 Task: Look for space in Zhaoqing, China from 1st August, 2023 to 5th August, 2023 for 1 adult in price range Rs.6000 to Rs.15000. Place can be entire place with 1  bedroom having 1 bed and 1 bathroom. Property type can be house, flat, guest house. Amenities needed are: wifi, washing machine. Booking option can be shelf check-in. Required host language is Chinese (Simplified).
Action: Mouse moved to (286, 154)
Screenshot: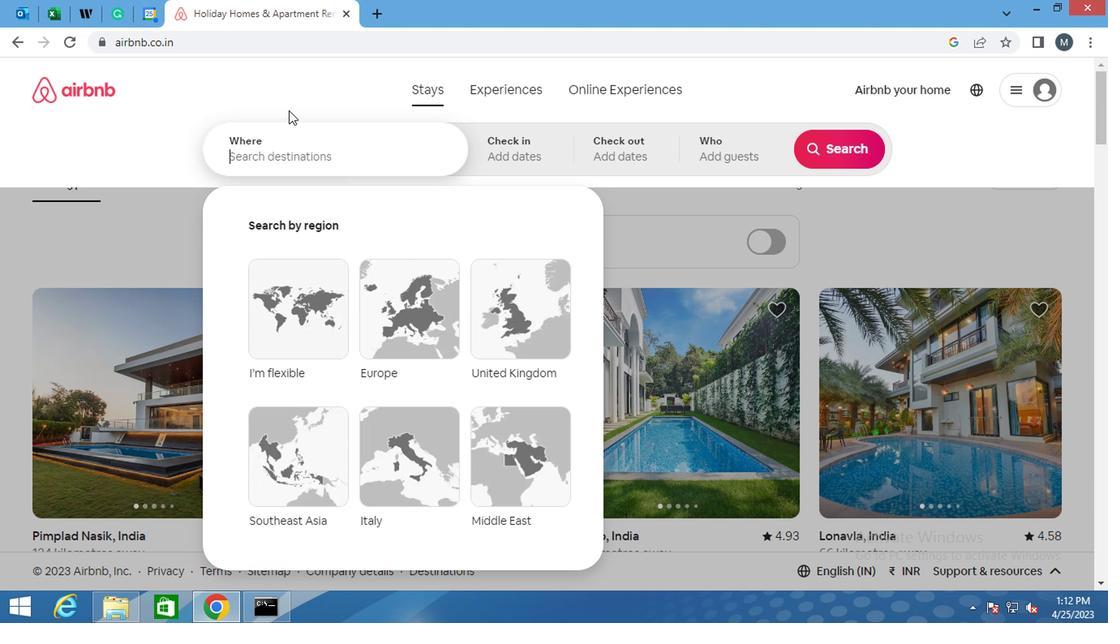 
Action: Mouse pressed left at (286, 154)
Screenshot: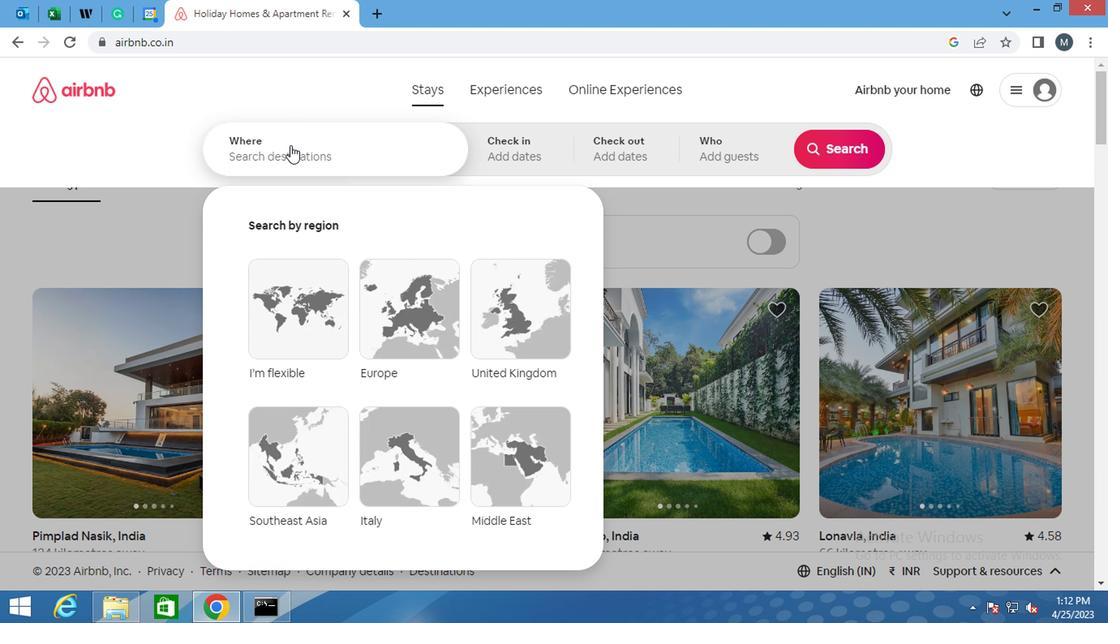 
Action: Mouse moved to (279, 158)
Screenshot: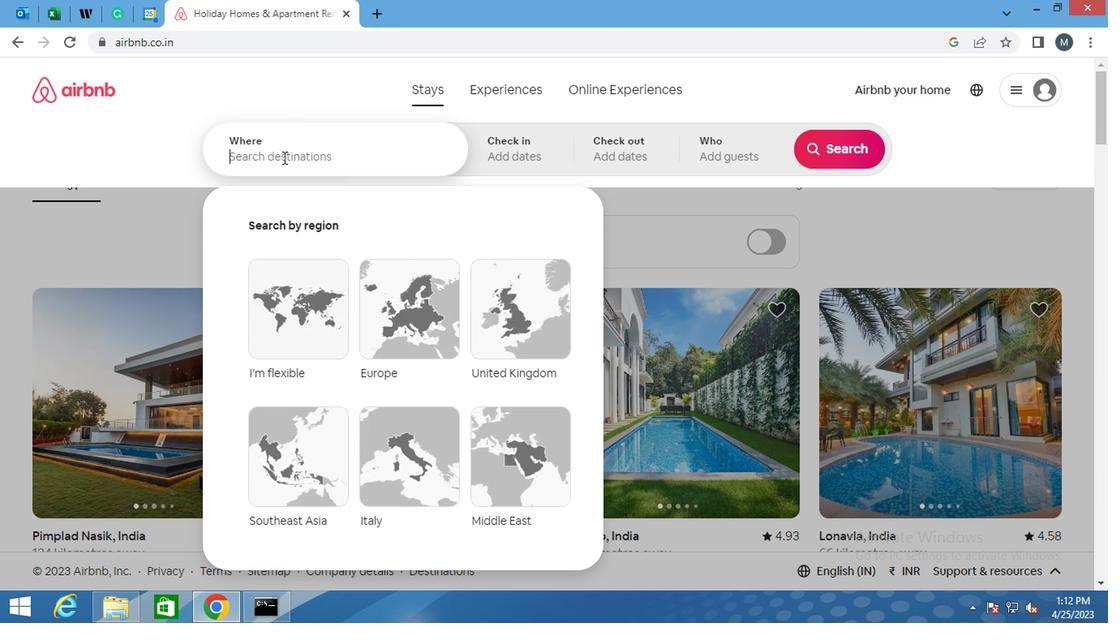 
Action: Key pressed <Key.shift><Key.shift><Key.shift><Key.shift><Key.shift><Key.shift><Key.shift><Key.shift><Key.shift><Key.shift><Key.shift><Key.shift><Key.shift><Key.shift><Key.shift><Key.shift><Key.shift><Key.shift>ZHOQING,<Key.shift>CHINA<Key.enter>
Screenshot: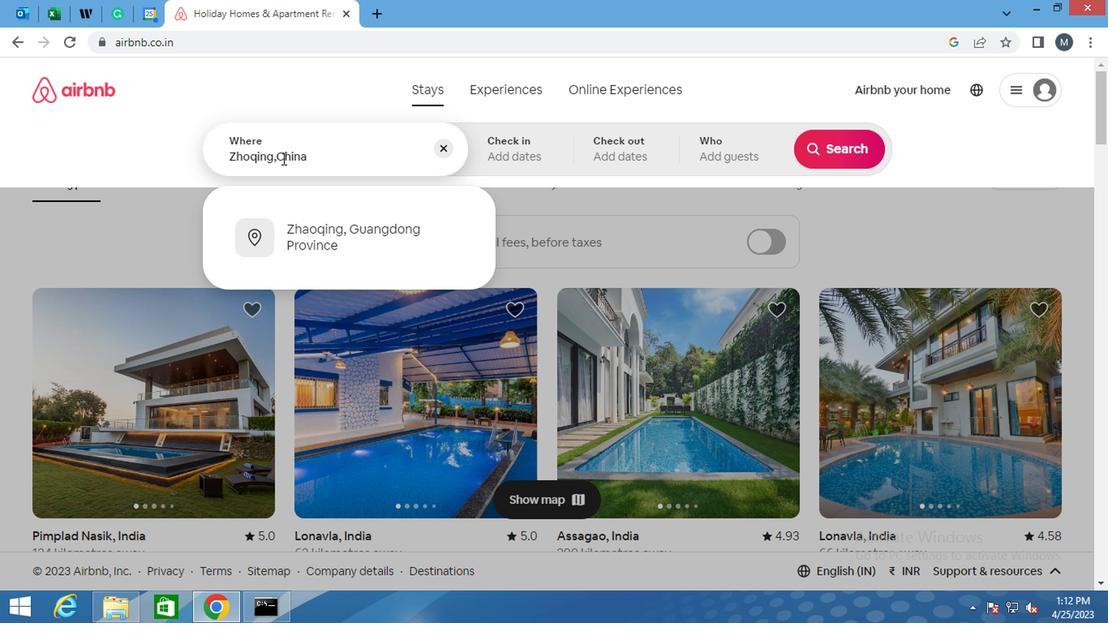 
Action: Mouse moved to (819, 274)
Screenshot: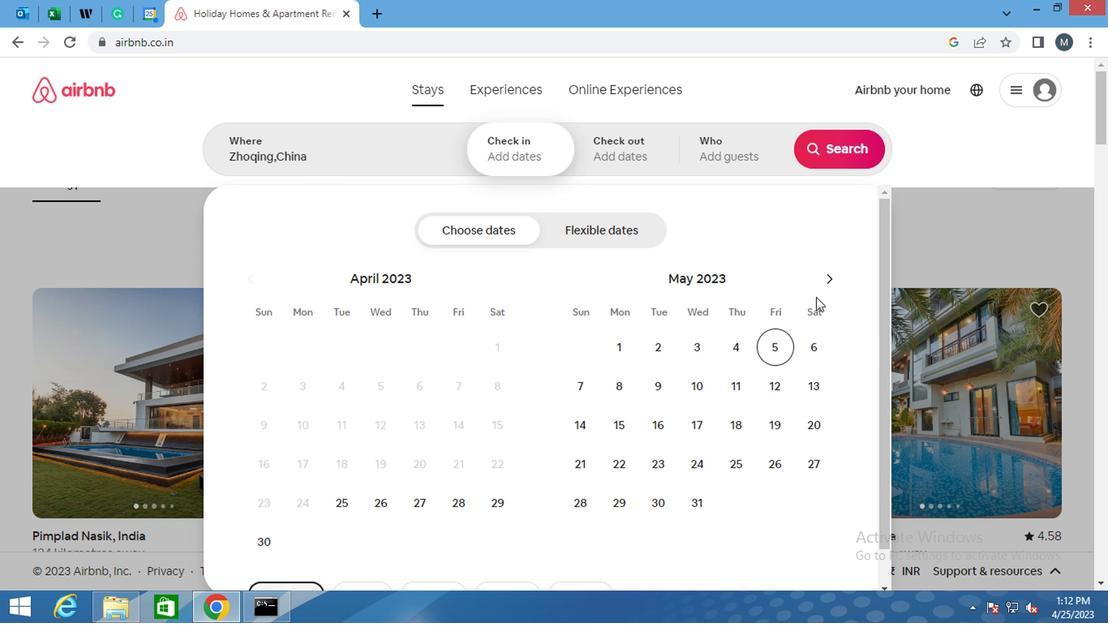 
Action: Mouse pressed left at (819, 274)
Screenshot: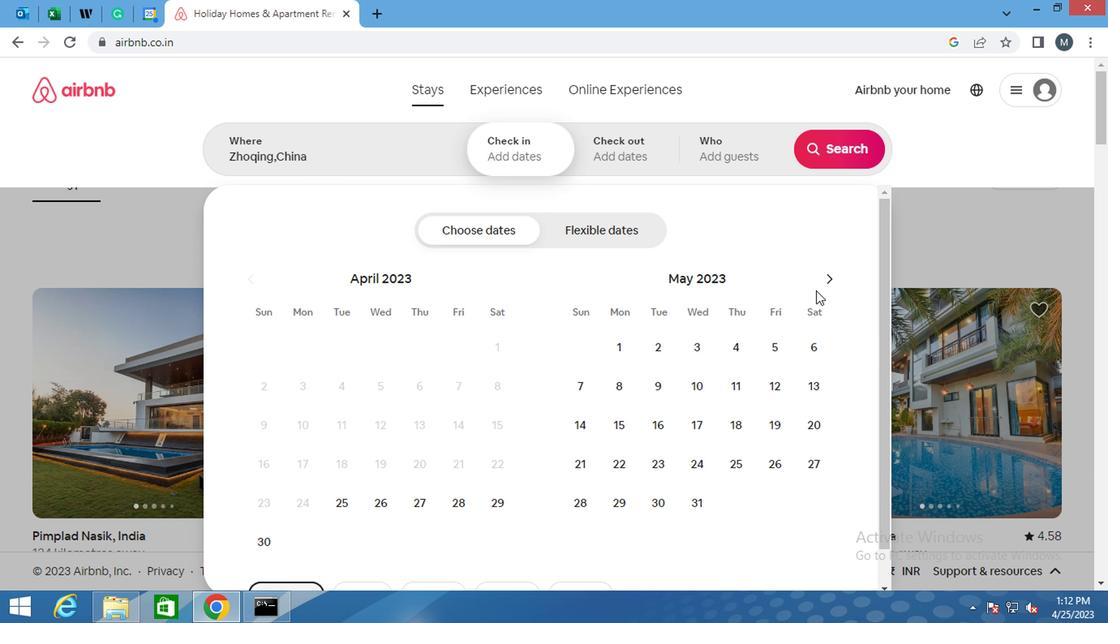 
Action: Mouse moved to (820, 274)
Screenshot: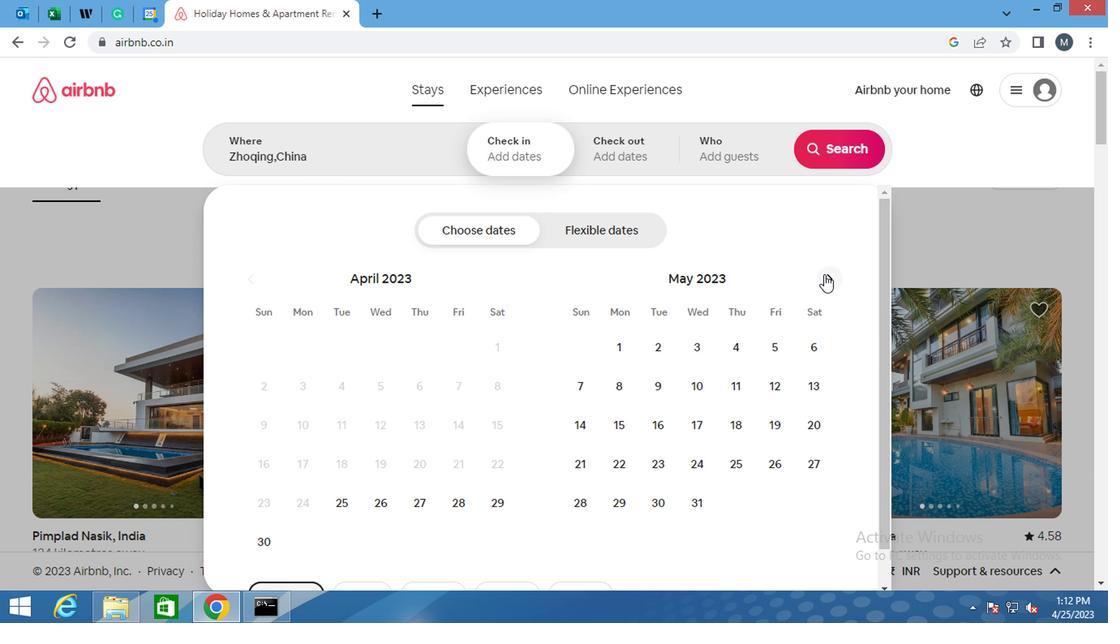 
Action: Mouse pressed left at (820, 274)
Screenshot: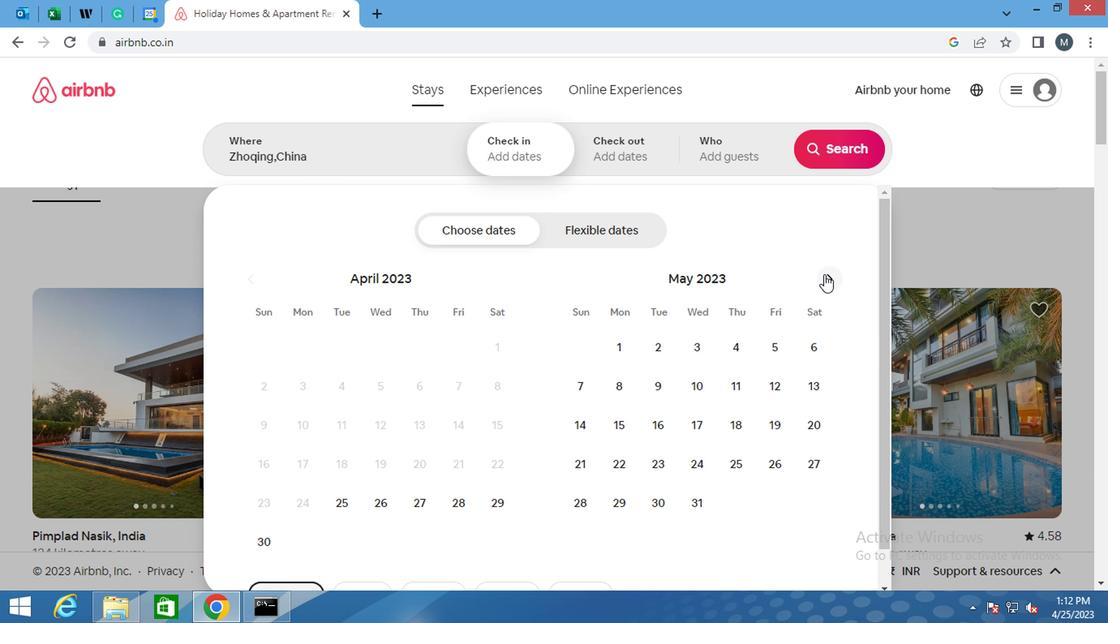 
Action: Mouse moved to (831, 272)
Screenshot: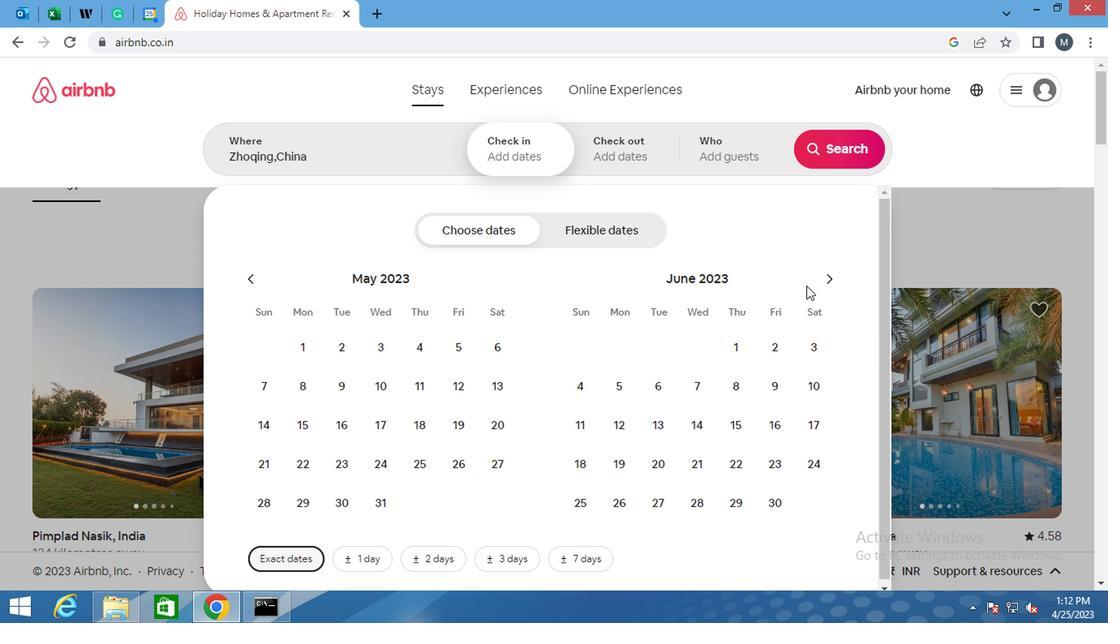 
Action: Mouse pressed left at (831, 272)
Screenshot: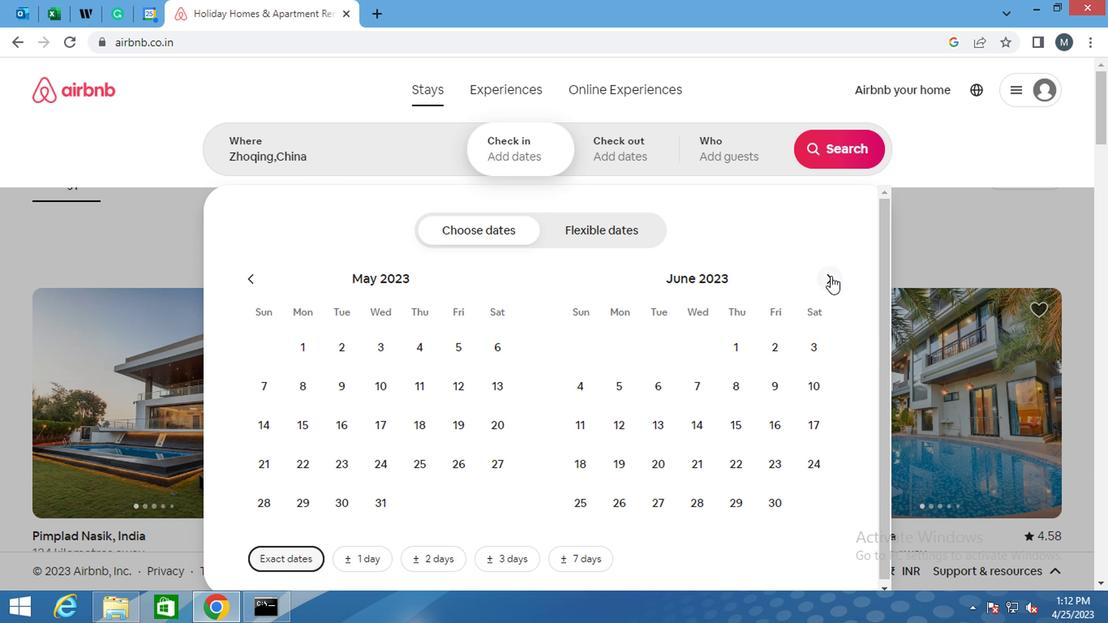 
Action: Mouse moved to (824, 274)
Screenshot: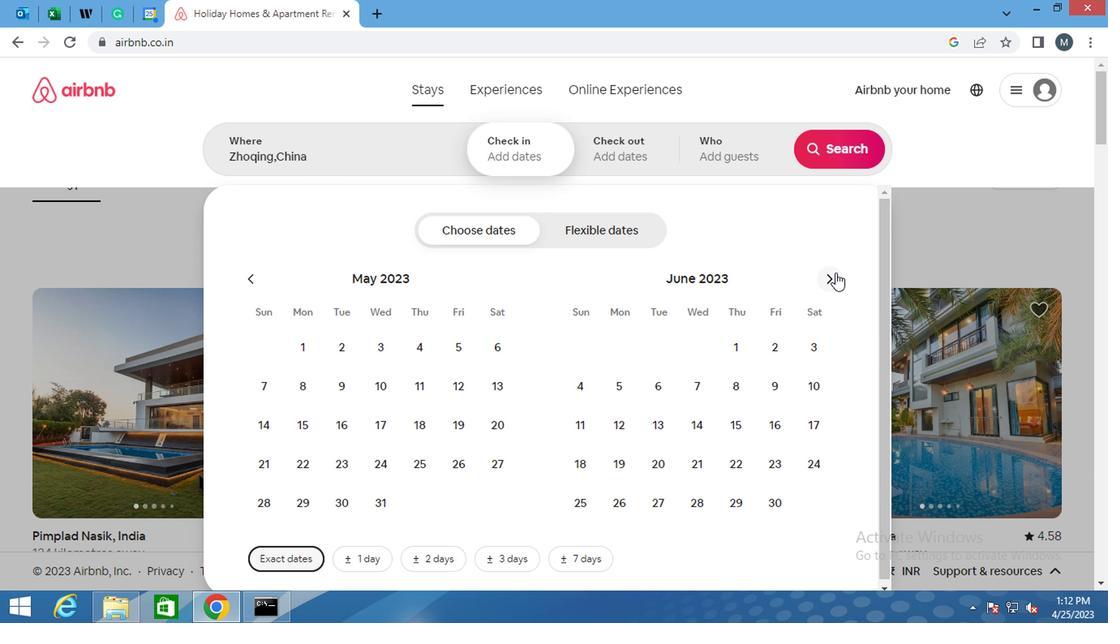 
Action: Mouse pressed left at (824, 274)
Screenshot: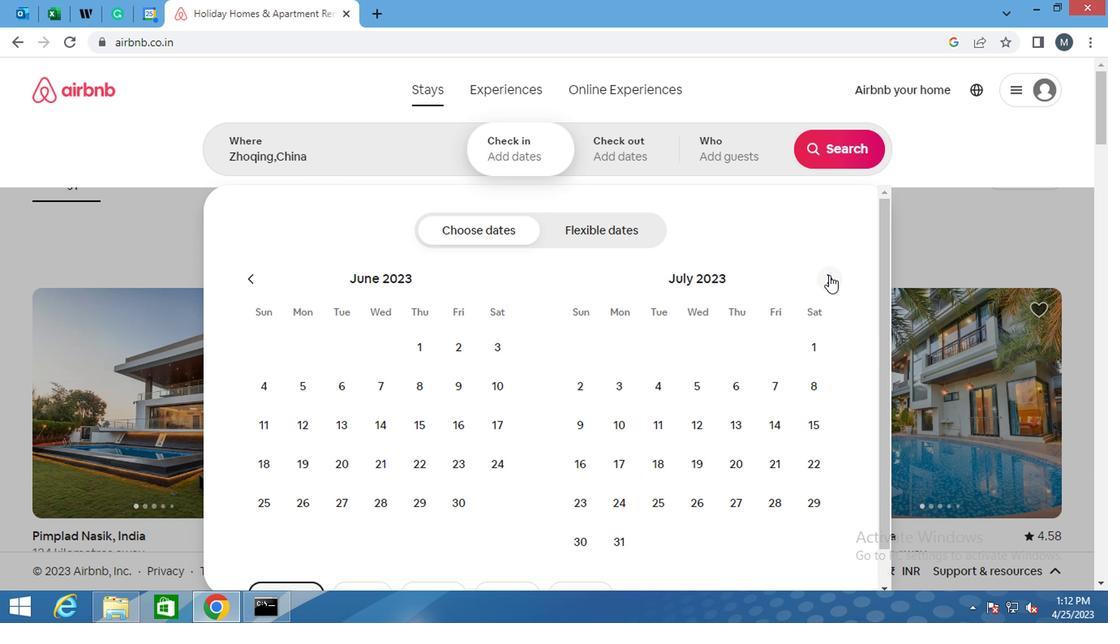 
Action: Mouse moved to (665, 343)
Screenshot: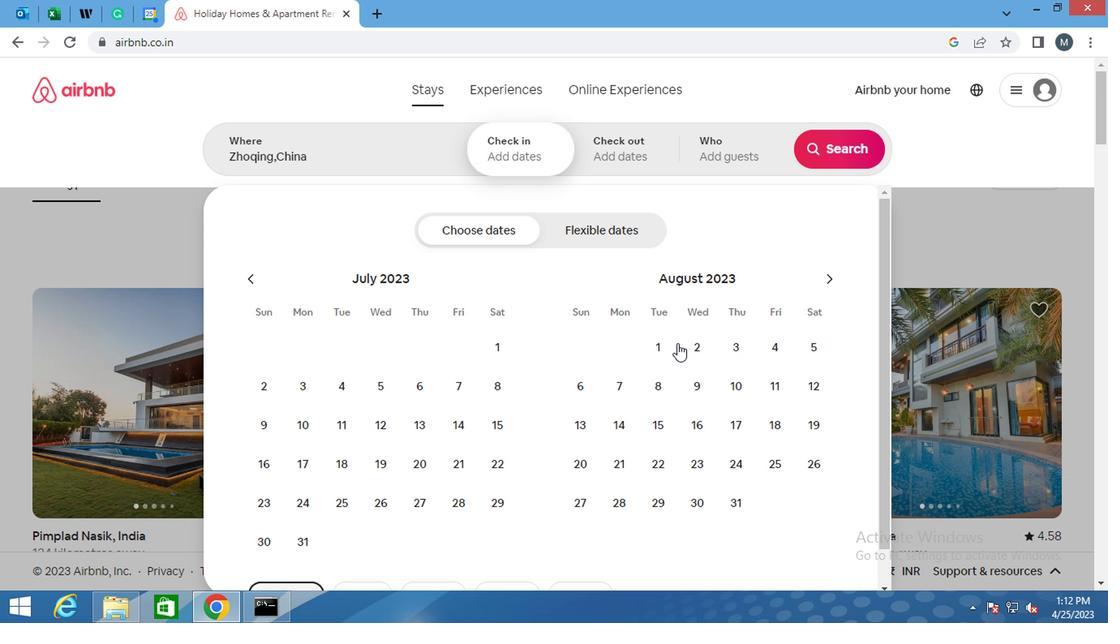 
Action: Mouse pressed left at (665, 343)
Screenshot: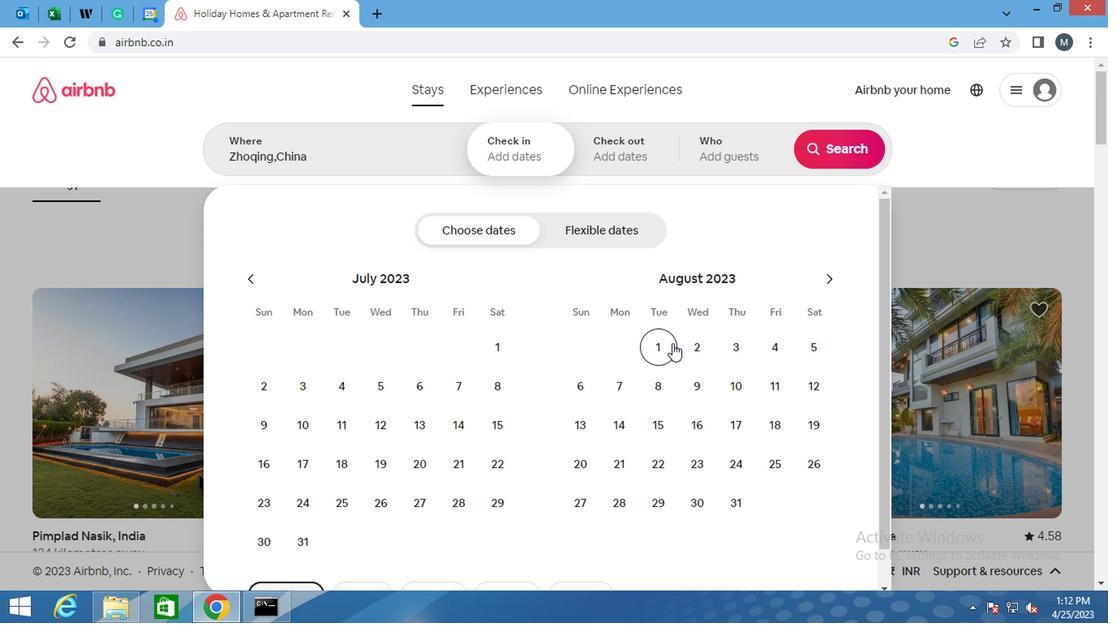 
Action: Mouse moved to (805, 345)
Screenshot: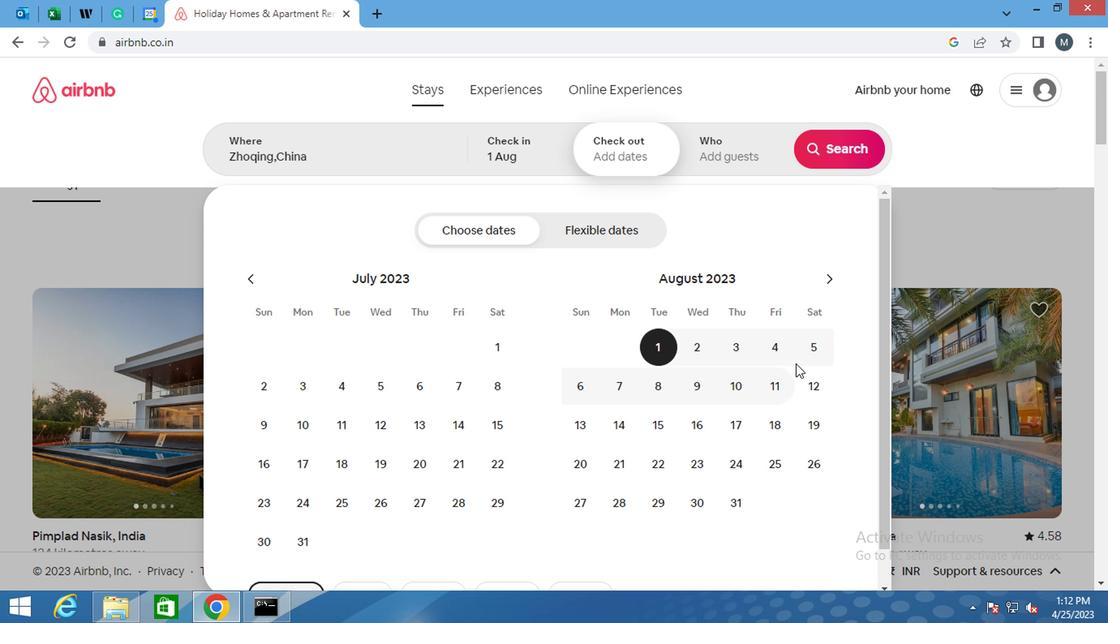 
Action: Mouse pressed left at (805, 345)
Screenshot: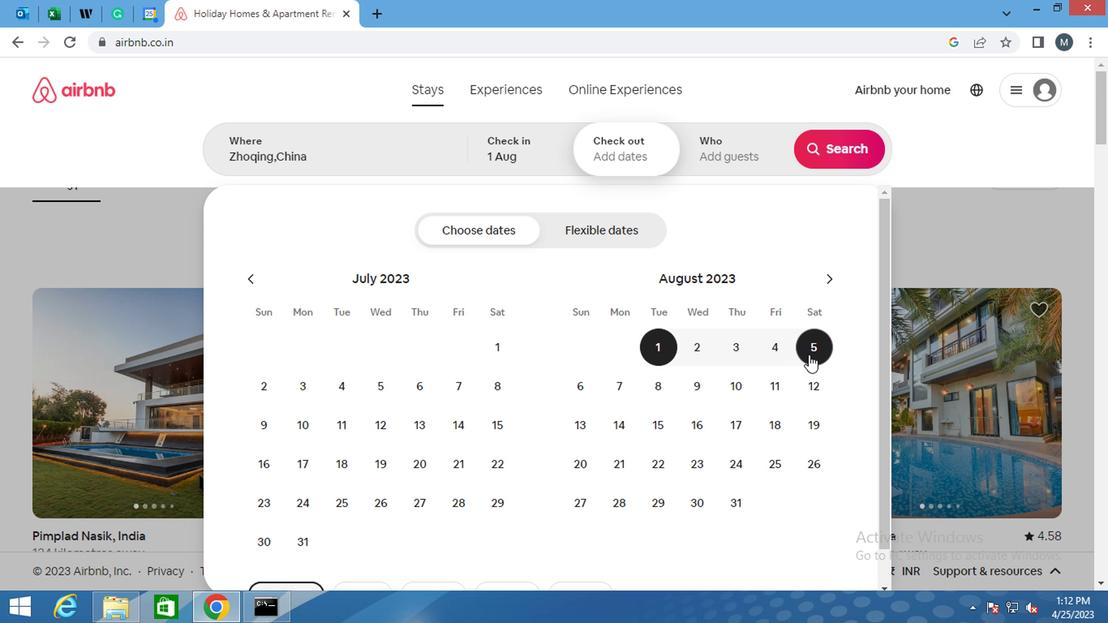 
Action: Mouse moved to (764, 151)
Screenshot: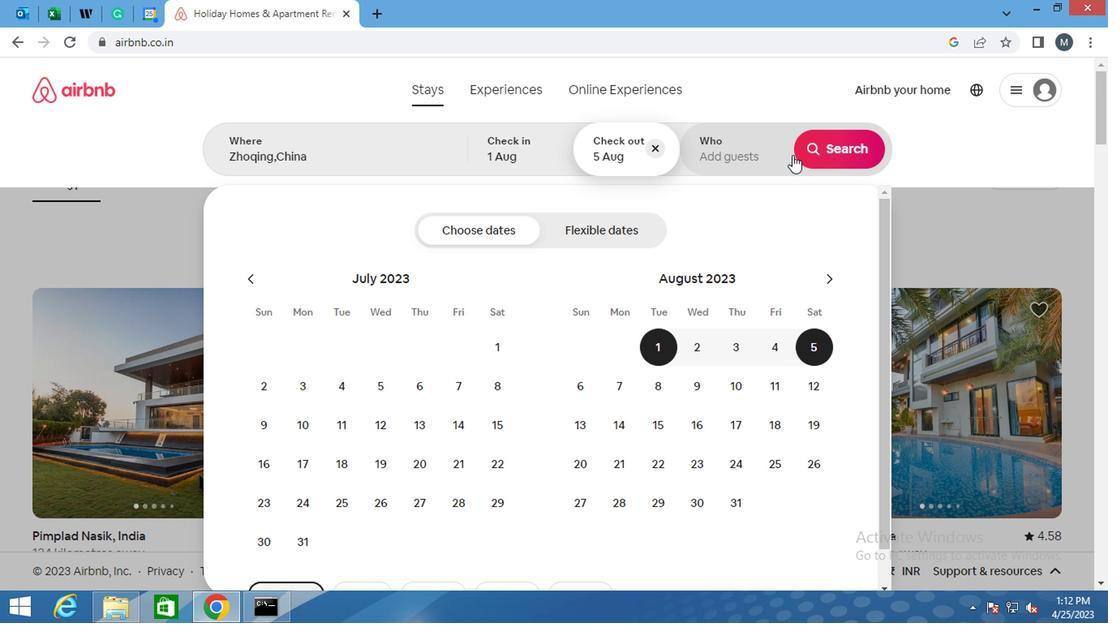 
Action: Mouse pressed left at (764, 151)
Screenshot: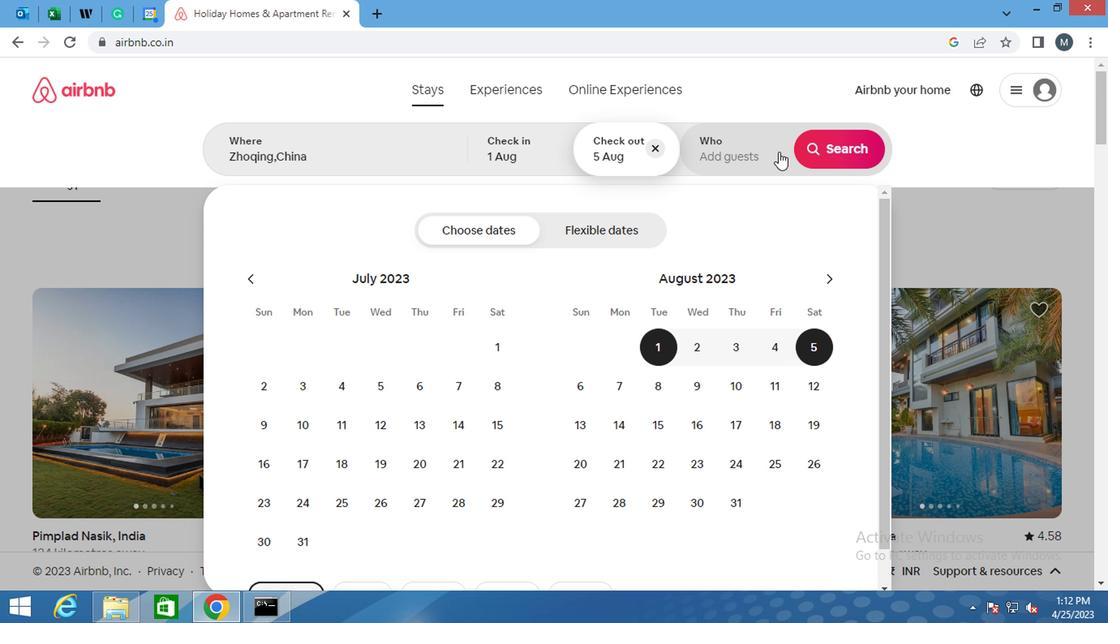 
Action: Mouse moved to (837, 238)
Screenshot: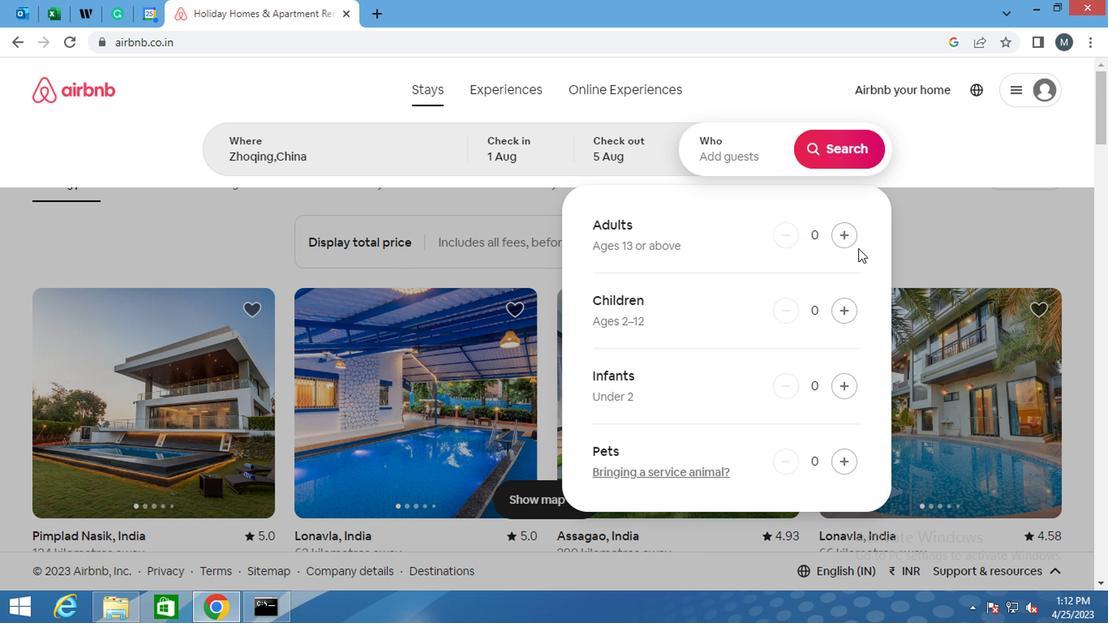 
Action: Mouse pressed left at (837, 238)
Screenshot: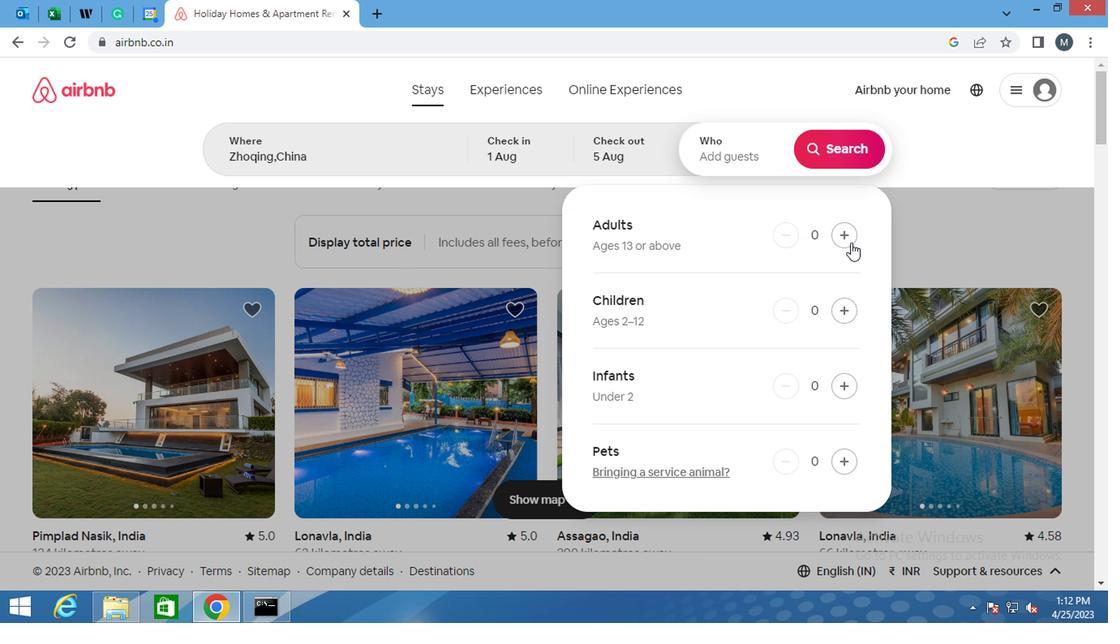
Action: Mouse moved to (852, 151)
Screenshot: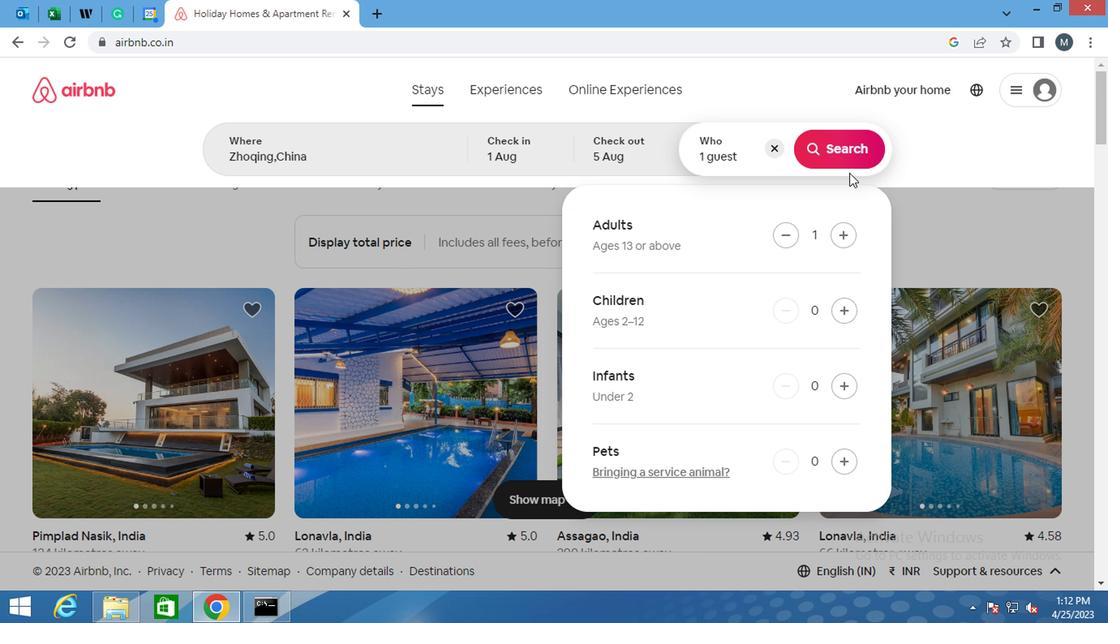 
Action: Mouse pressed left at (852, 151)
Screenshot: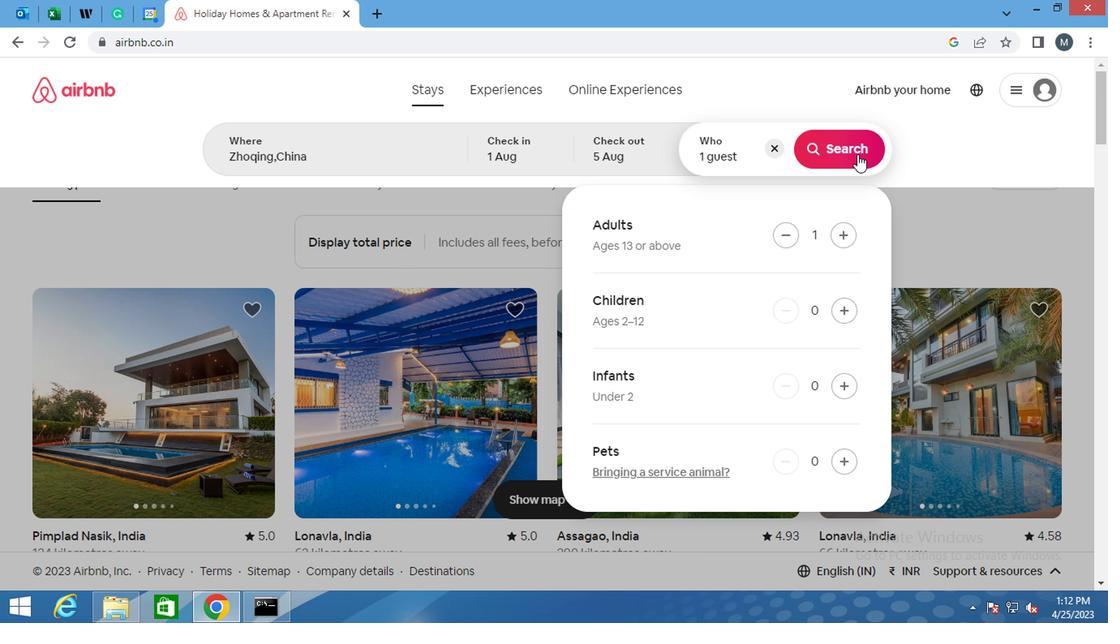 
Action: Mouse moved to (1019, 159)
Screenshot: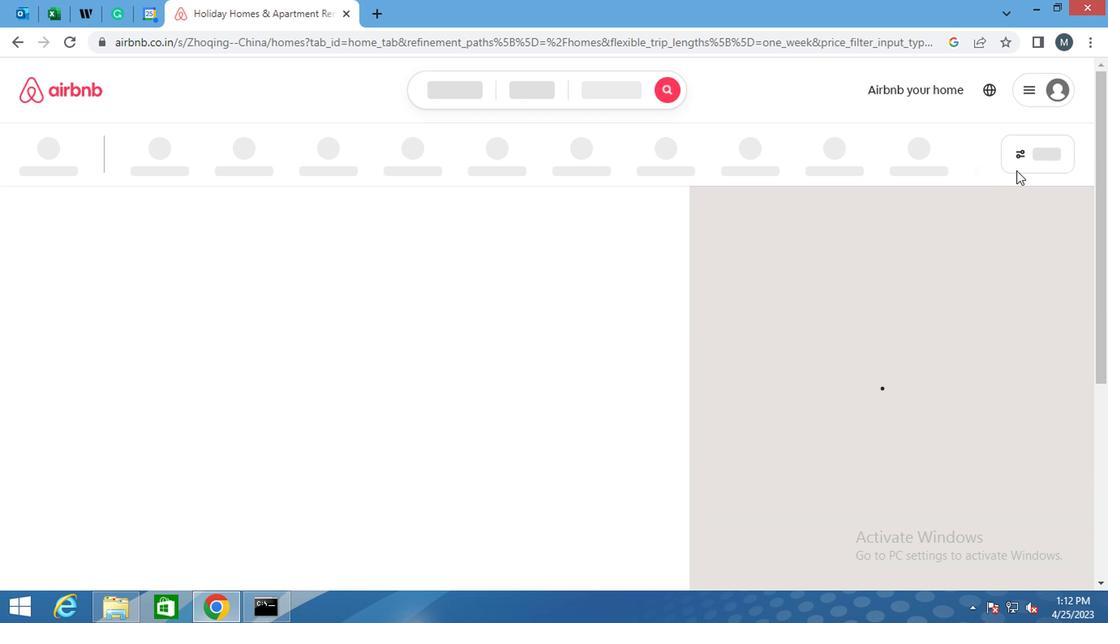 
Action: Mouse pressed left at (1019, 159)
Screenshot: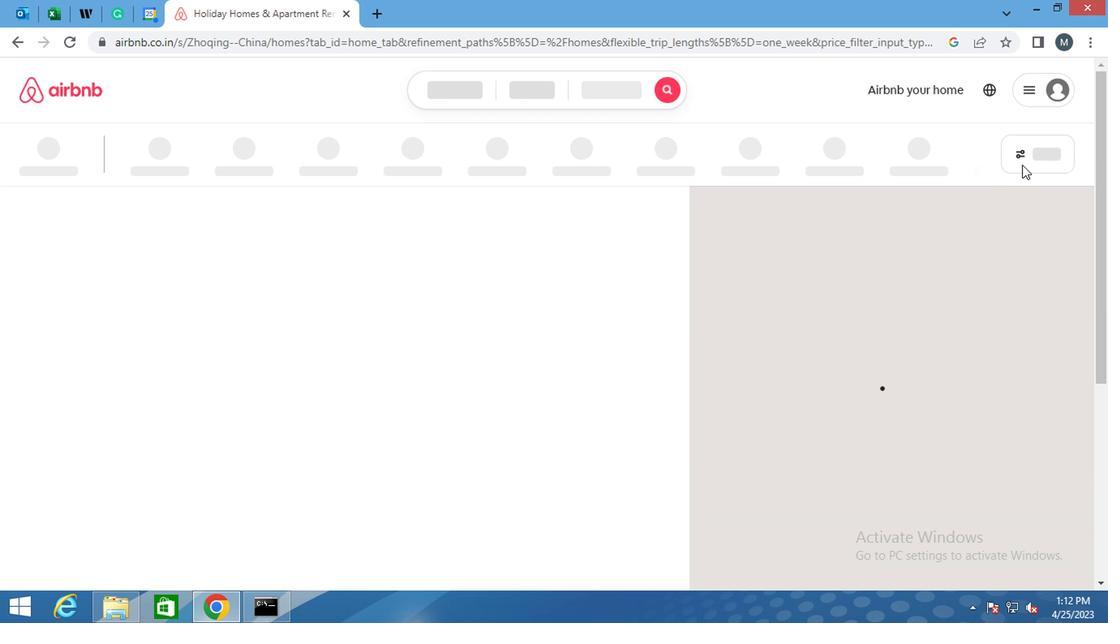 
Action: Mouse moved to (419, 256)
Screenshot: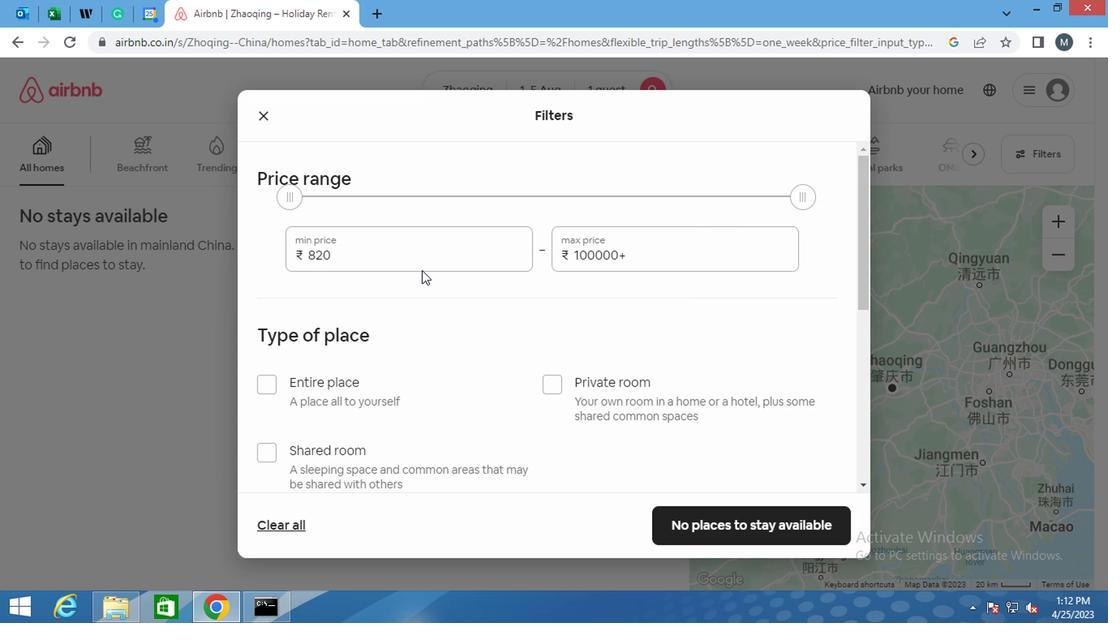 
Action: Mouse pressed left at (419, 256)
Screenshot: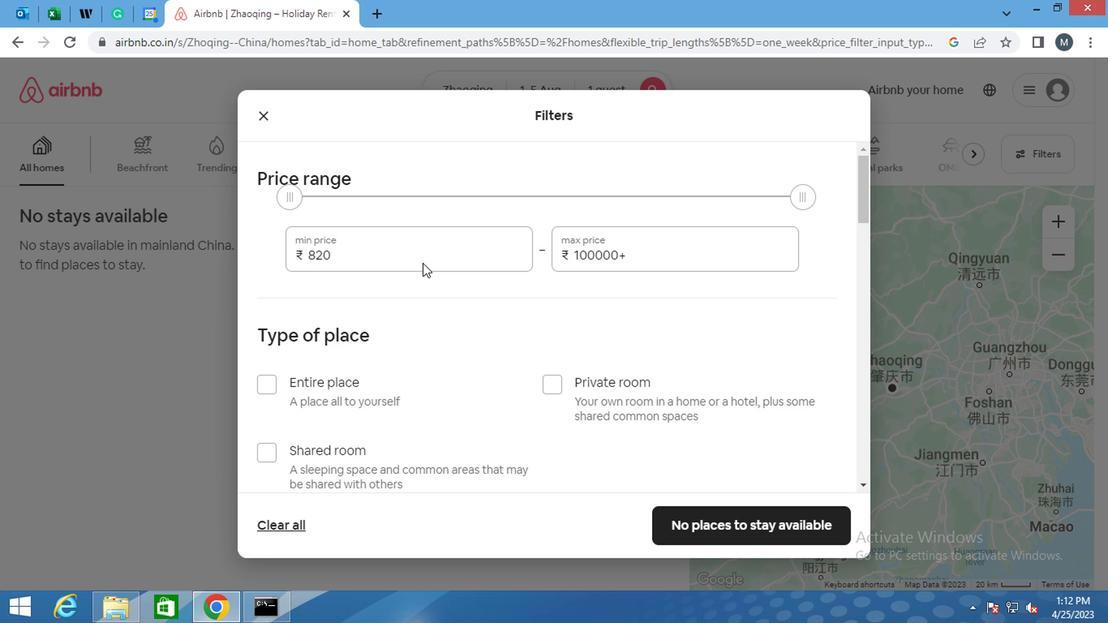 
Action: Mouse moved to (418, 260)
Screenshot: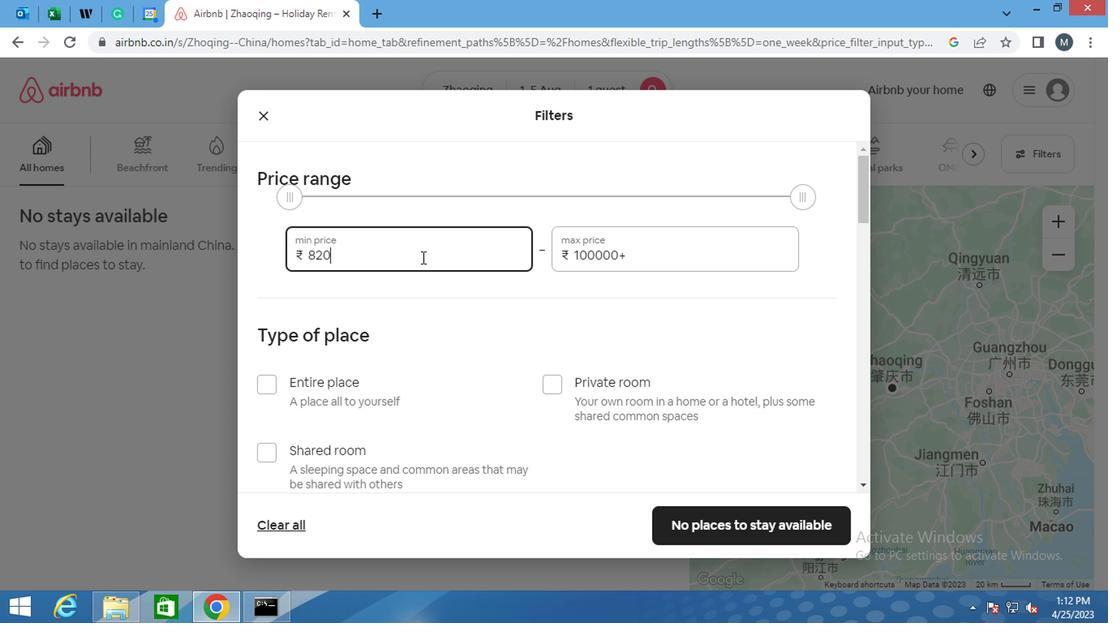 
Action: Key pressed <Key.backspace><Key.backspace><Key.backspace>
Screenshot: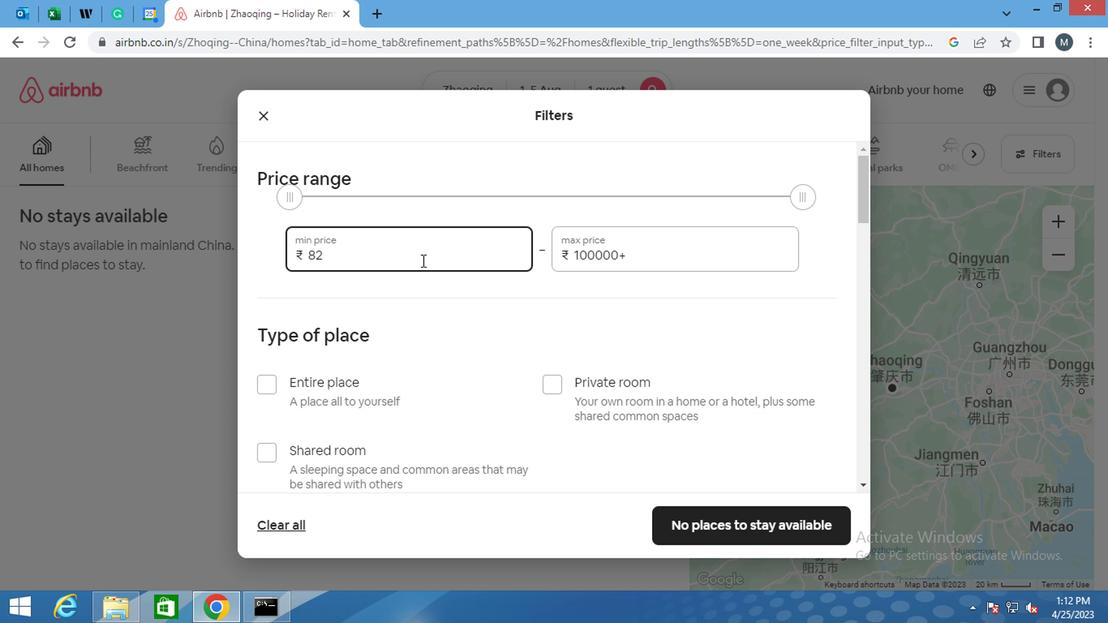
Action: Mouse moved to (420, 262)
Screenshot: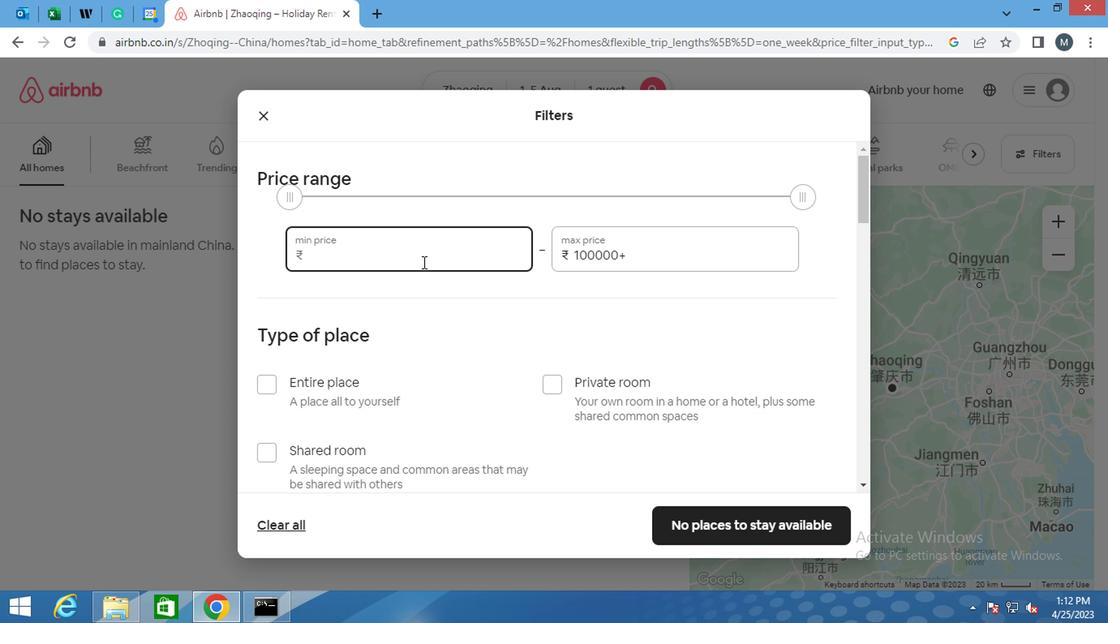 
Action: Key pressed 6
Screenshot: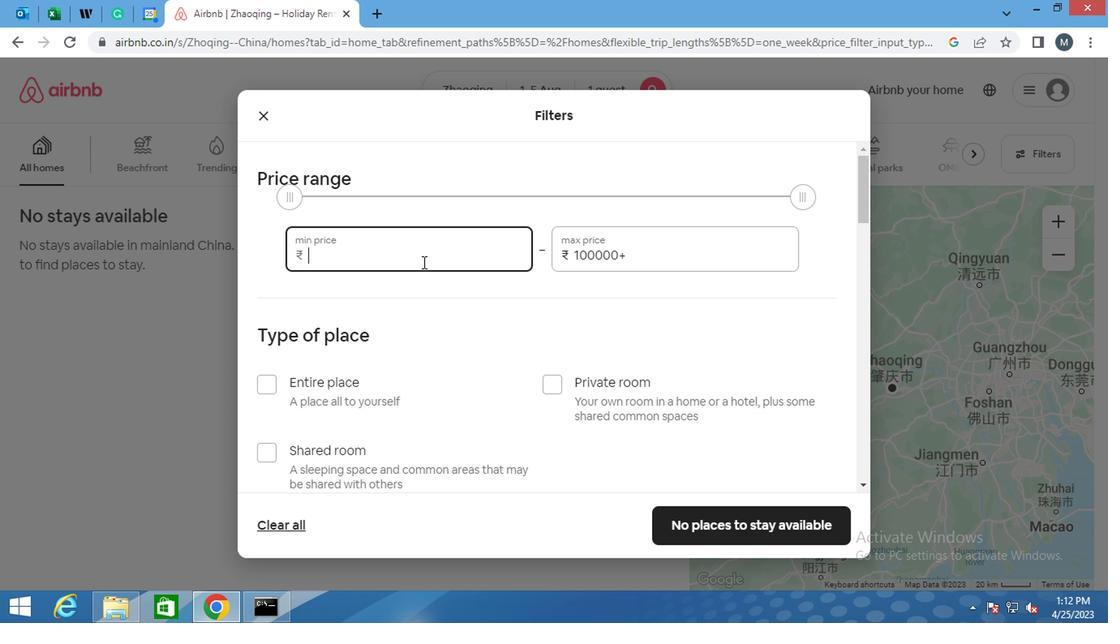 
Action: Mouse moved to (420, 262)
Screenshot: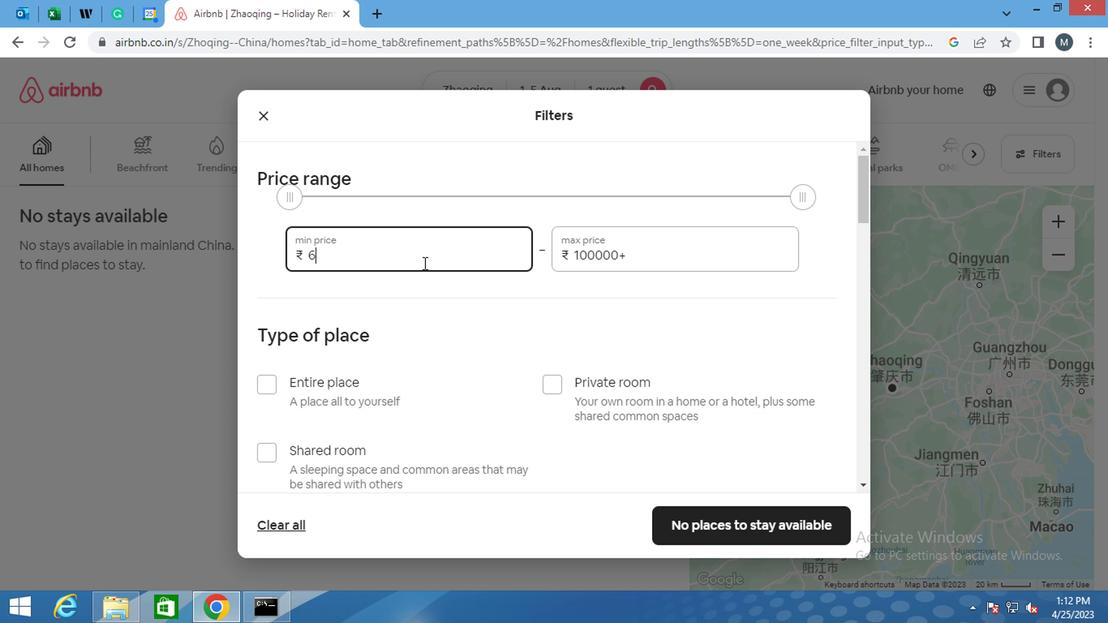 
Action: Key pressed 0
Screenshot: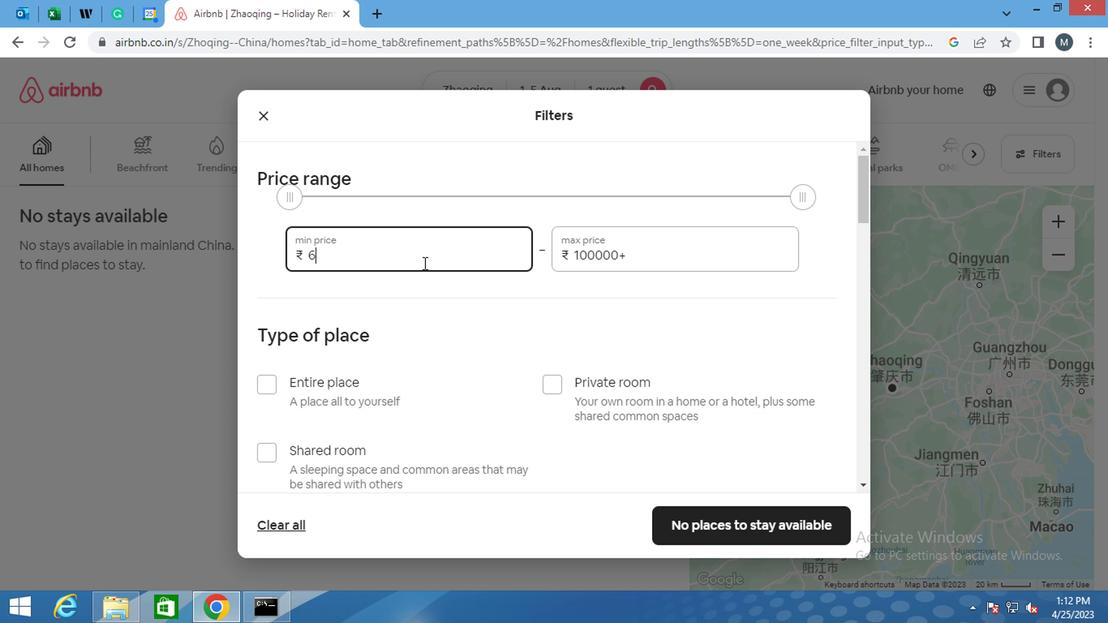 
Action: Mouse moved to (419, 263)
Screenshot: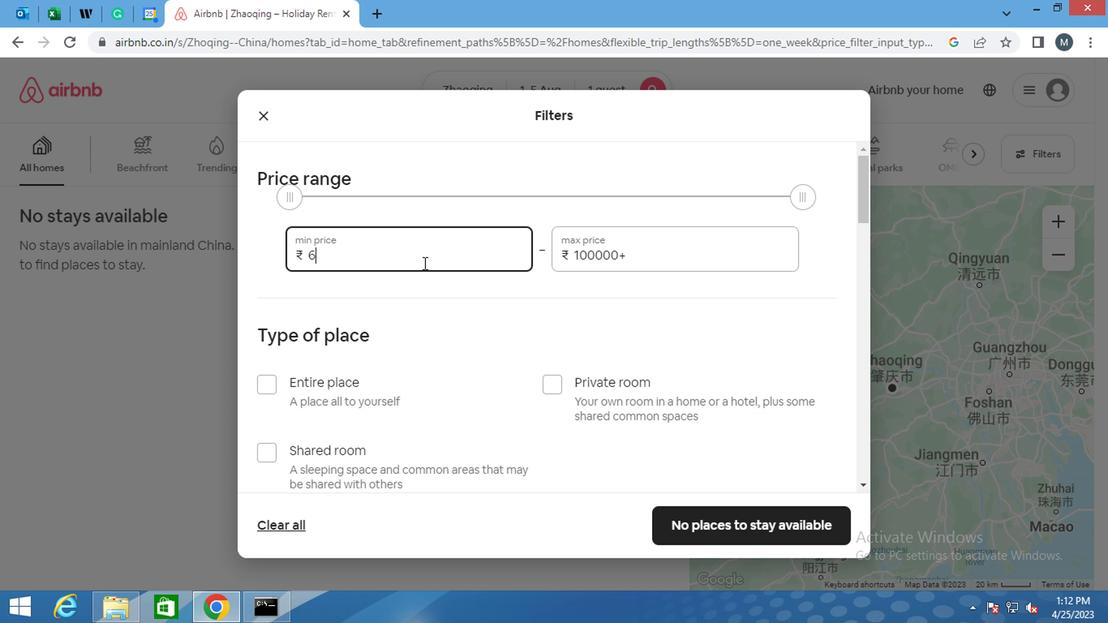 
Action: Key pressed 00
Screenshot: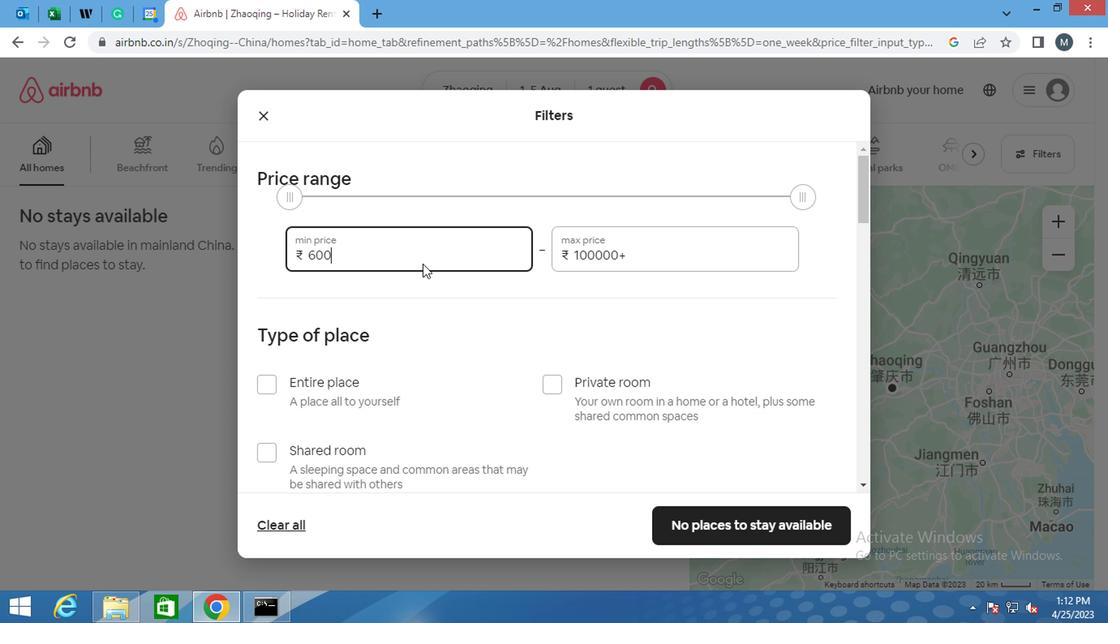 
Action: Mouse moved to (641, 249)
Screenshot: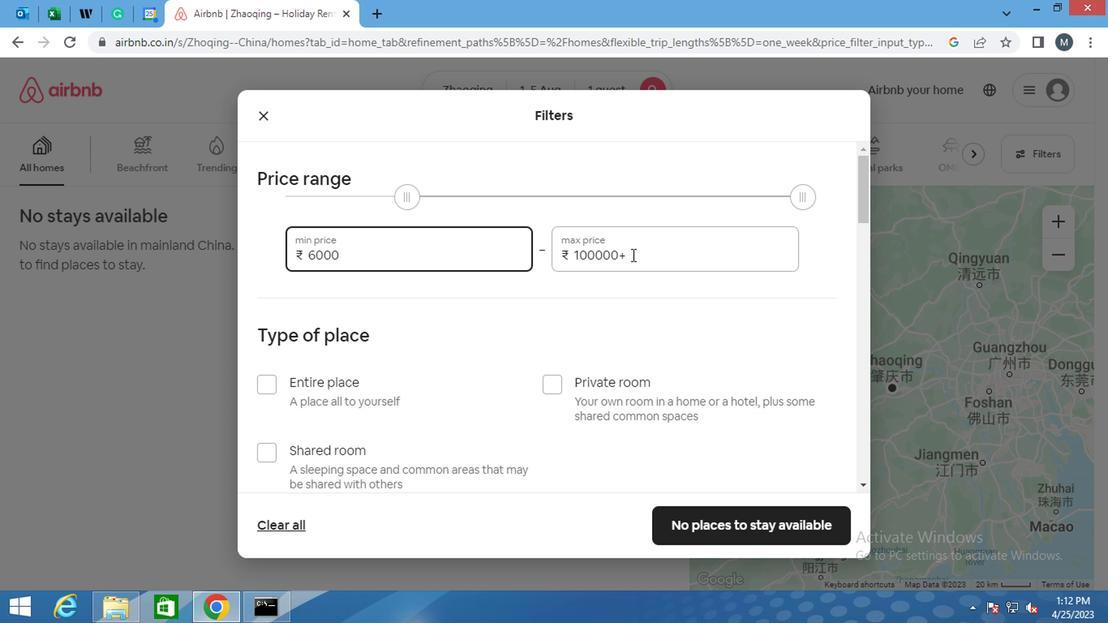 
Action: Mouse pressed left at (641, 249)
Screenshot: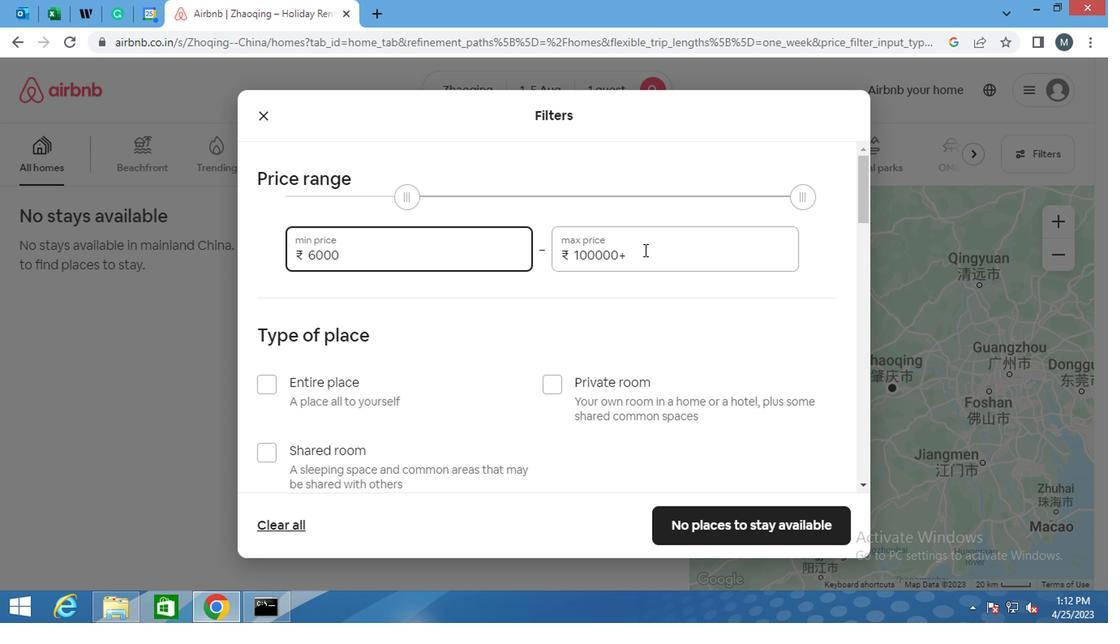 
Action: Mouse moved to (624, 270)
Screenshot: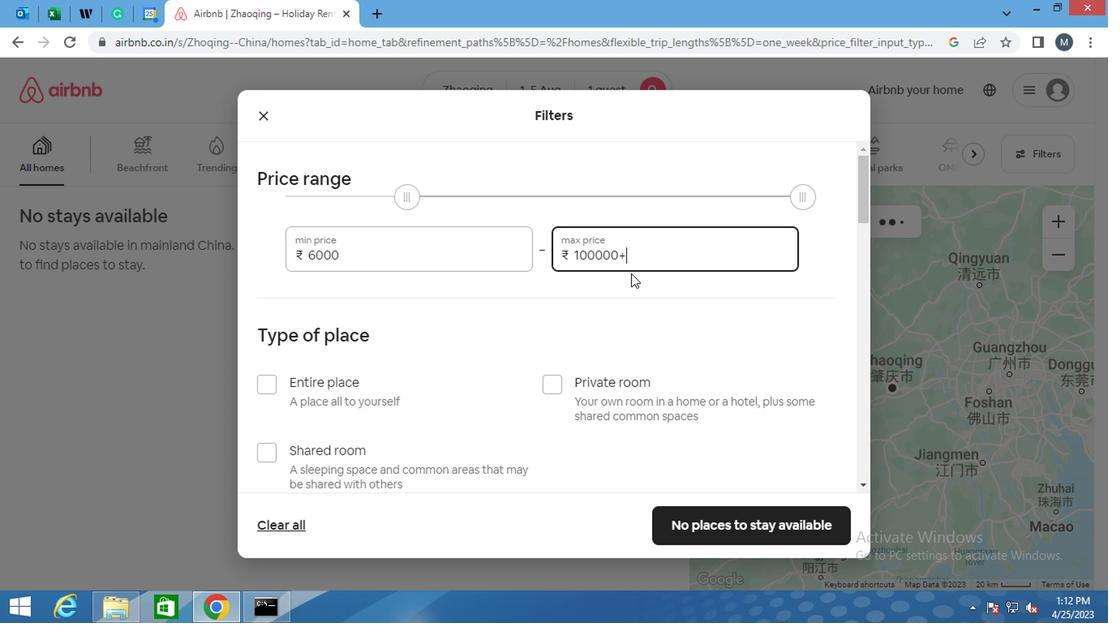 
Action: Key pressed <Key.backspace><Key.backspace><Key.backspace><Key.backspace>
Screenshot: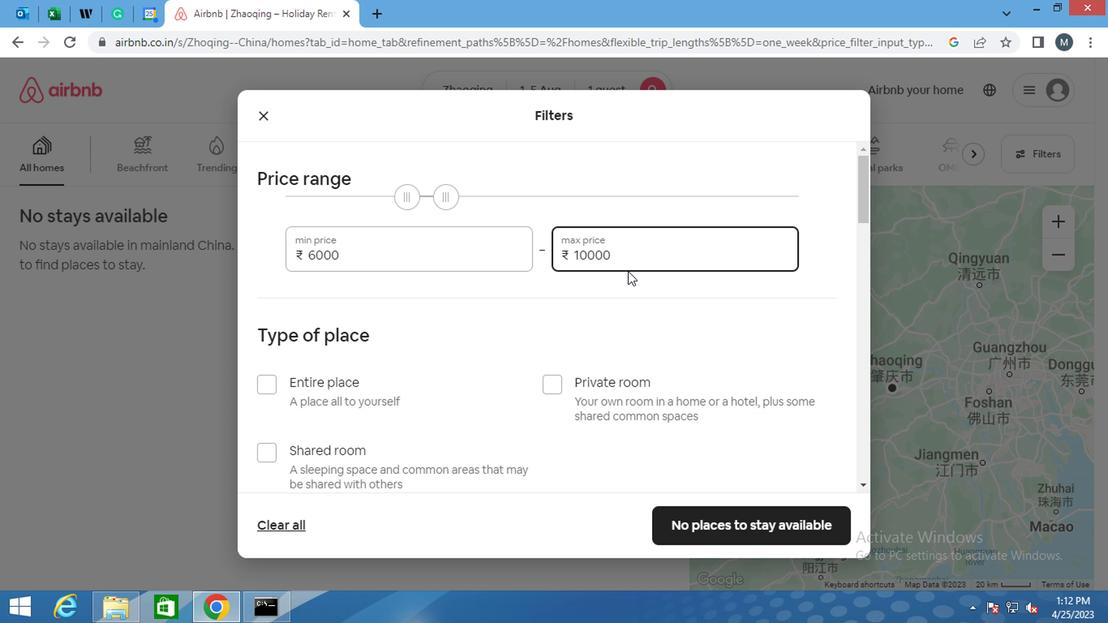 
Action: Mouse moved to (624, 270)
Screenshot: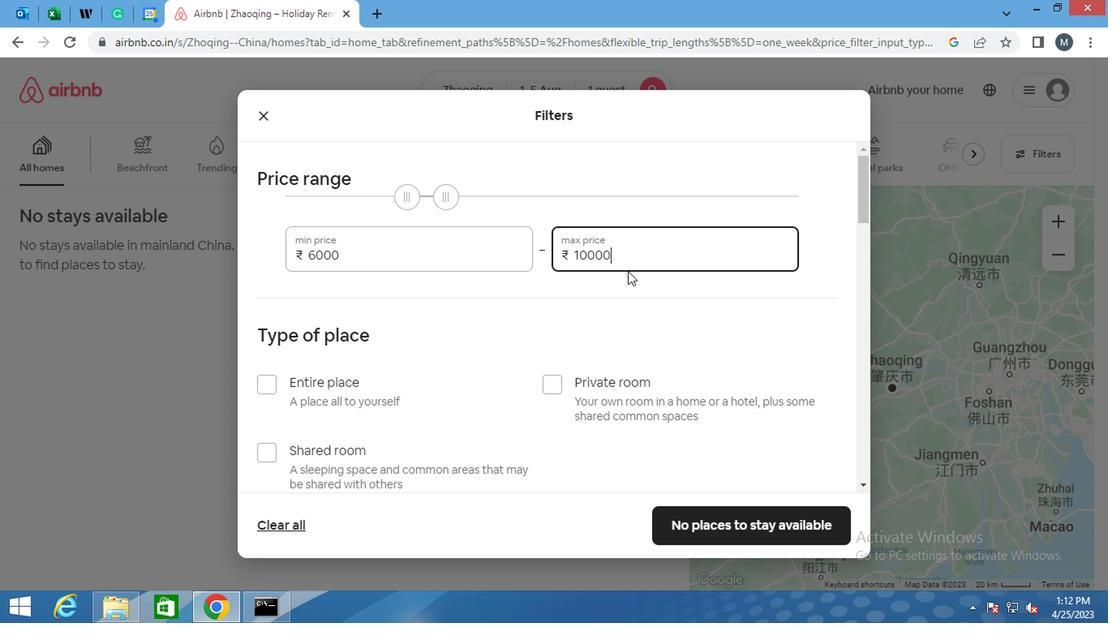 
Action: Key pressed <Key.backspace><Key.backspace>
Screenshot: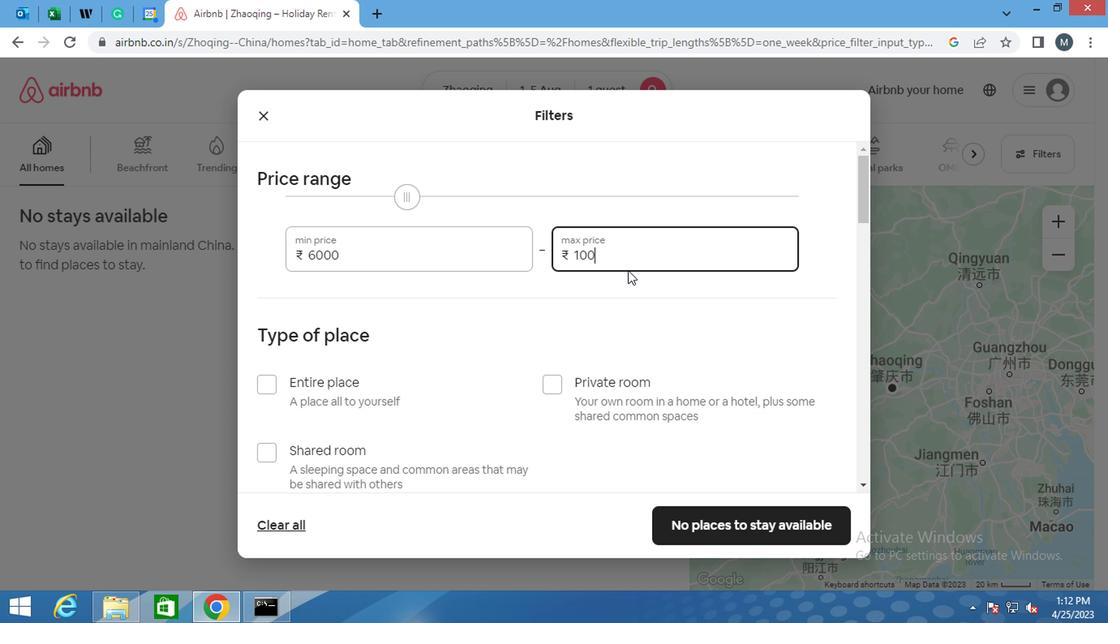 
Action: Mouse moved to (624, 270)
Screenshot: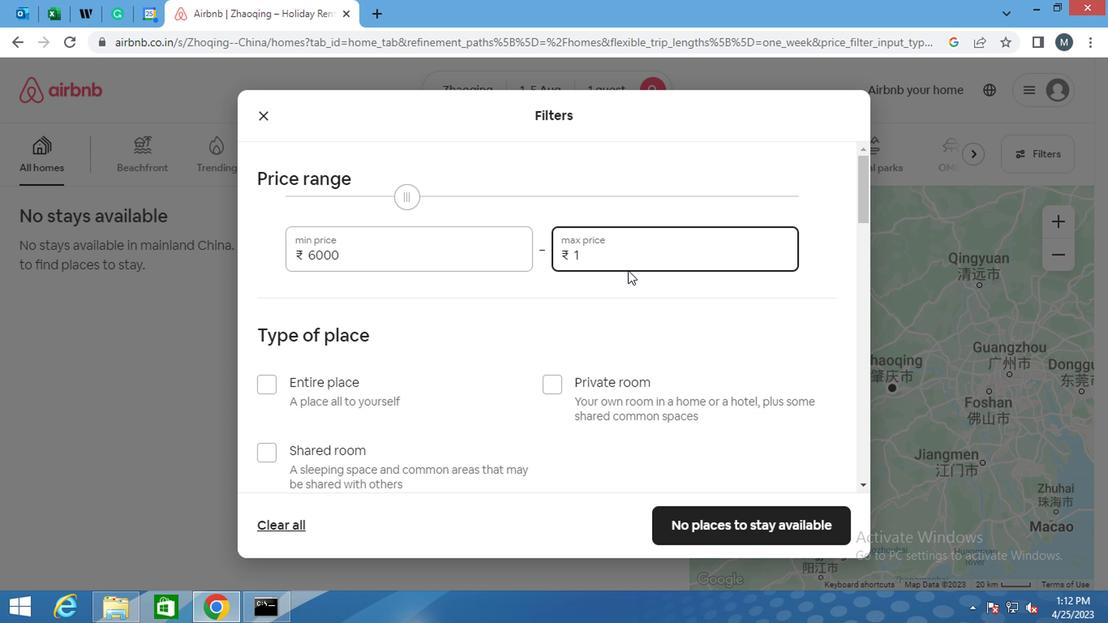 
Action: Key pressed 5000
Screenshot: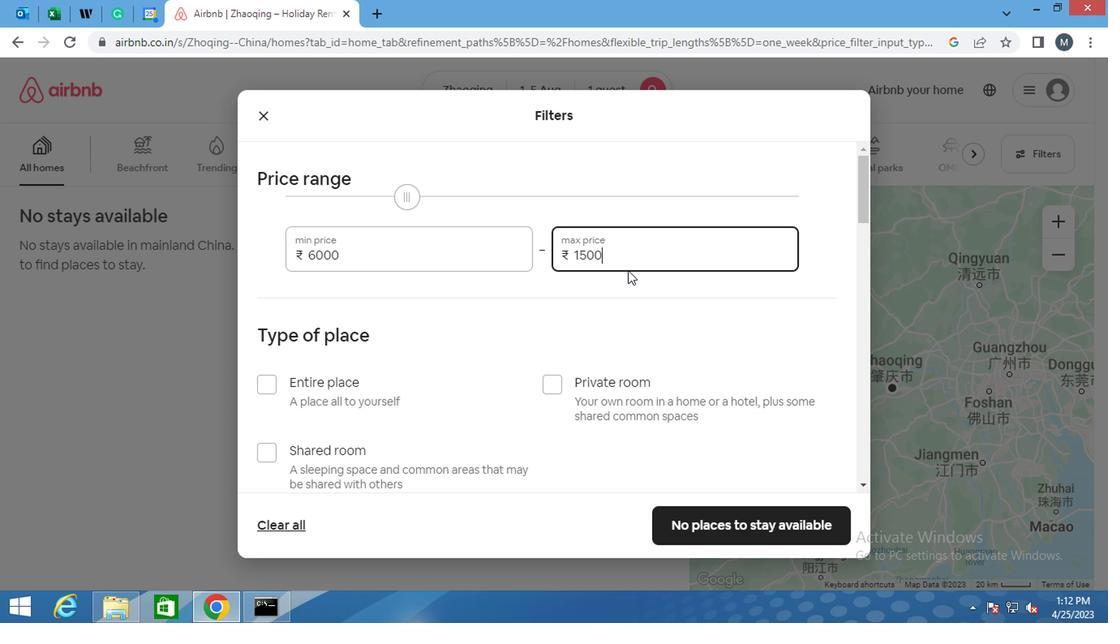 
Action: Mouse moved to (328, 342)
Screenshot: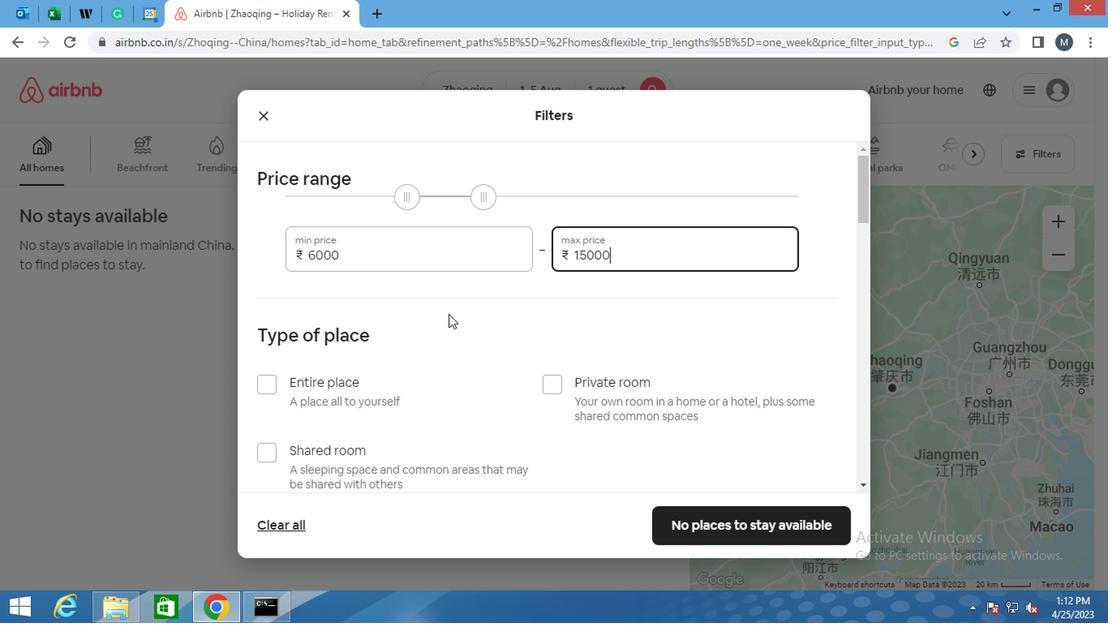 
Action: Mouse scrolled (328, 341) with delta (0, 0)
Screenshot: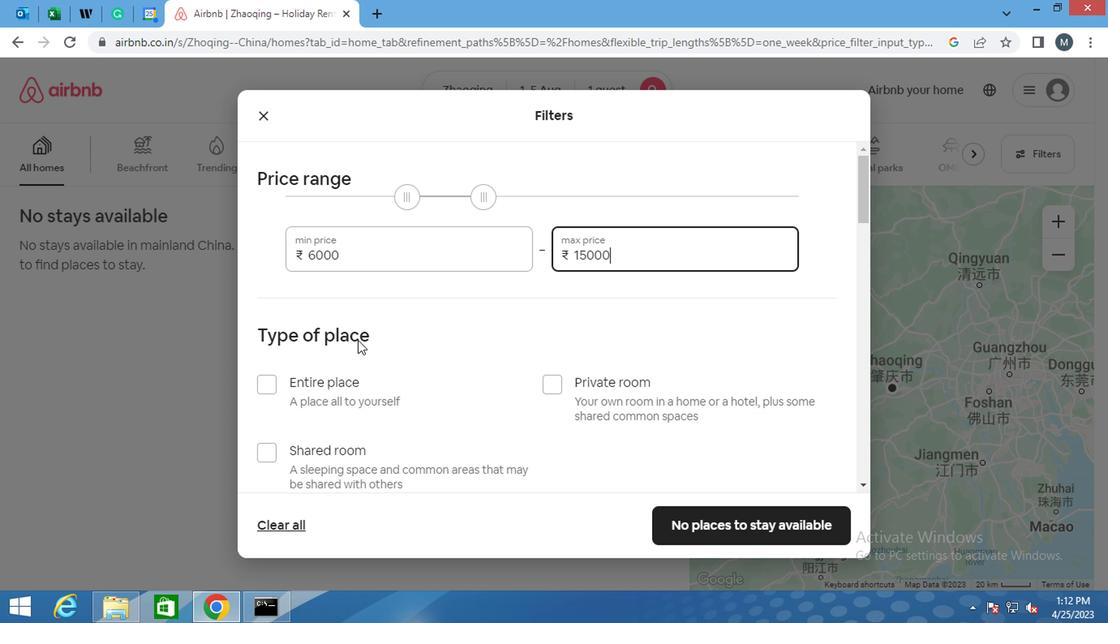 
Action: Mouse scrolled (328, 341) with delta (0, 0)
Screenshot: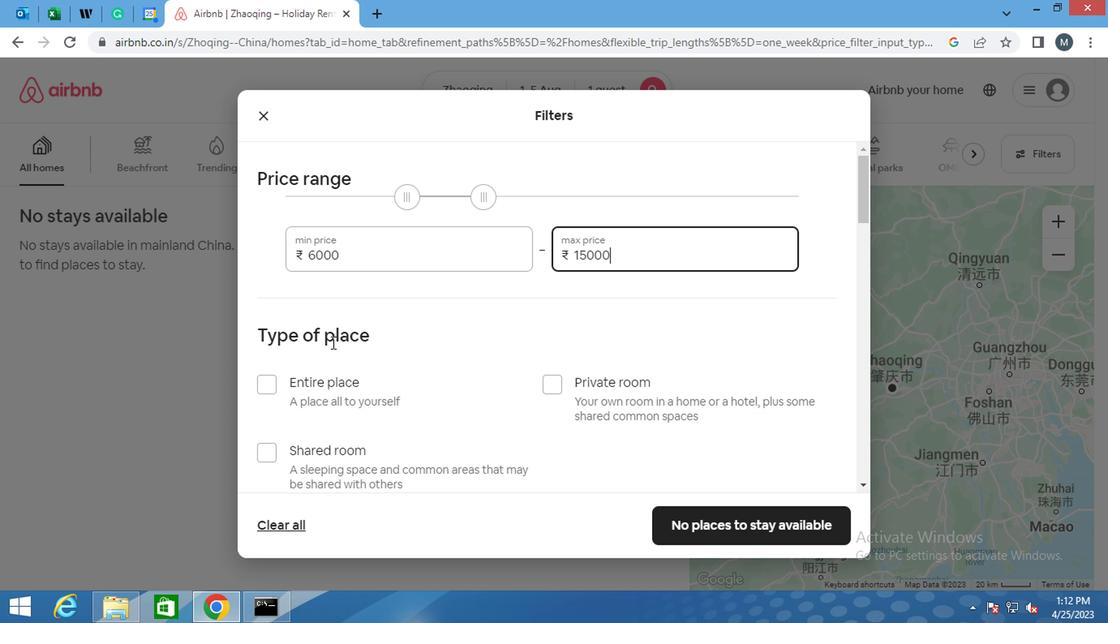 
Action: Mouse moved to (270, 222)
Screenshot: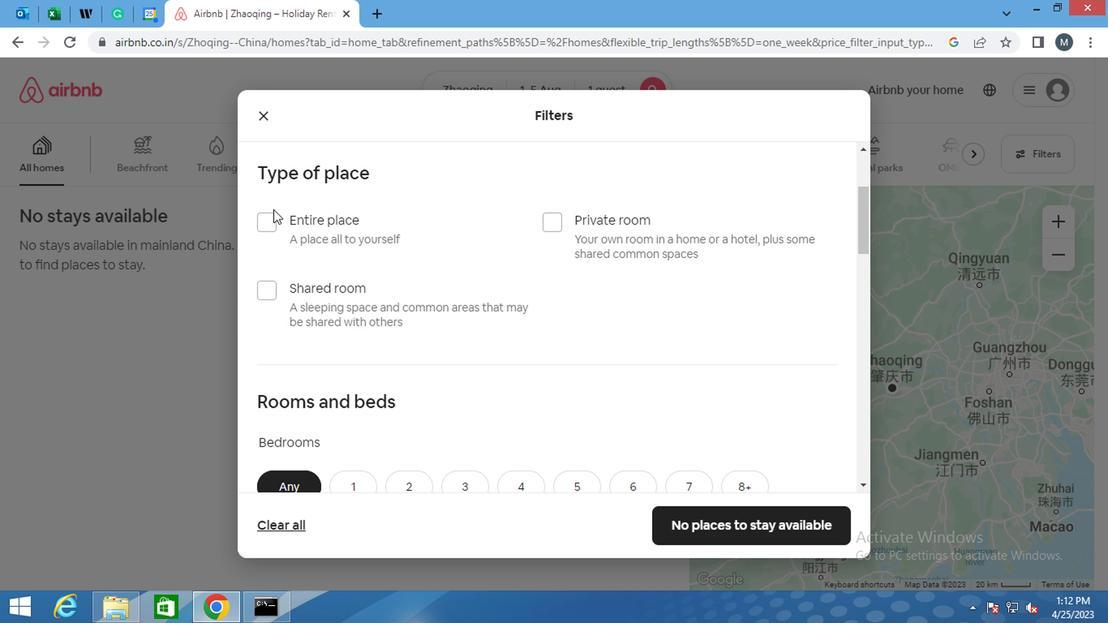 
Action: Mouse pressed left at (270, 222)
Screenshot: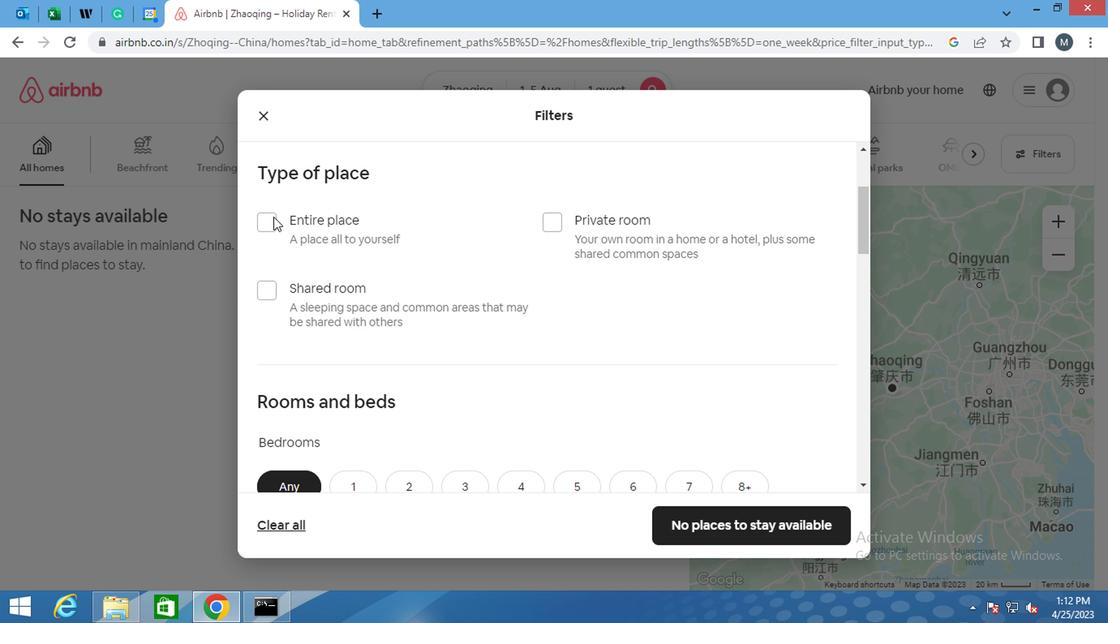 
Action: Mouse moved to (437, 320)
Screenshot: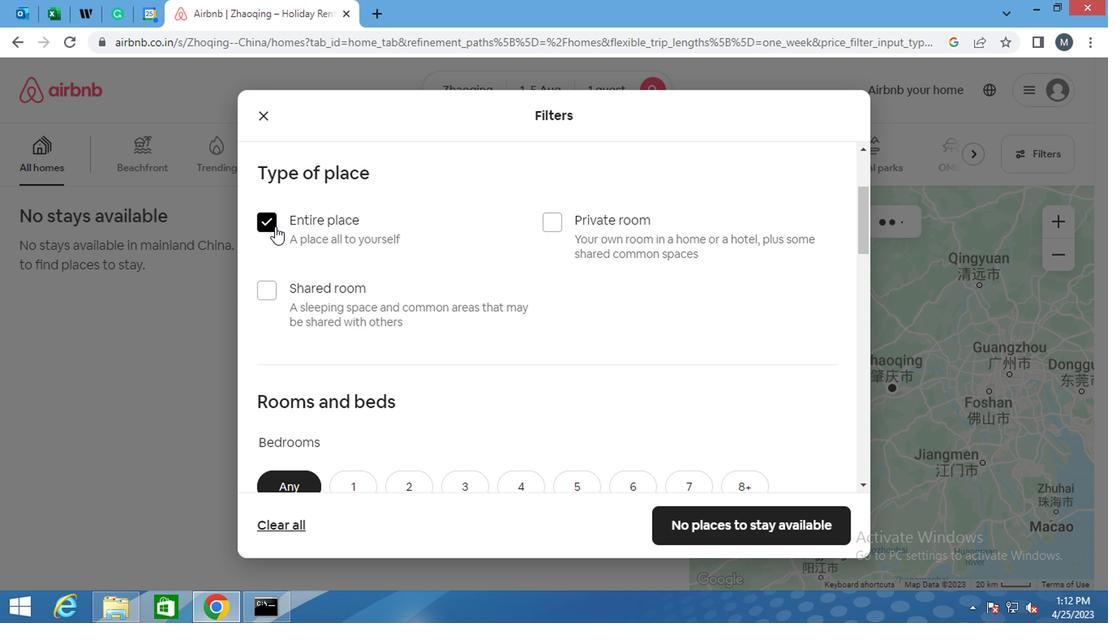 
Action: Mouse scrolled (437, 319) with delta (0, 0)
Screenshot: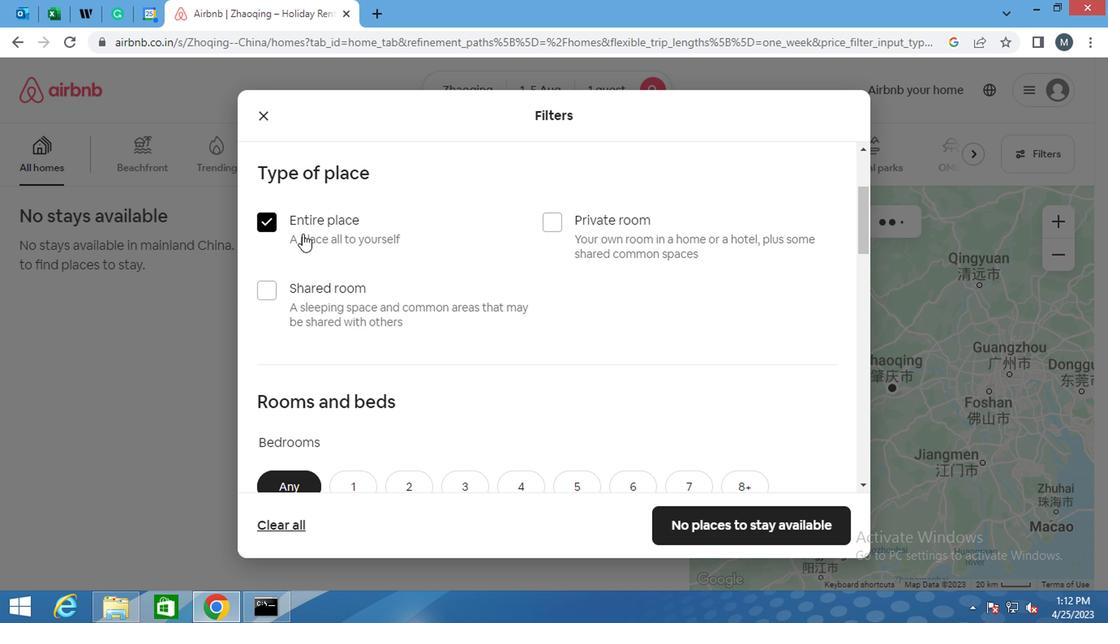 
Action: Mouse moved to (437, 325)
Screenshot: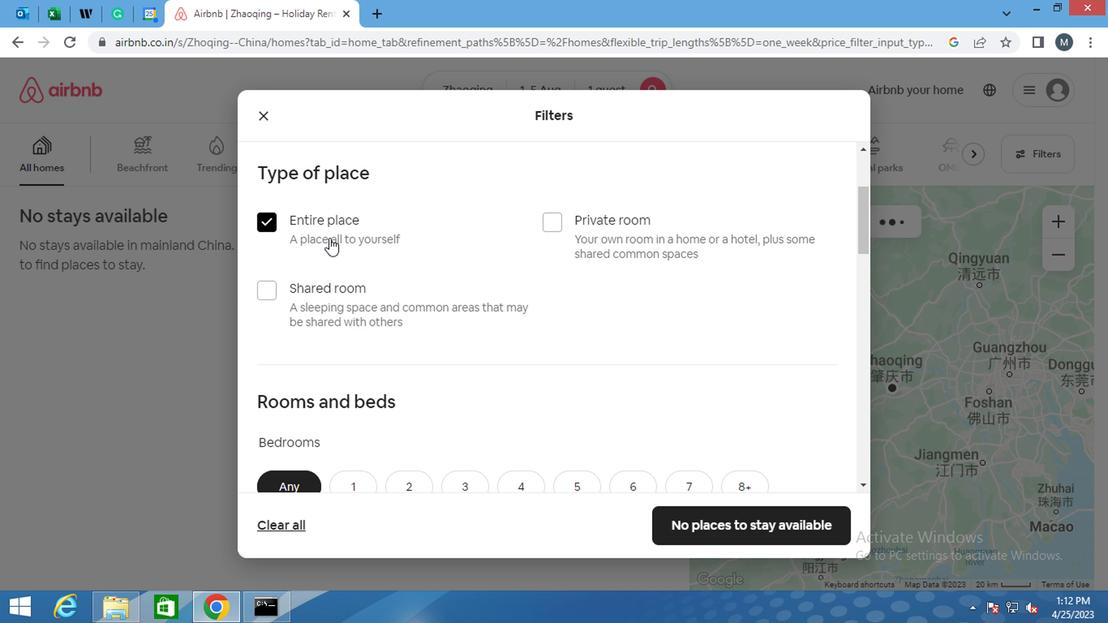 
Action: Mouse scrolled (437, 324) with delta (0, -1)
Screenshot: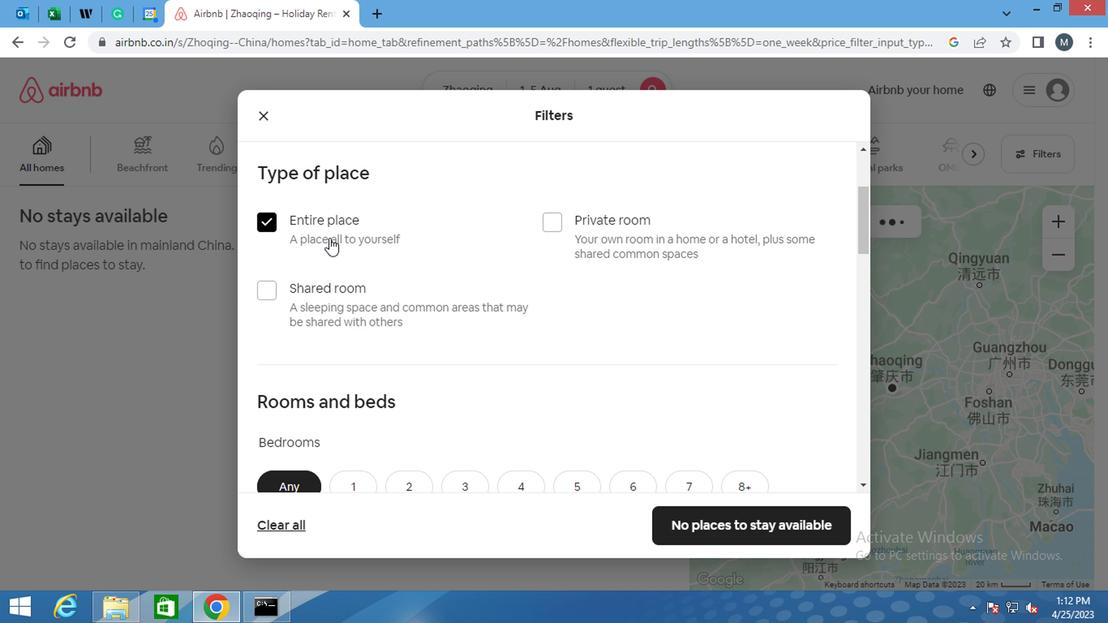 
Action: Mouse moved to (339, 314)
Screenshot: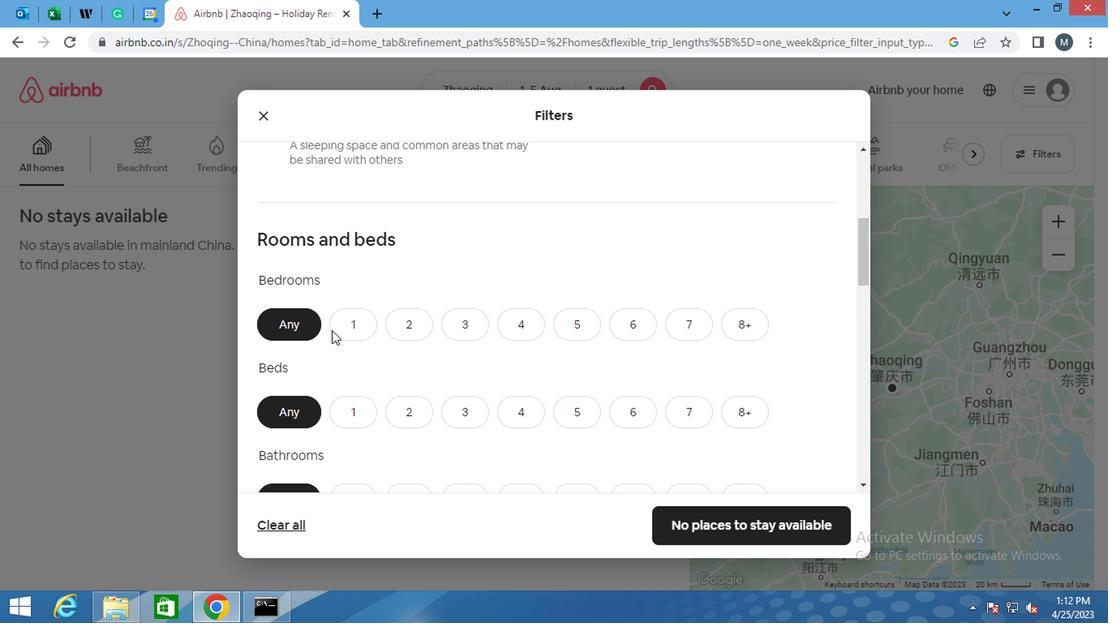 
Action: Mouse pressed left at (339, 314)
Screenshot: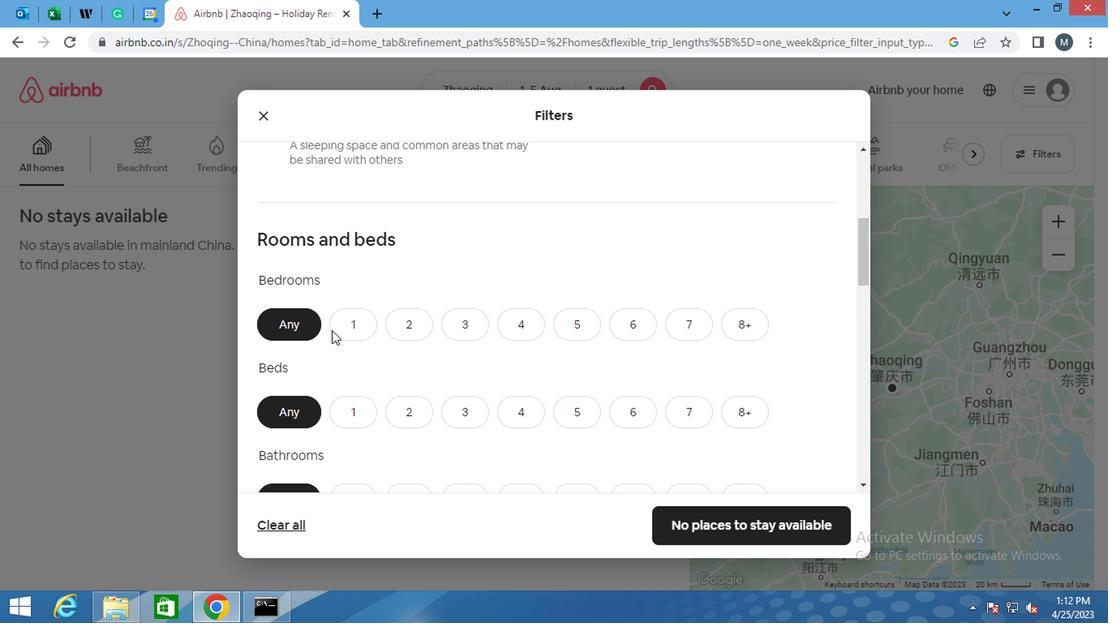 
Action: Mouse moved to (353, 429)
Screenshot: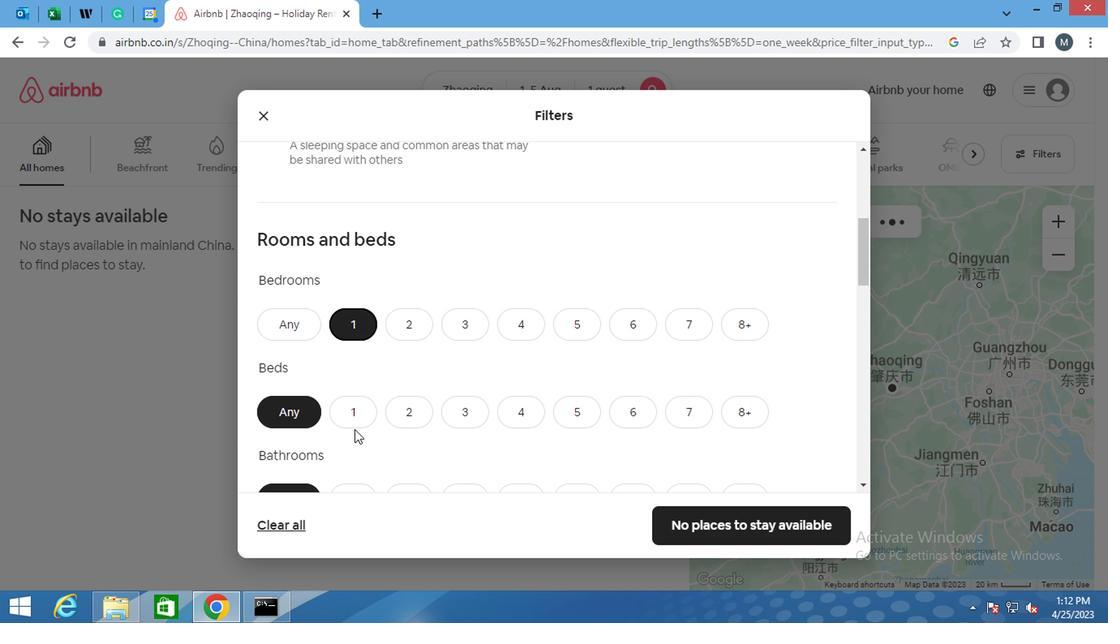 
Action: Mouse pressed left at (353, 429)
Screenshot: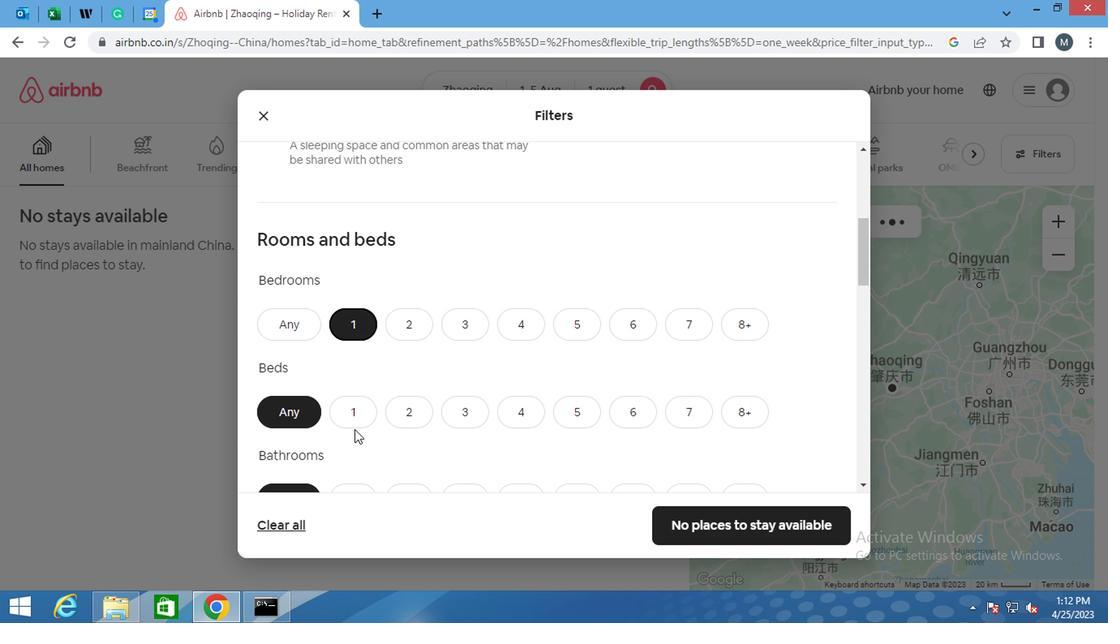 
Action: Mouse moved to (353, 415)
Screenshot: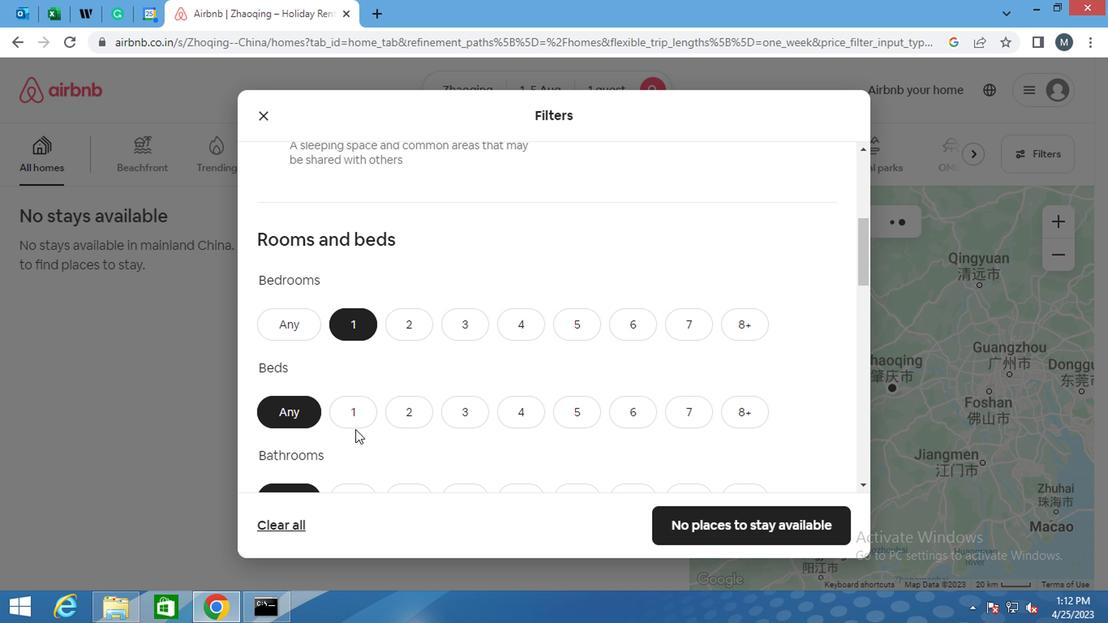 
Action: Mouse pressed left at (353, 415)
Screenshot: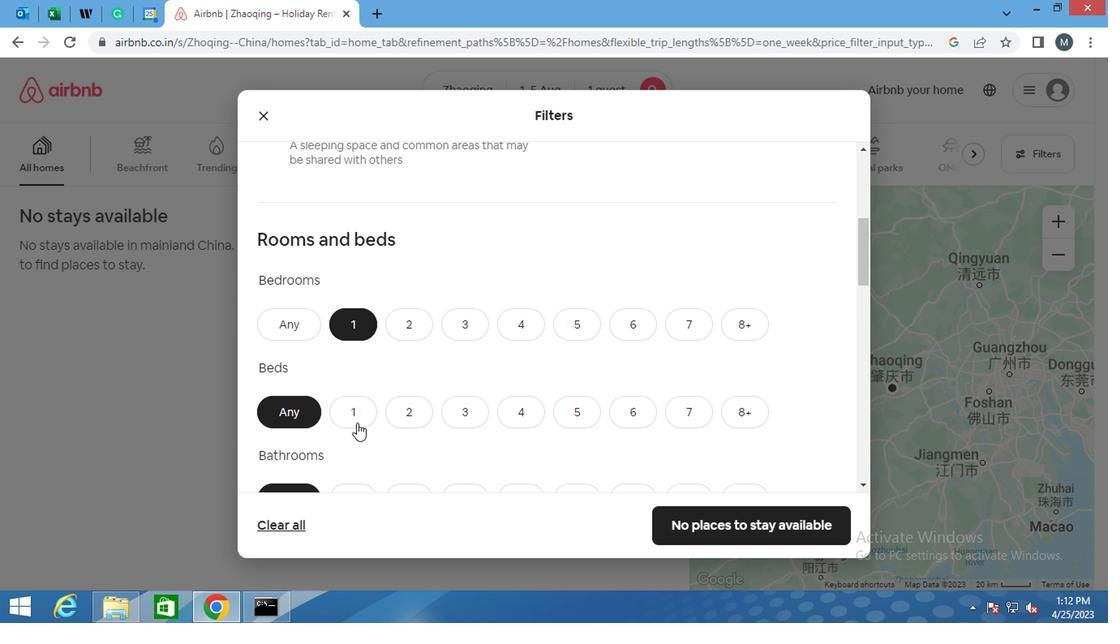 
Action: Mouse moved to (367, 416)
Screenshot: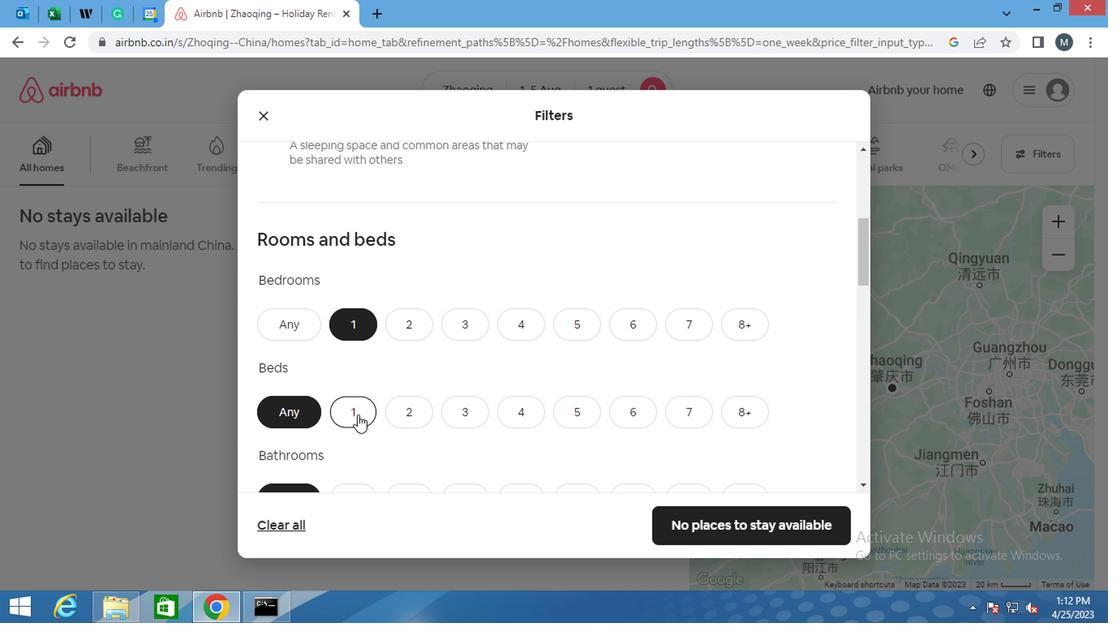 
Action: Mouse scrolled (367, 415) with delta (0, 0)
Screenshot: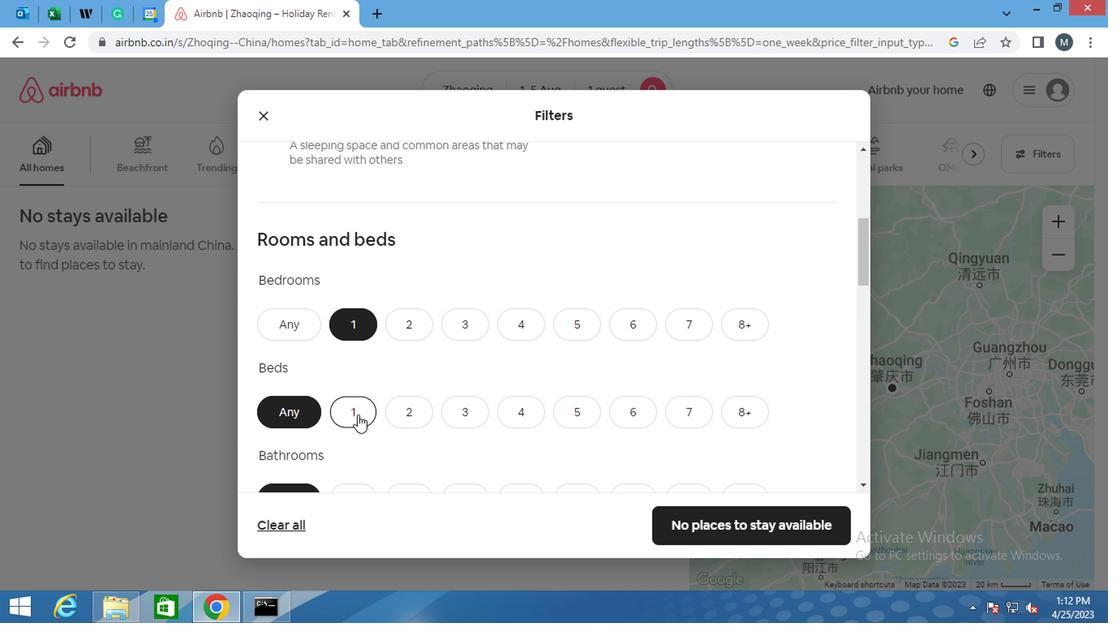 
Action: Mouse moved to (367, 419)
Screenshot: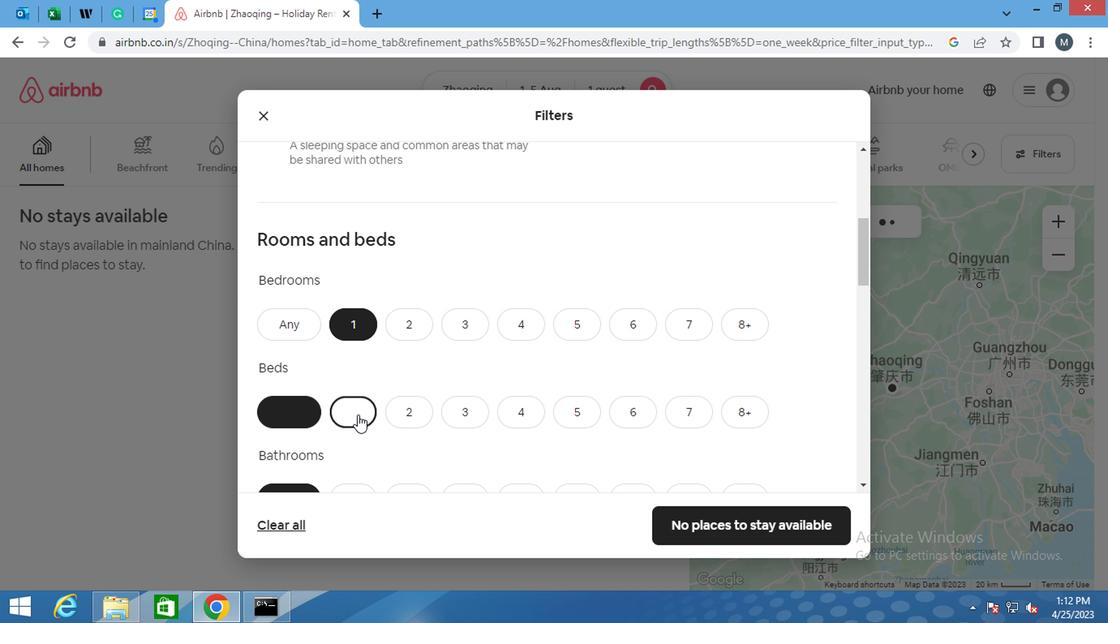 
Action: Mouse scrolled (367, 418) with delta (0, -1)
Screenshot: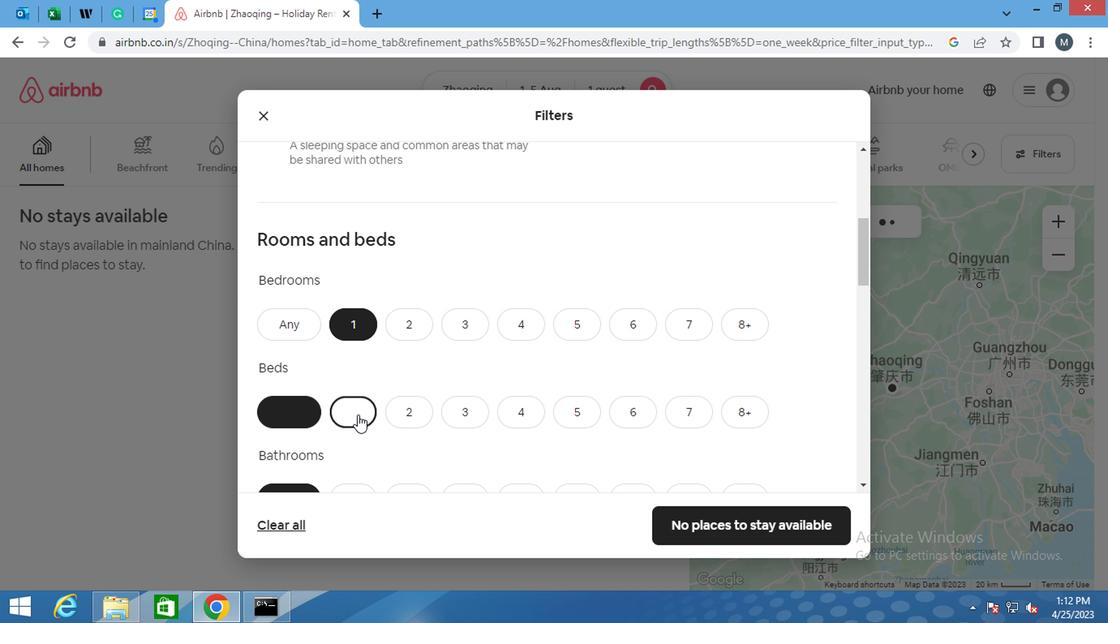 
Action: Mouse moved to (341, 342)
Screenshot: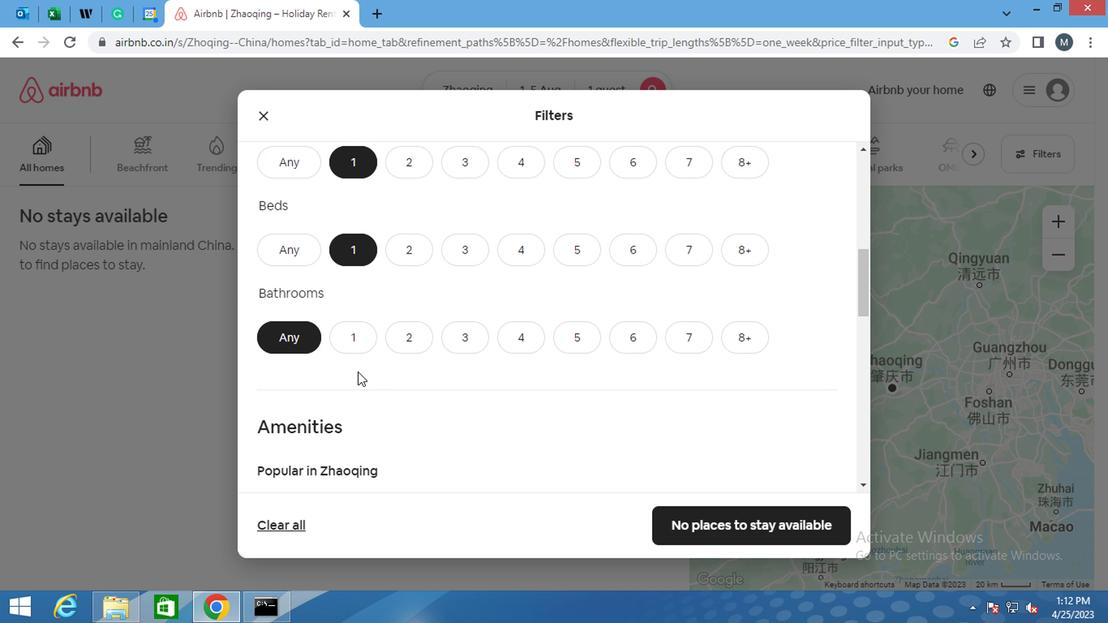 
Action: Mouse pressed left at (341, 342)
Screenshot: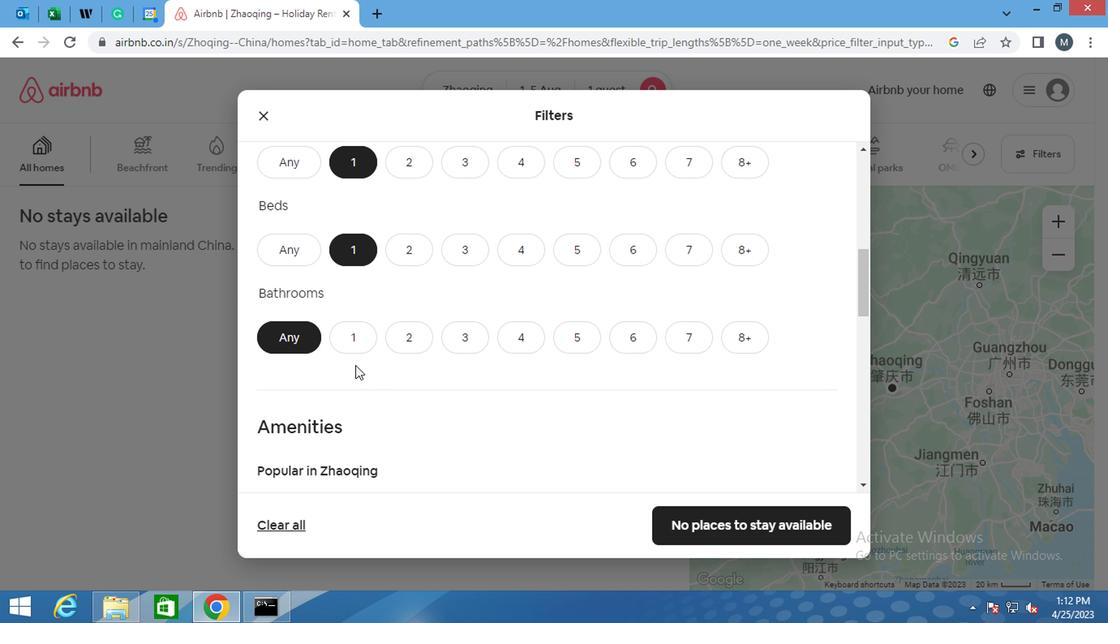 
Action: Mouse moved to (424, 335)
Screenshot: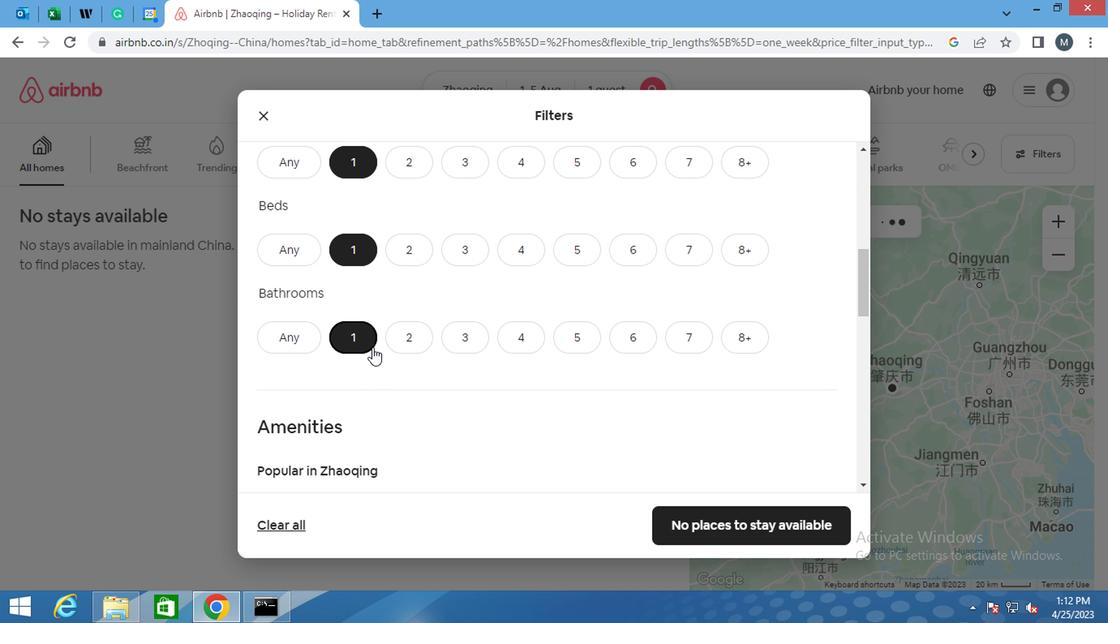 
Action: Mouse scrolled (424, 334) with delta (0, -1)
Screenshot: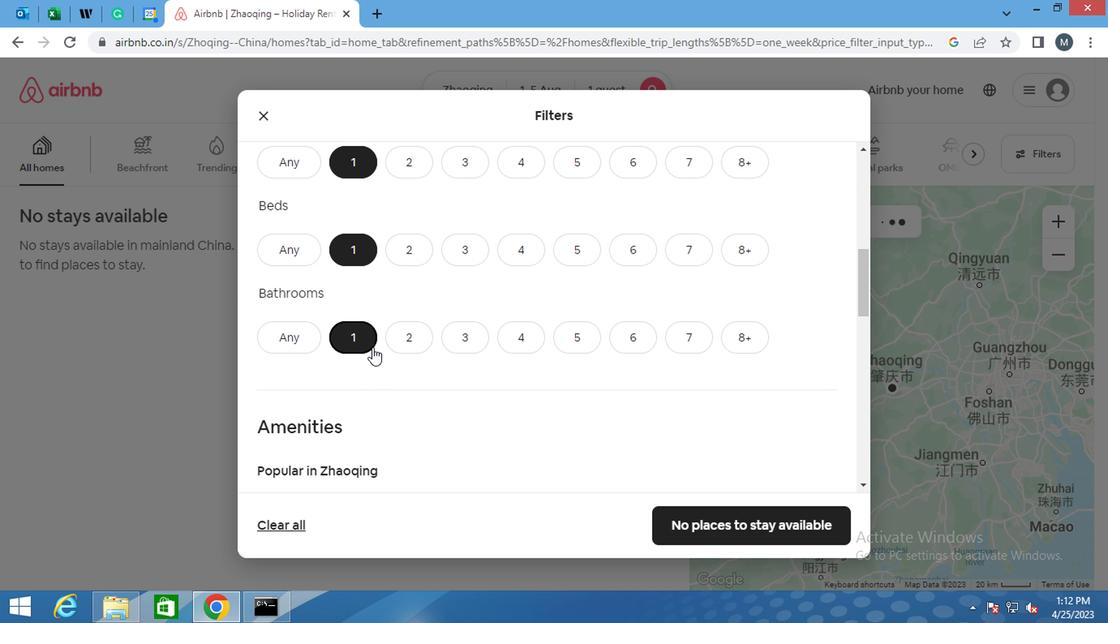 
Action: Mouse moved to (424, 340)
Screenshot: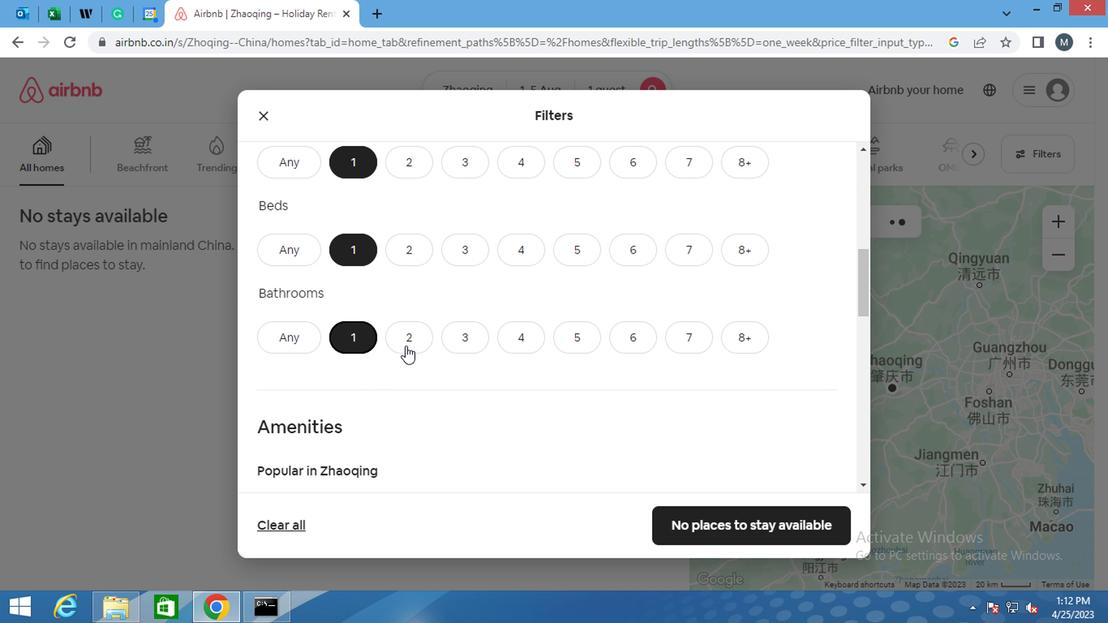 
Action: Mouse scrolled (424, 340) with delta (0, 0)
Screenshot: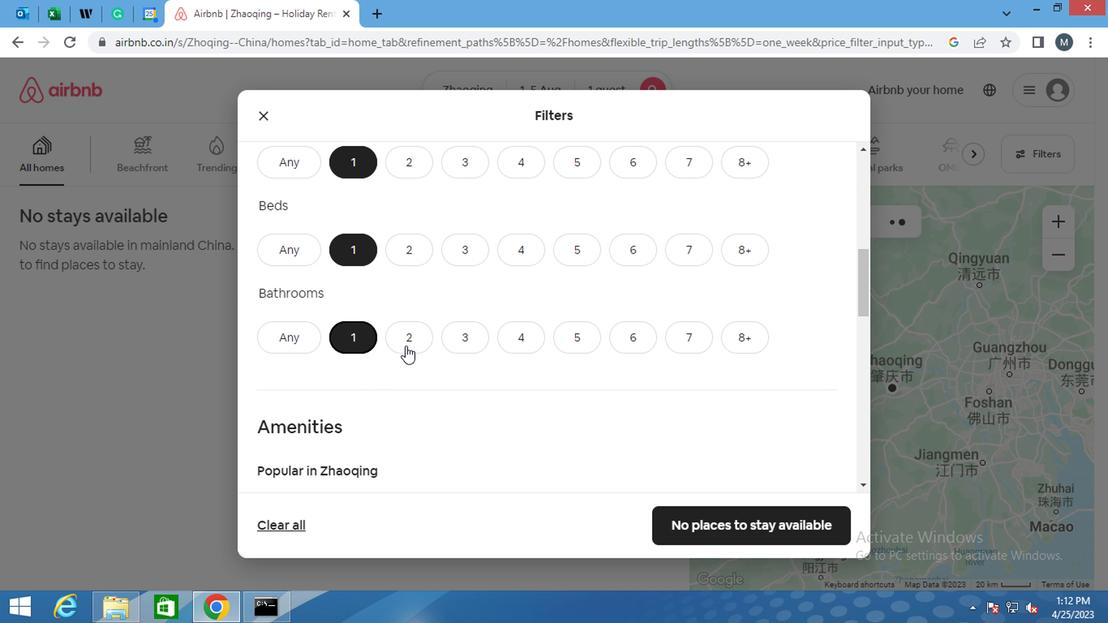 
Action: Mouse moved to (424, 342)
Screenshot: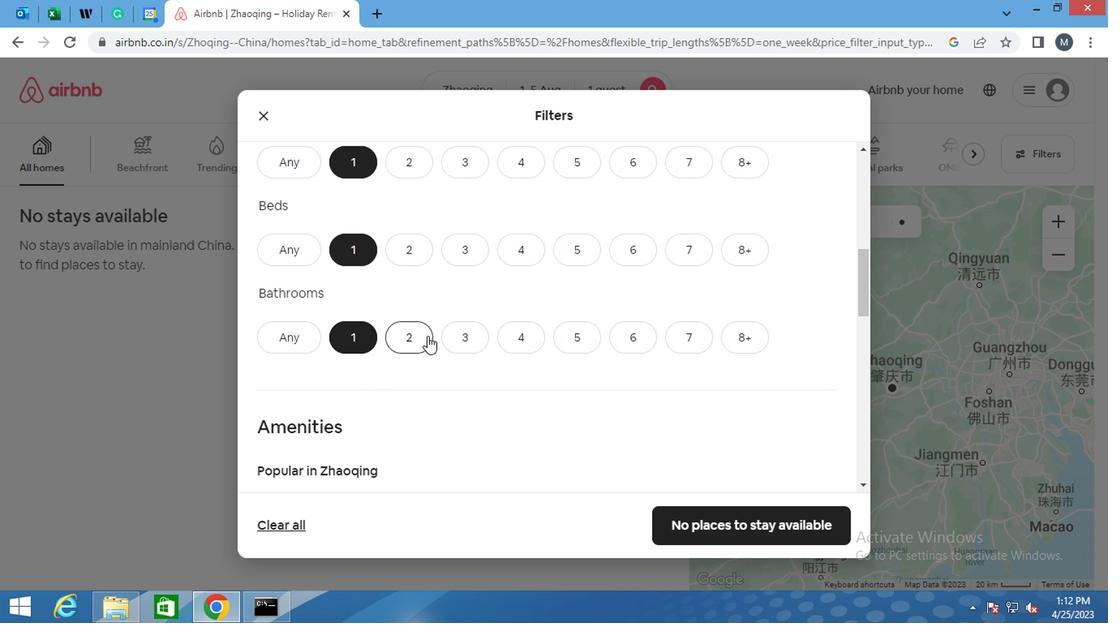 
Action: Mouse scrolled (424, 341) with delta (0, 0)
Screenshot: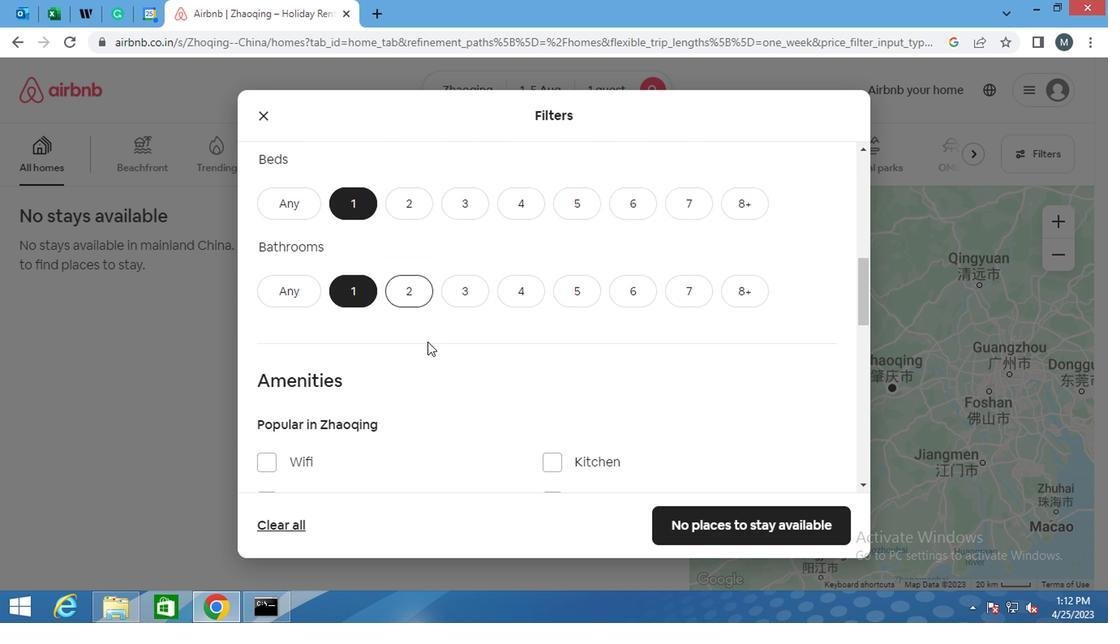 
Action: Mouse moved to (258, 262)
Screenshot: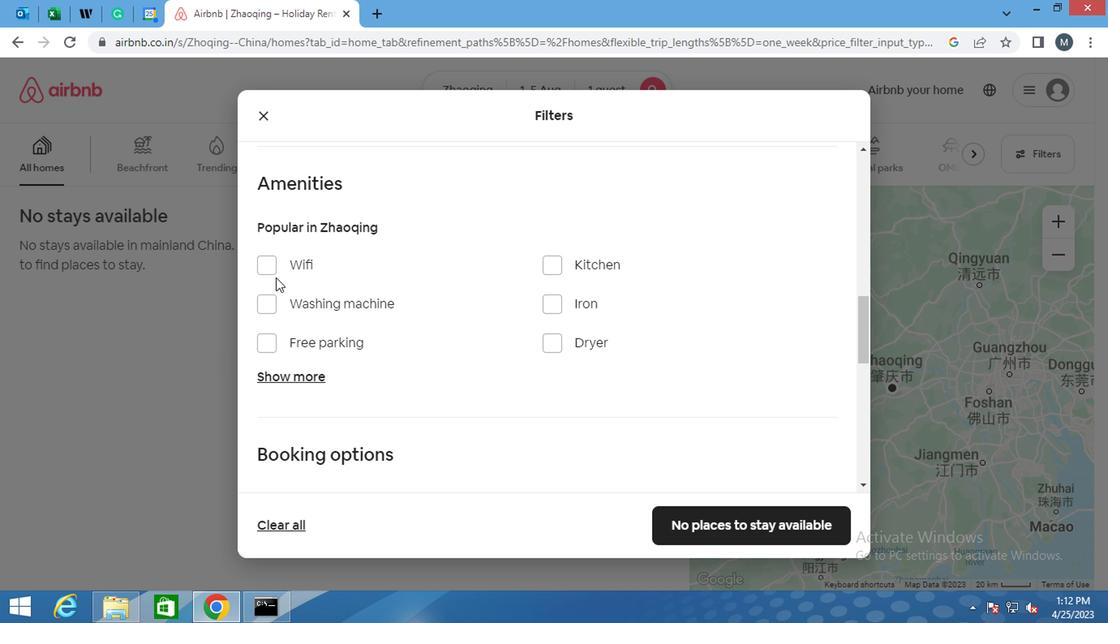 
Action: Mouse pressed left at (258, 262)
Screenshot: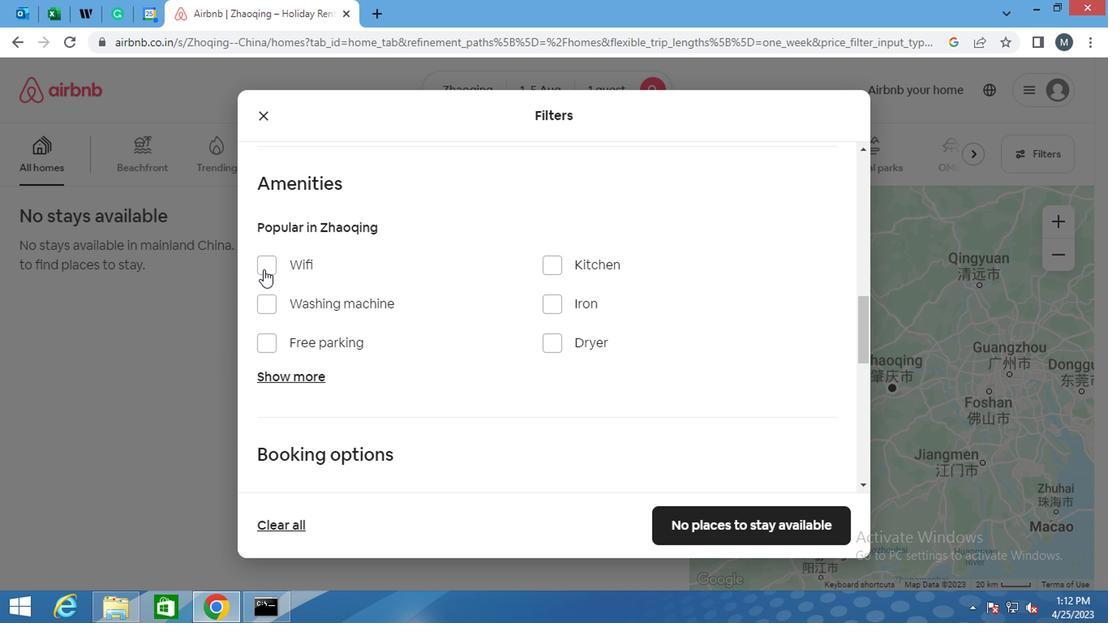 
Action: Mouse moved to (264, 311)
Screenshot: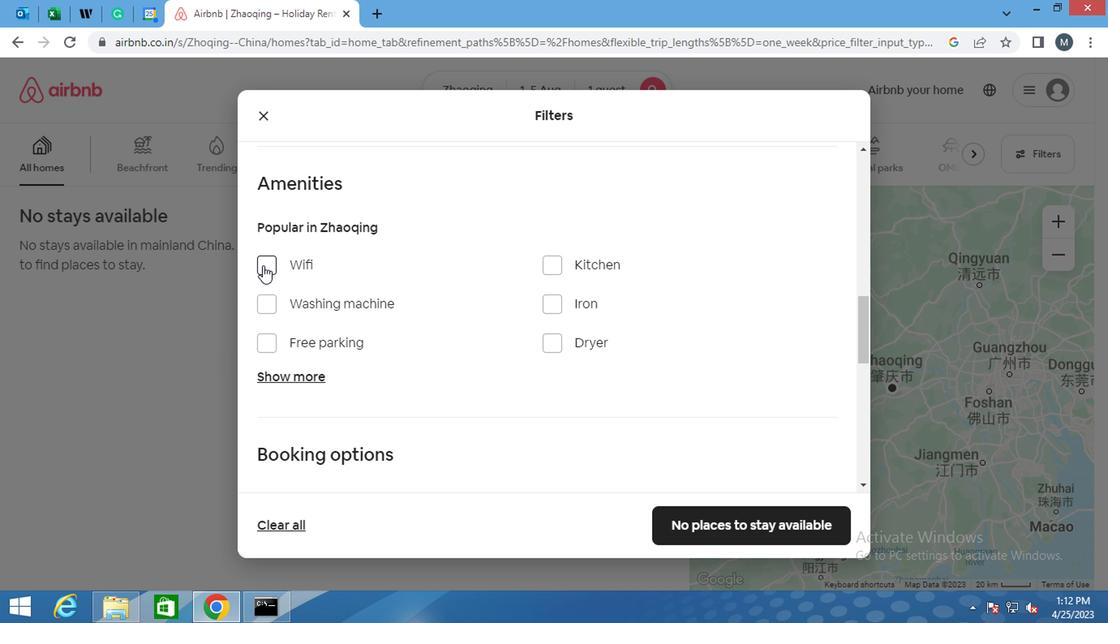 
Action: Mouse pressed left at (264, 311)
Screenshot: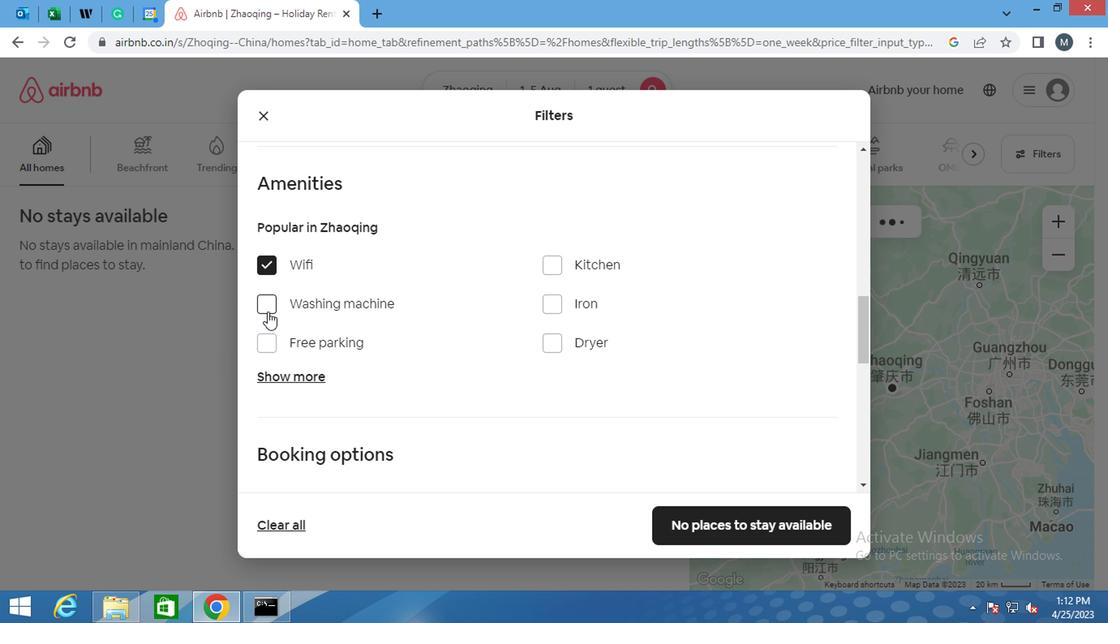 
Action: Mouse moved to (385, 279)
Screenshot: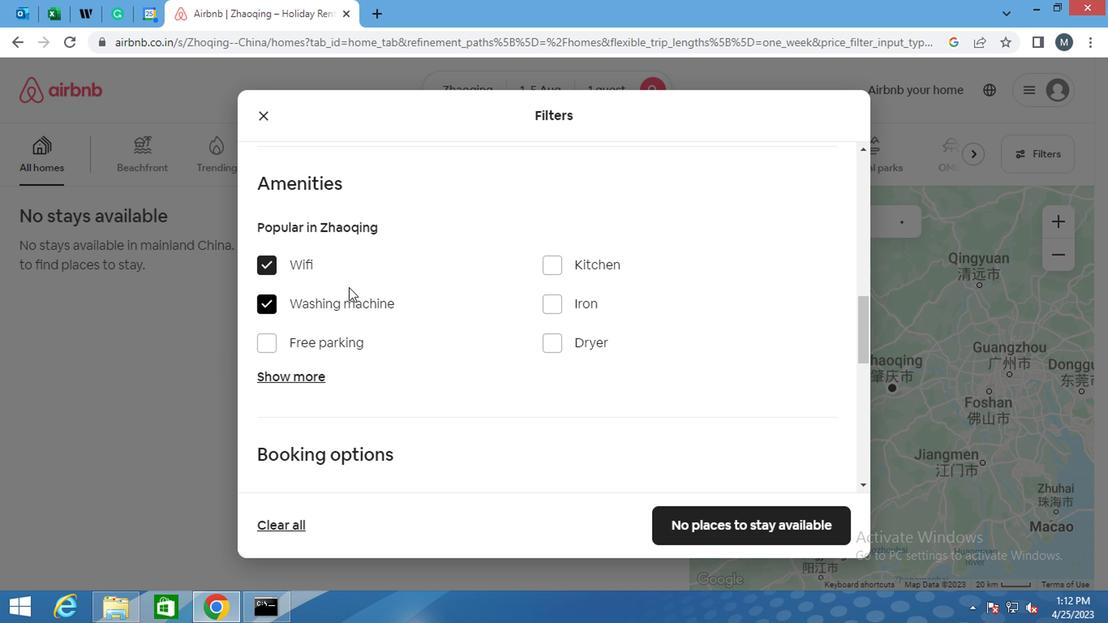 
Action: Mouse scrolled (385, 278) with delta (0, -1)
Screenshot: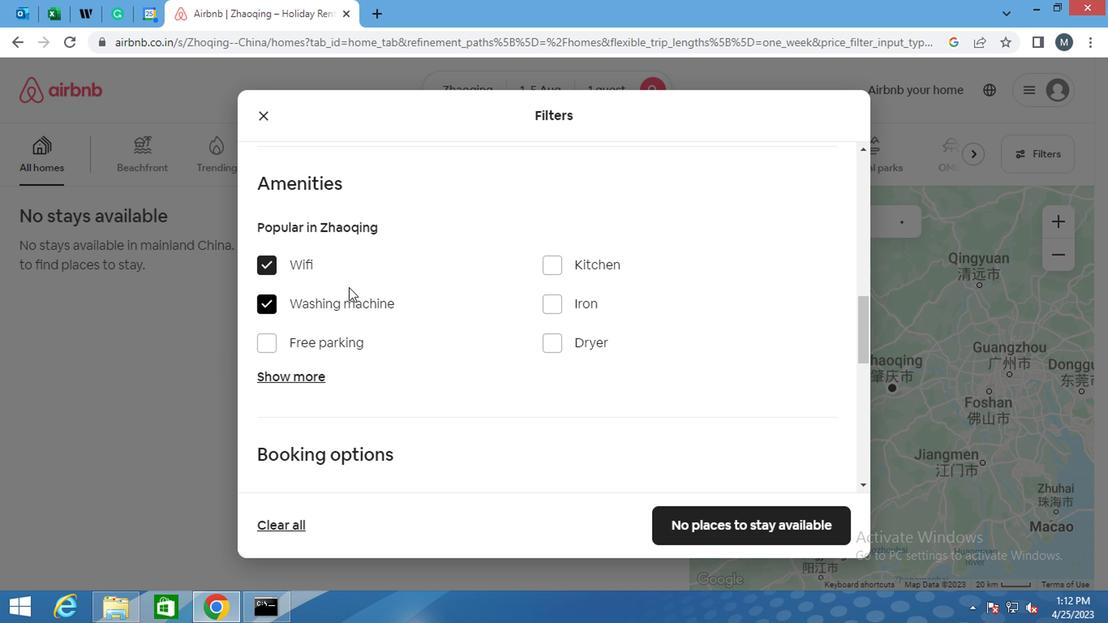 
Action: Mouse moved to (381, 290)
Screenshot: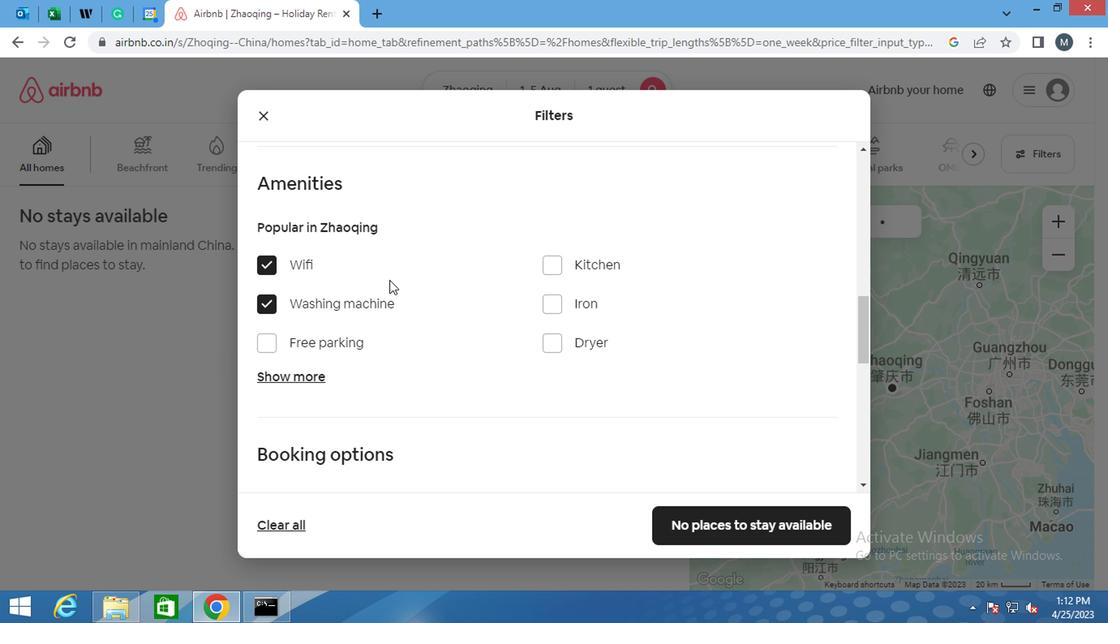 
Action: Mouse scrolled (381, 289) with delta (0, 0)
Screenshot: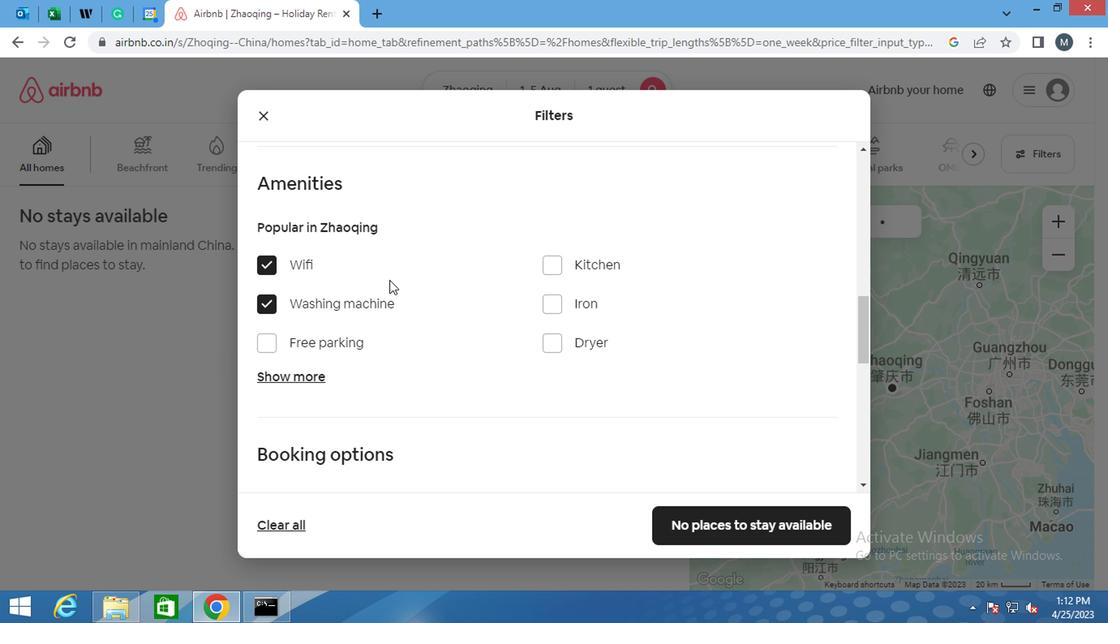 
Action: Mouse moved to (373, 305)
Screenshot: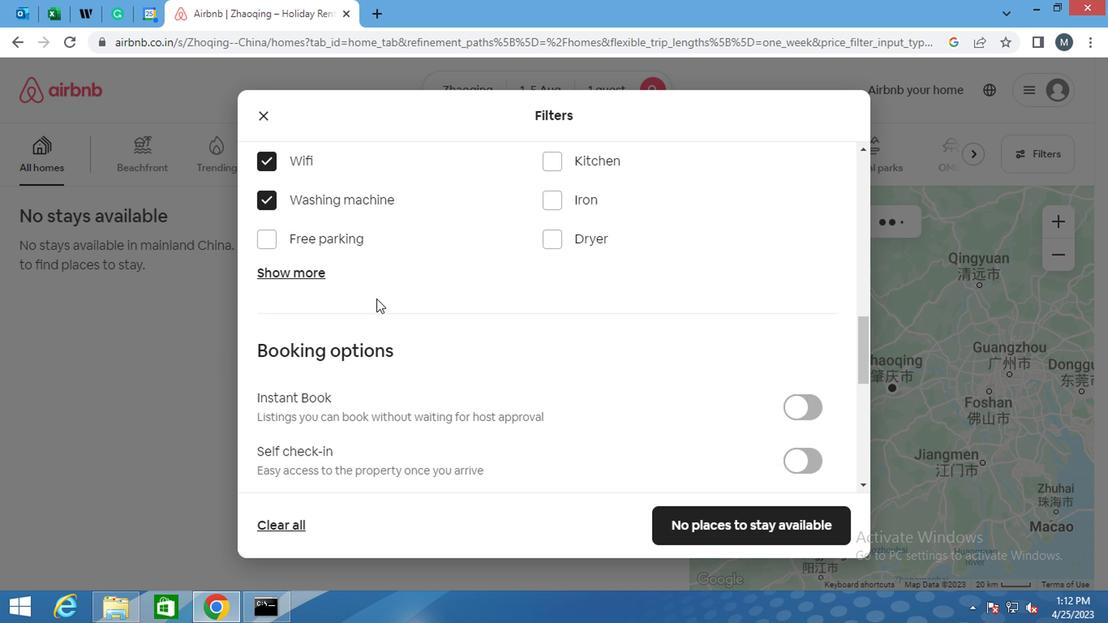
Action: Mouse scrolled (373, 304) with delta (0, -1)
Screenshot: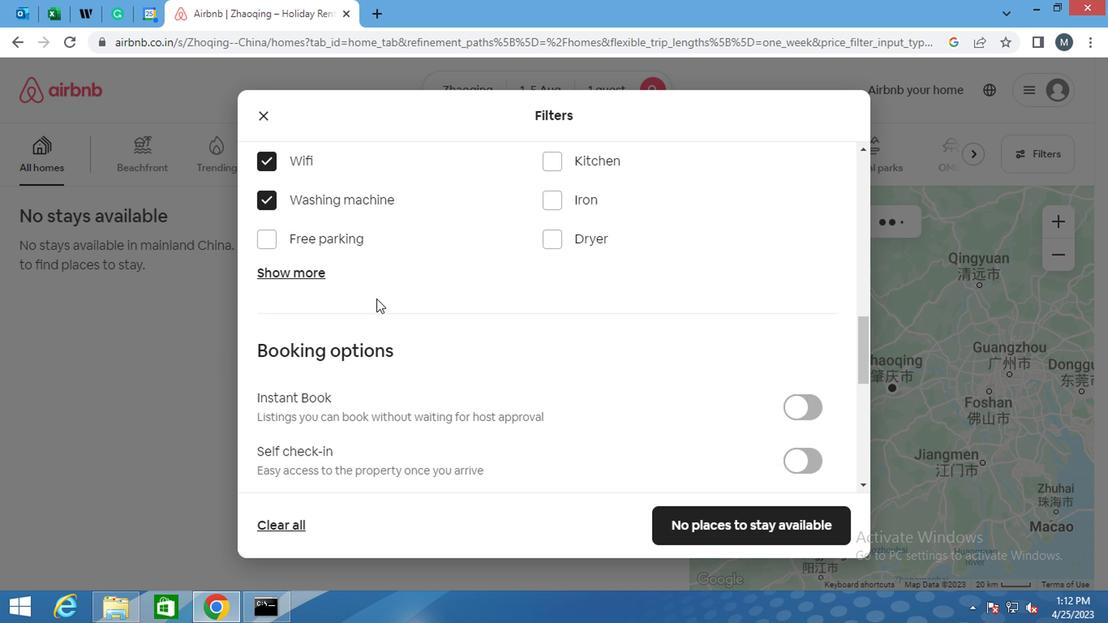 
Action: Mouse moved to (793, 326)
Screenshot: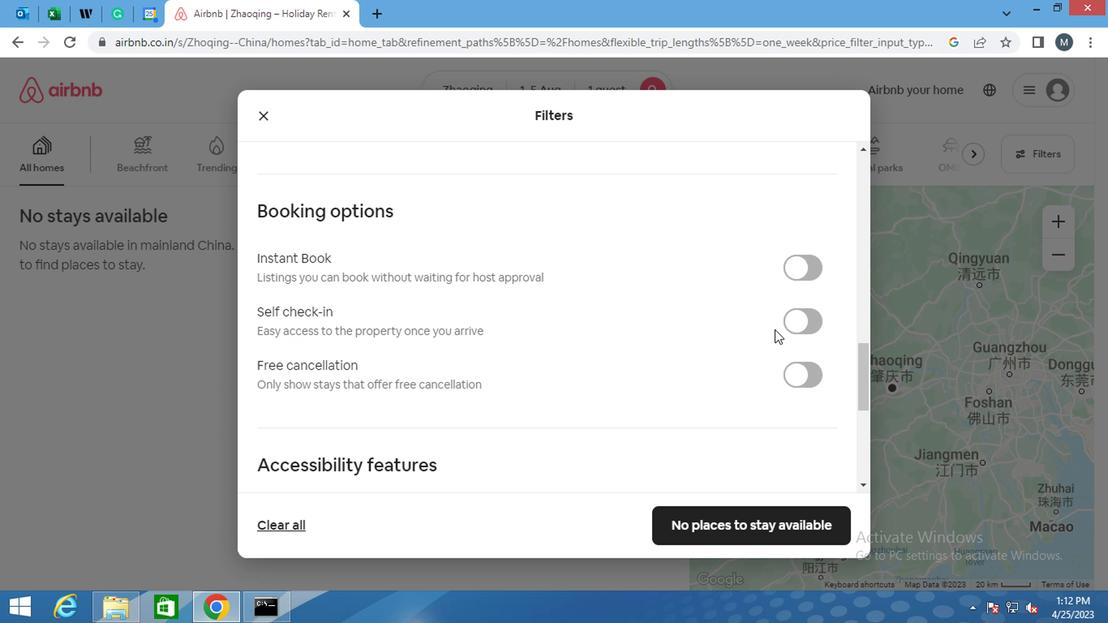 
Action: Mouse pressed left at (793, 326)
Screenshot: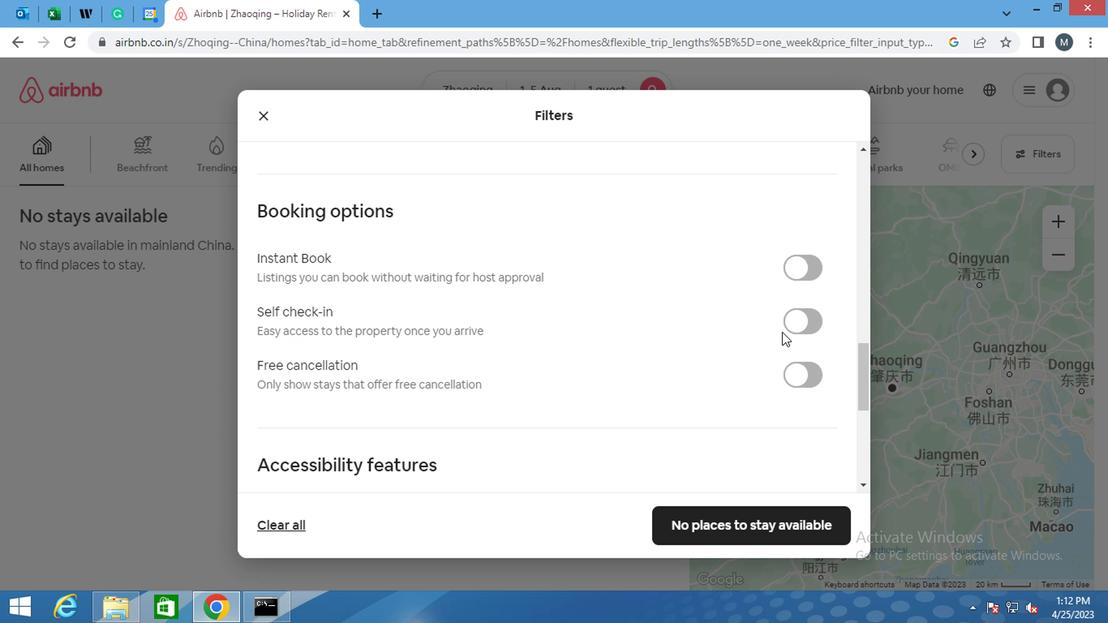 
Action: Mouse moved to (686, 314)
Screenshot: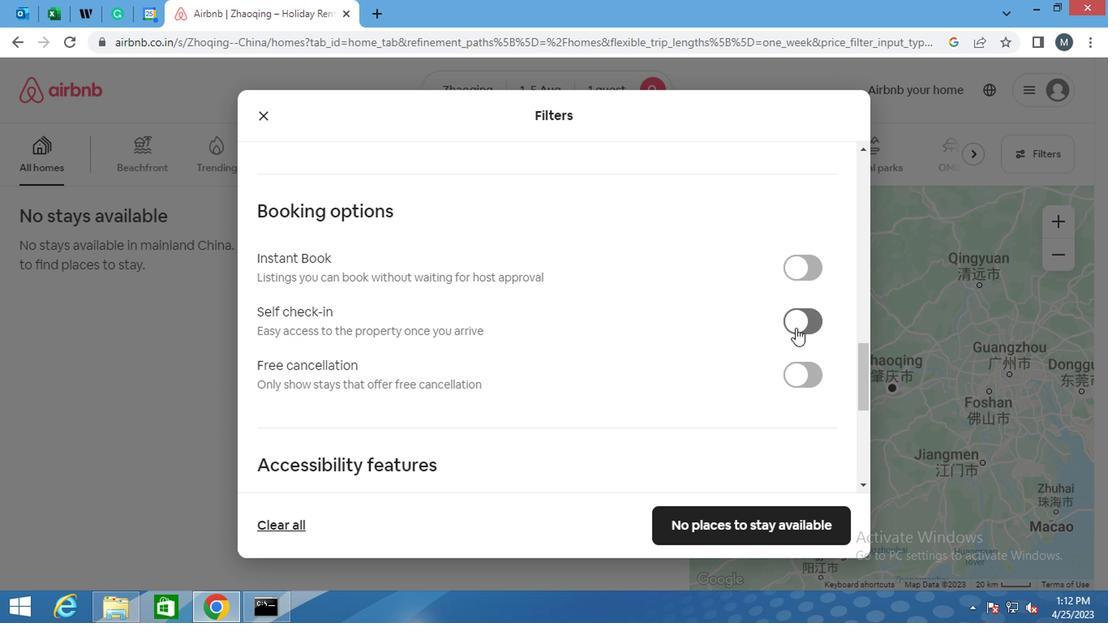 
Action: Mouse scrolled (686, 314) with delta (0, 0)
Screenshot: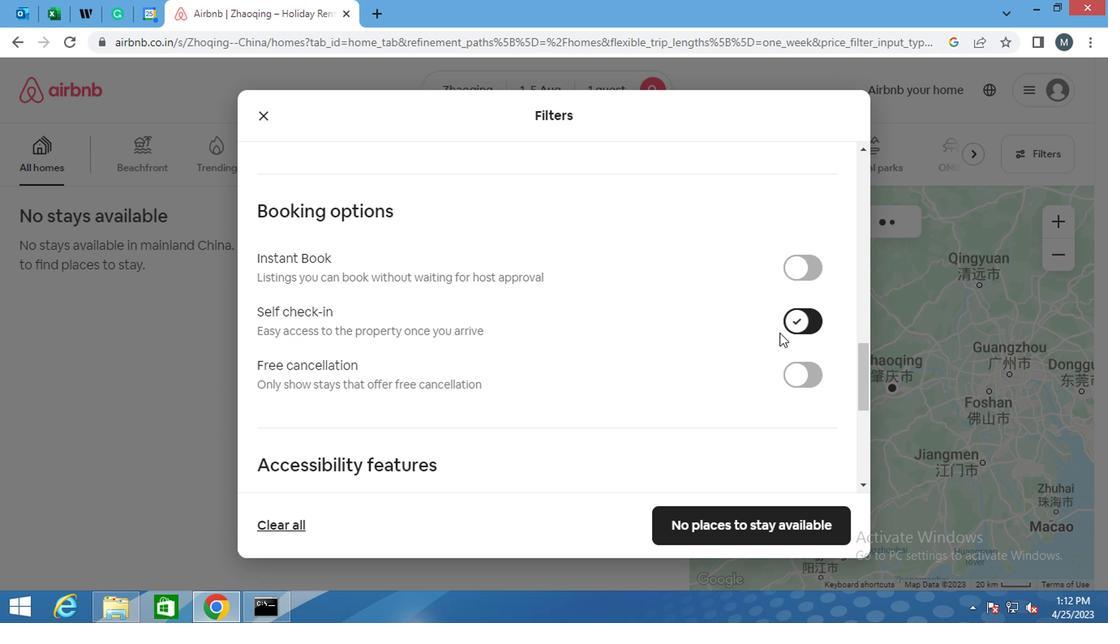 
Action: Mouse moved to (686, 316)
Screenshot: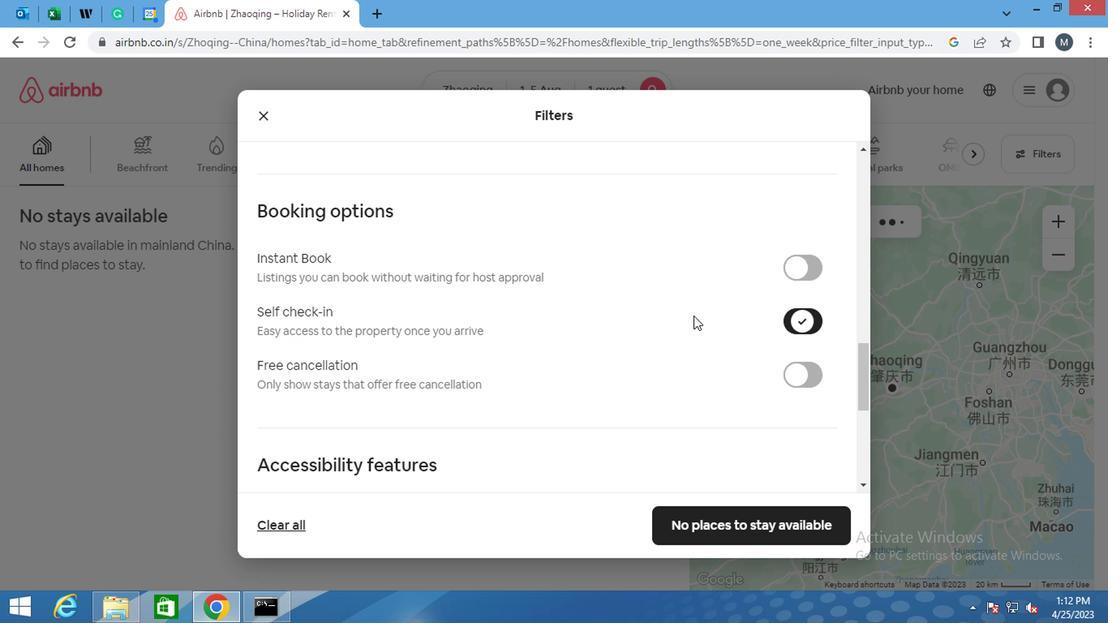 
Action: Mouse scrolled (686, 315) with delta (0, 0)
Screenshot: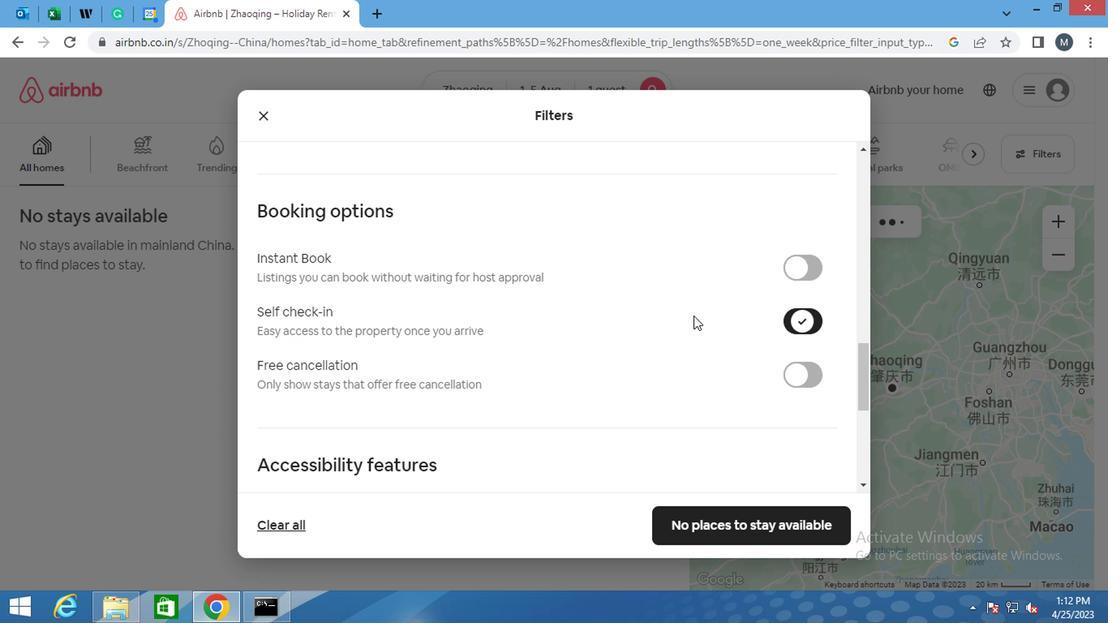 
Action: Mouse moved to (677, 323)
Screenshot: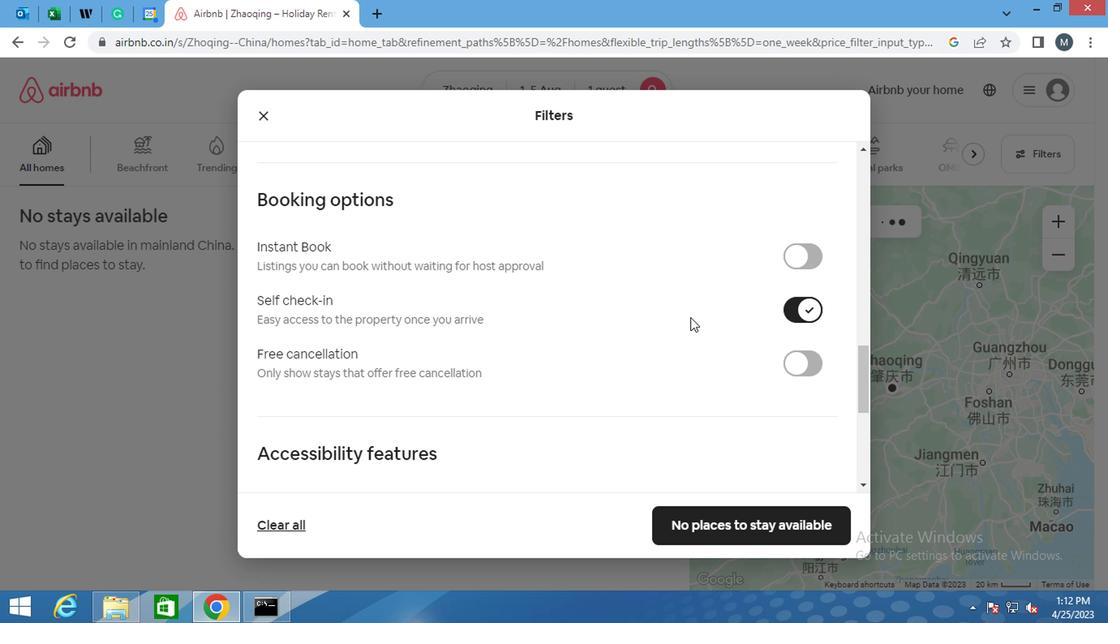 
Action: Mouse scrolled (677, 322) with delta (0, -1)
Screenshot: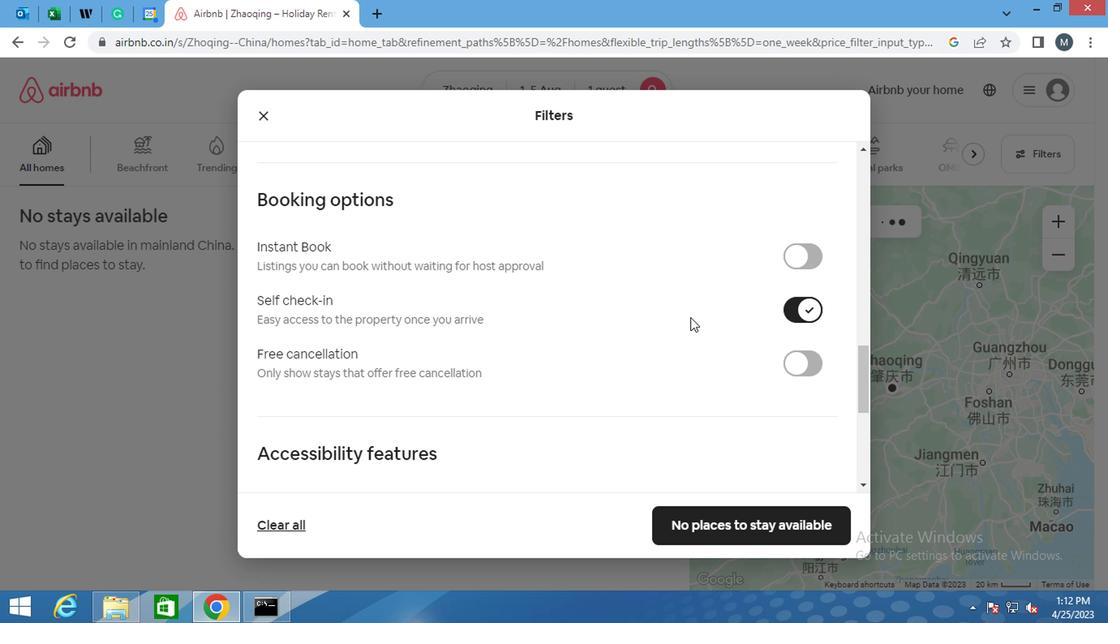 
Action: Mouse moved to (676, 328)
Screenshot: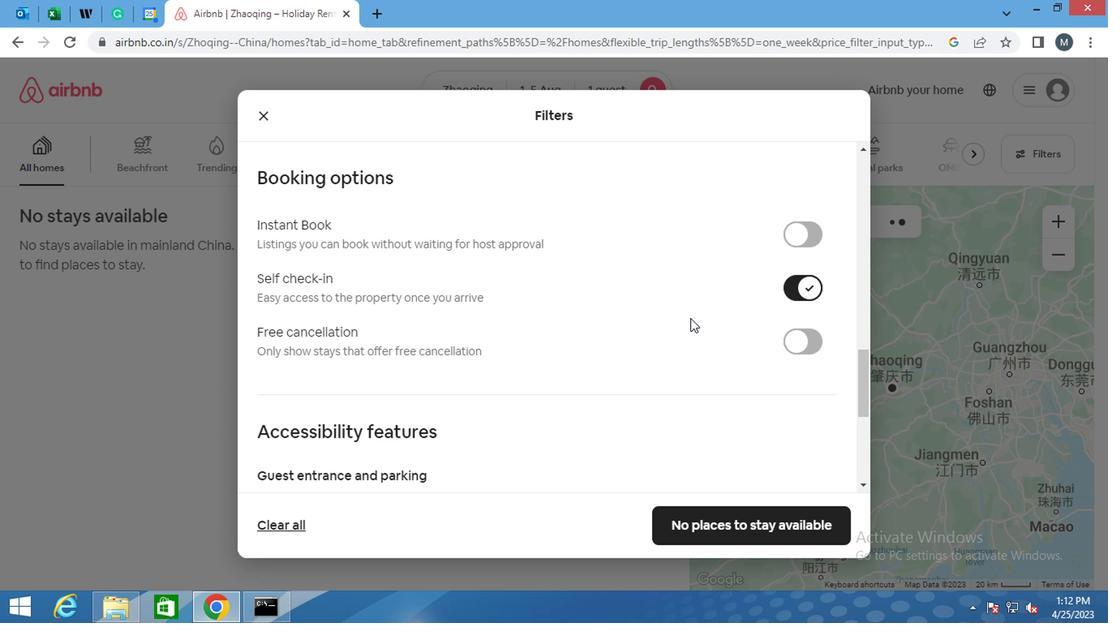 
Action: Mouse scrolled (676, 327) with delta (0, 0)
Screenshot: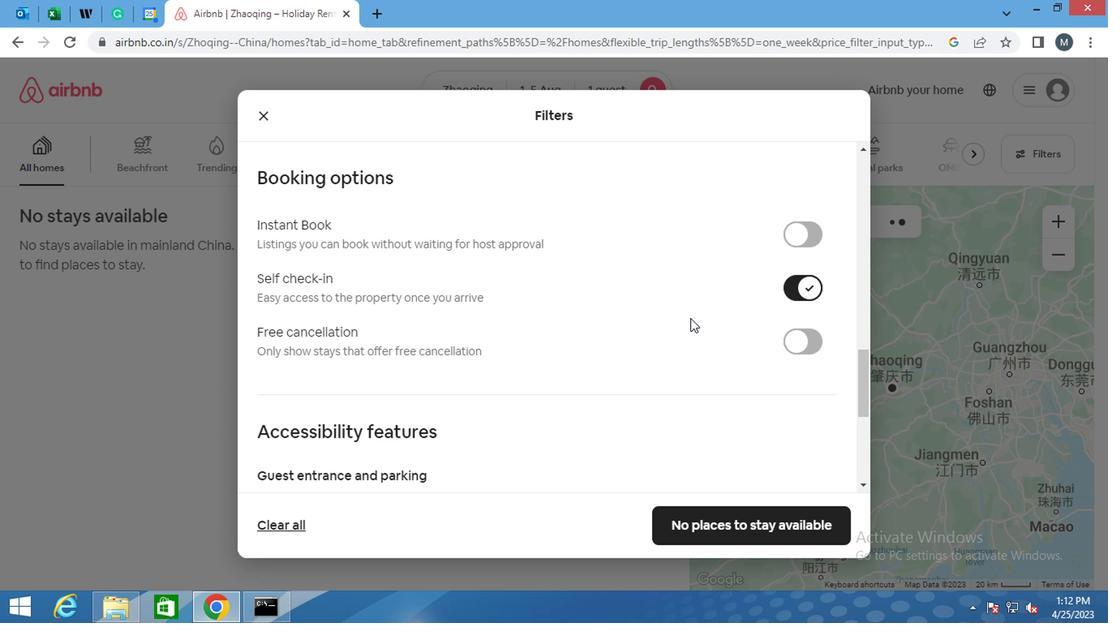 
Action: Mouse moved to (682, 406)
Screenshot: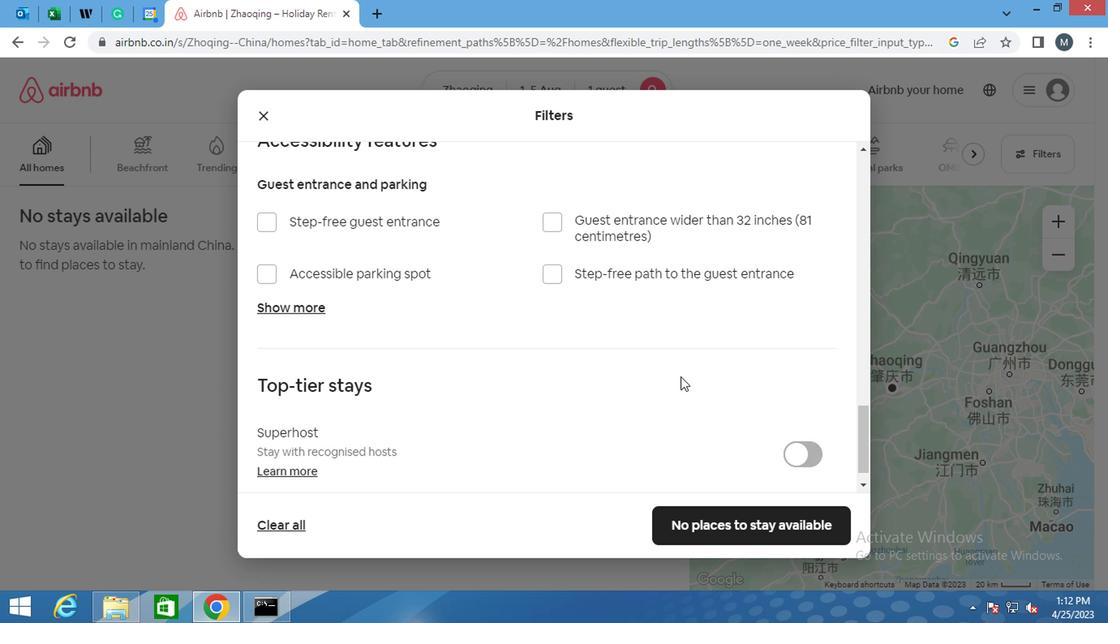 
Action: Mouse scrolled (682, 405) with delta (0, 0)
Screenshot: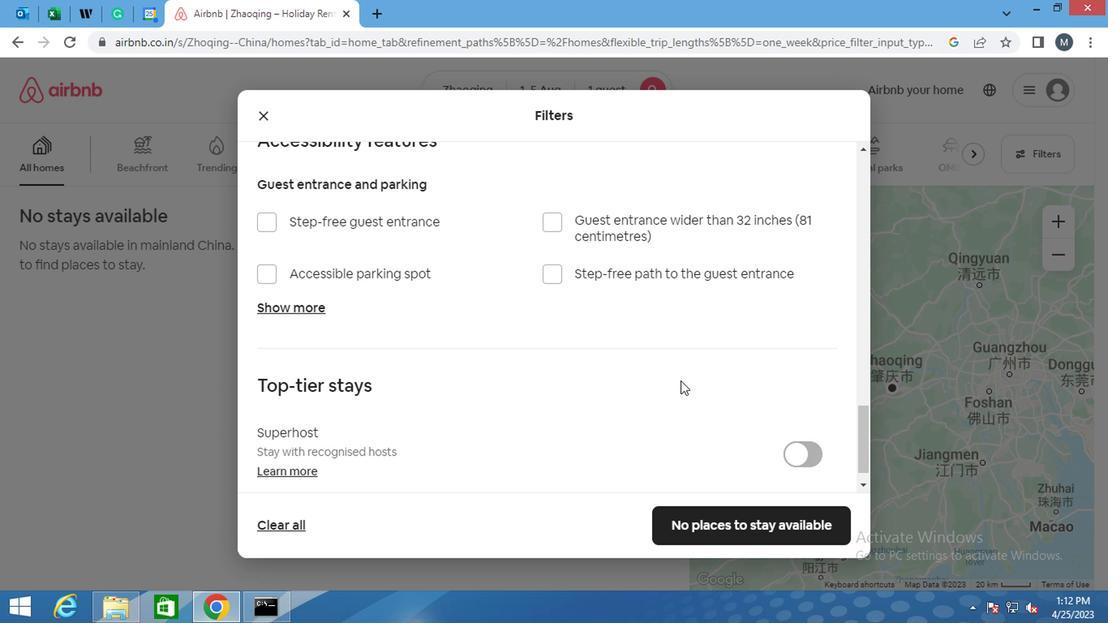 
Action: Mouse moved to (644, 399)
Screenshot: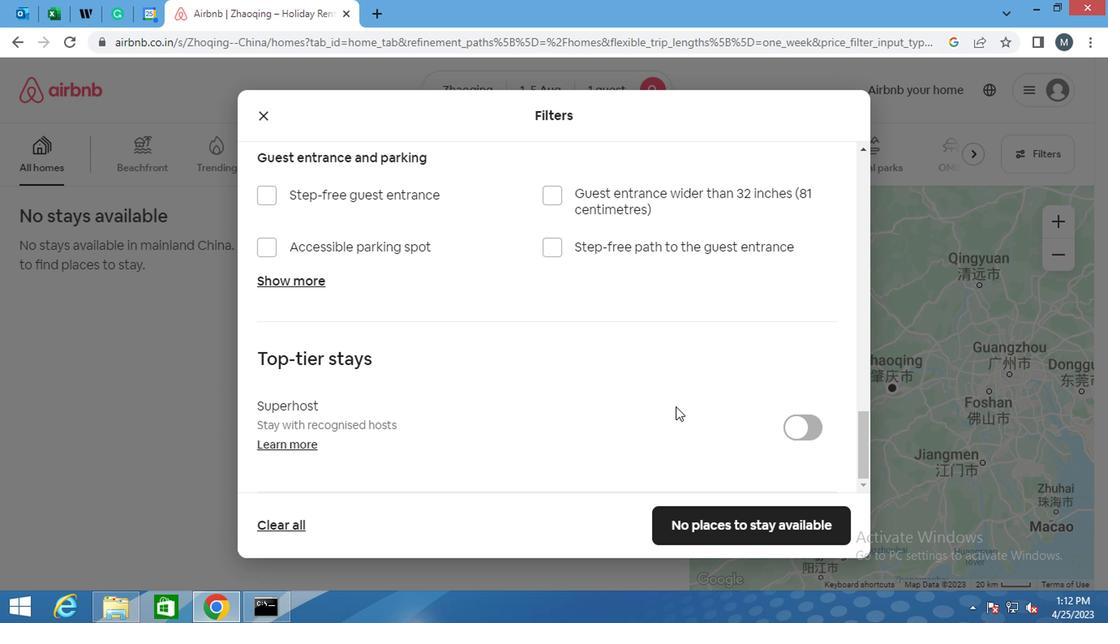 
Action: Mouse scrolled (644, 398) with delta (0, -1)
Screenshot: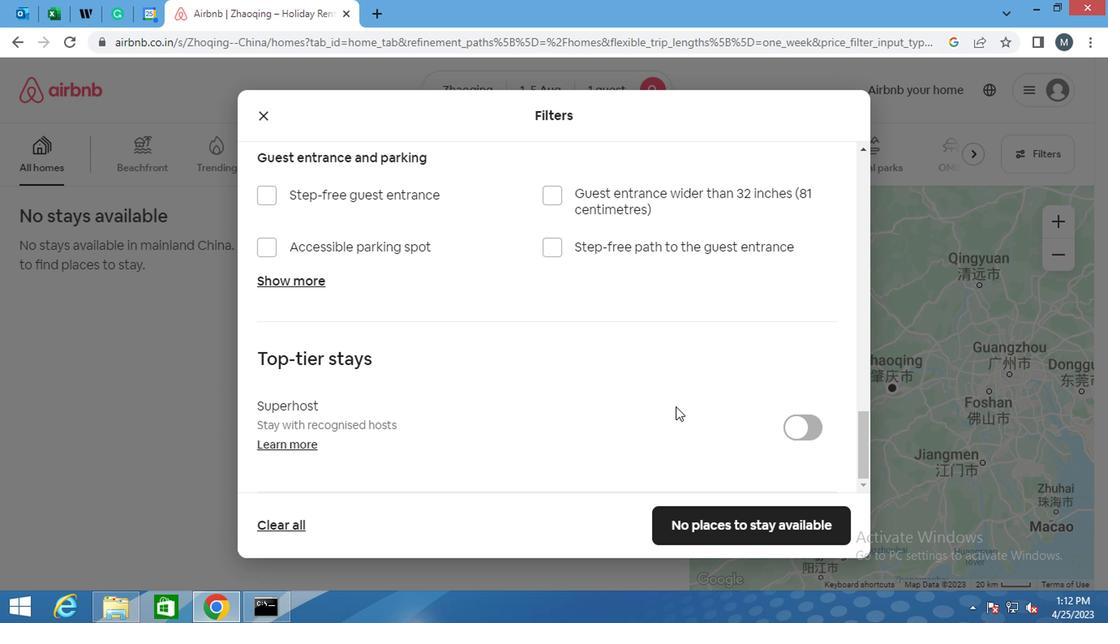 
Action: Mouse moved to (643, 399)
Screenshot: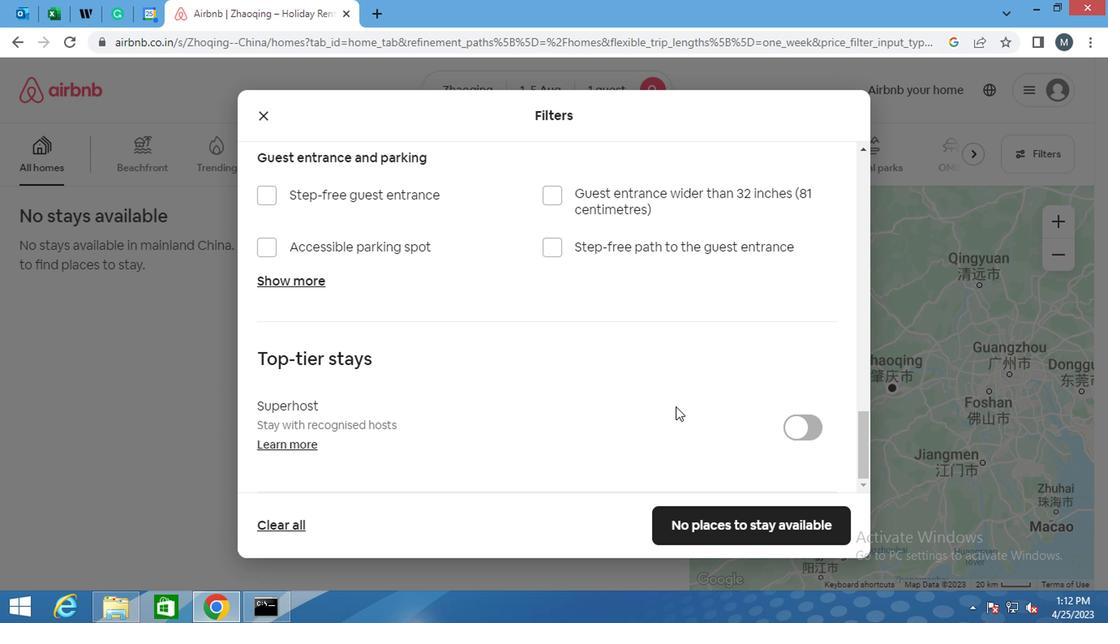 
Action: Mouse scrolled (643, 398) with delta (0, -1)
Screenshot: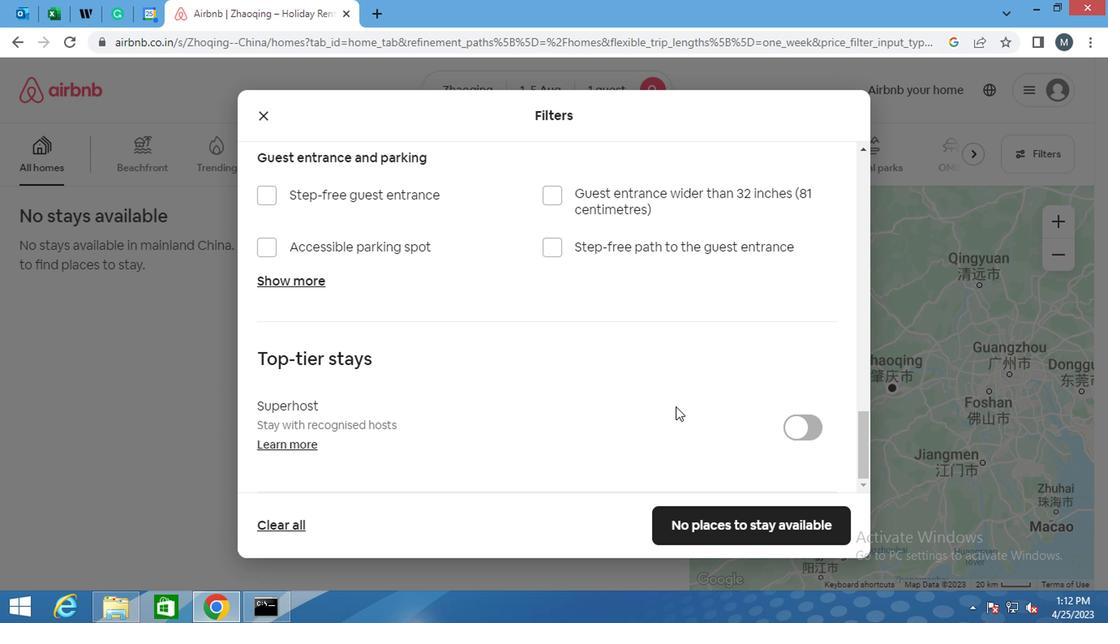 
Action: Mouse moved to (760, 521)
Screenshot: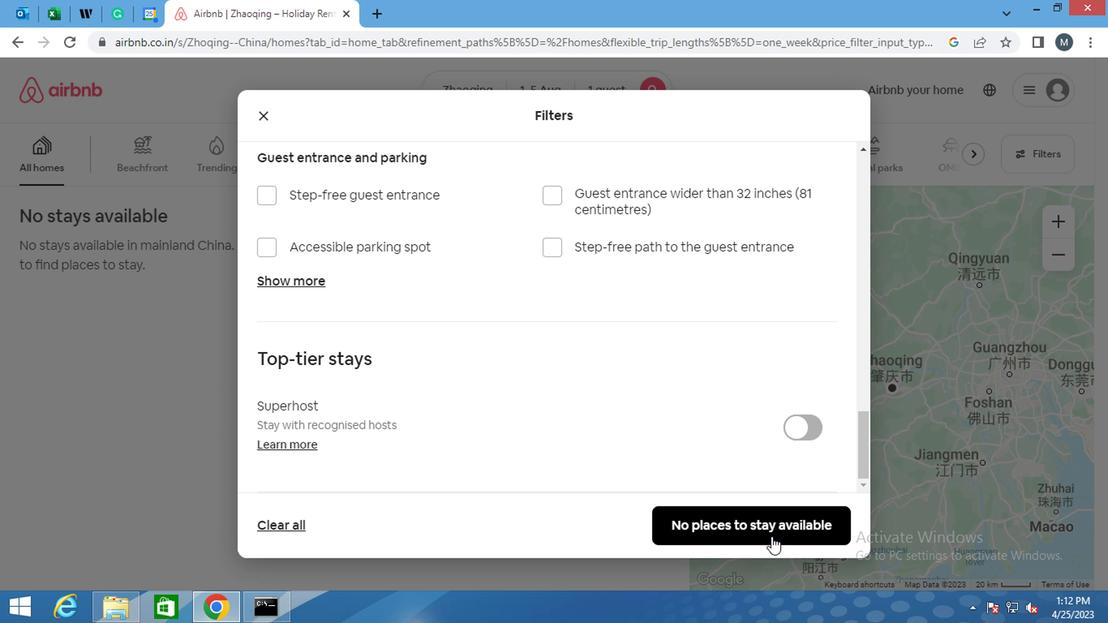 
Action: Mouse pressed left at (760, 521)
Screenshot: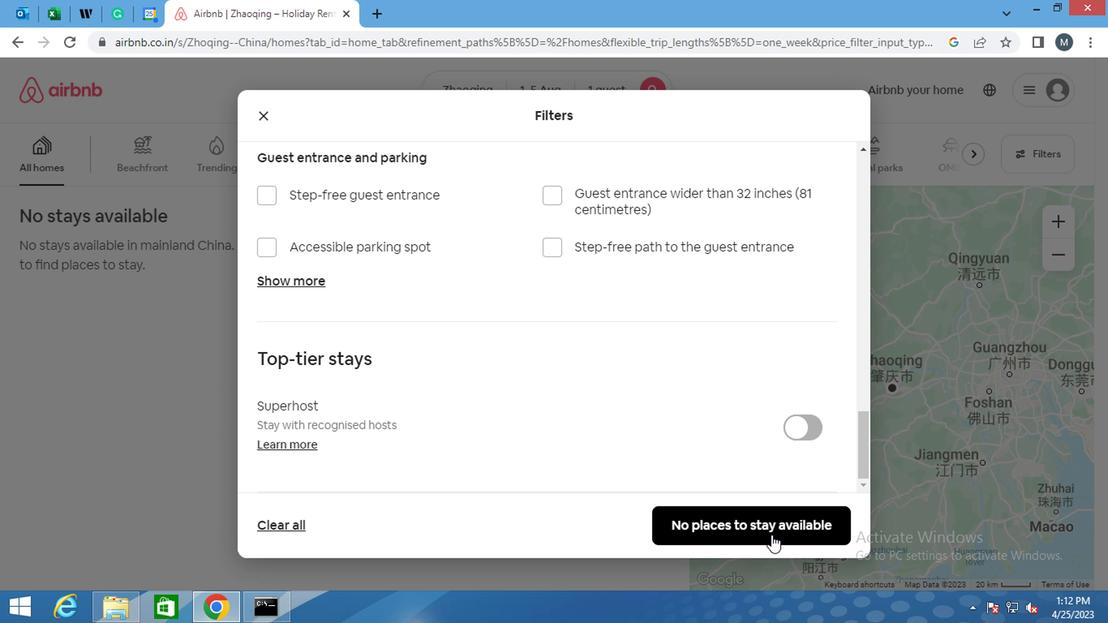 
Action: Mouse moved to (757, 523)
Screenshot: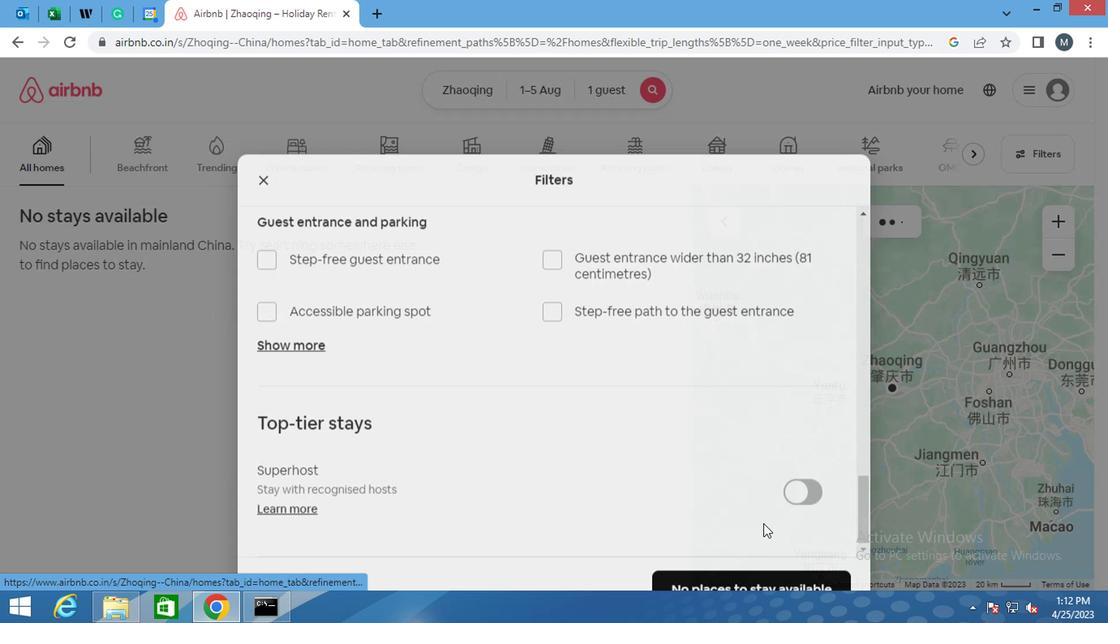 
